 Task: Find connections with filter location Los Realejos with filter topic #Socialmediaadvertisingwith filter profile language Spanish with filter current company F5 with filter school Sikkim Manipal Institute of Technology with filter industry Security and Investigations with filter service category NotaryOnline Research with filter keywords title Customer Support
Action: Mouse moved to (241, 310)
Screenshot: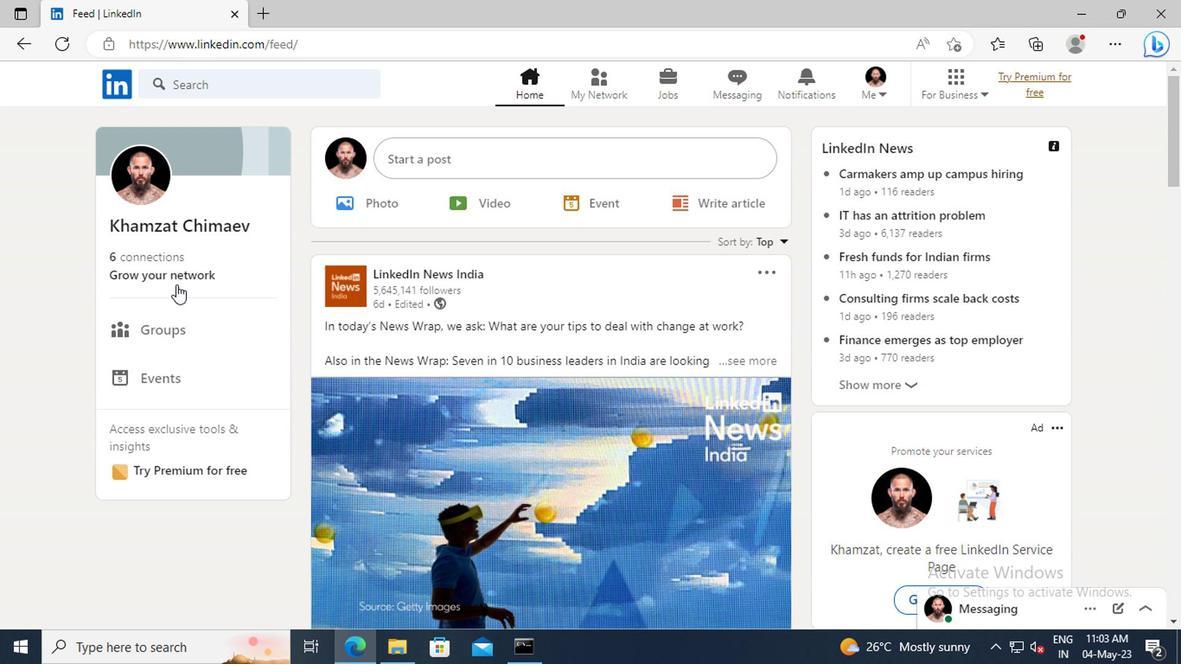 
Action: Mouse pressed left at (241, 310)
Screenshot: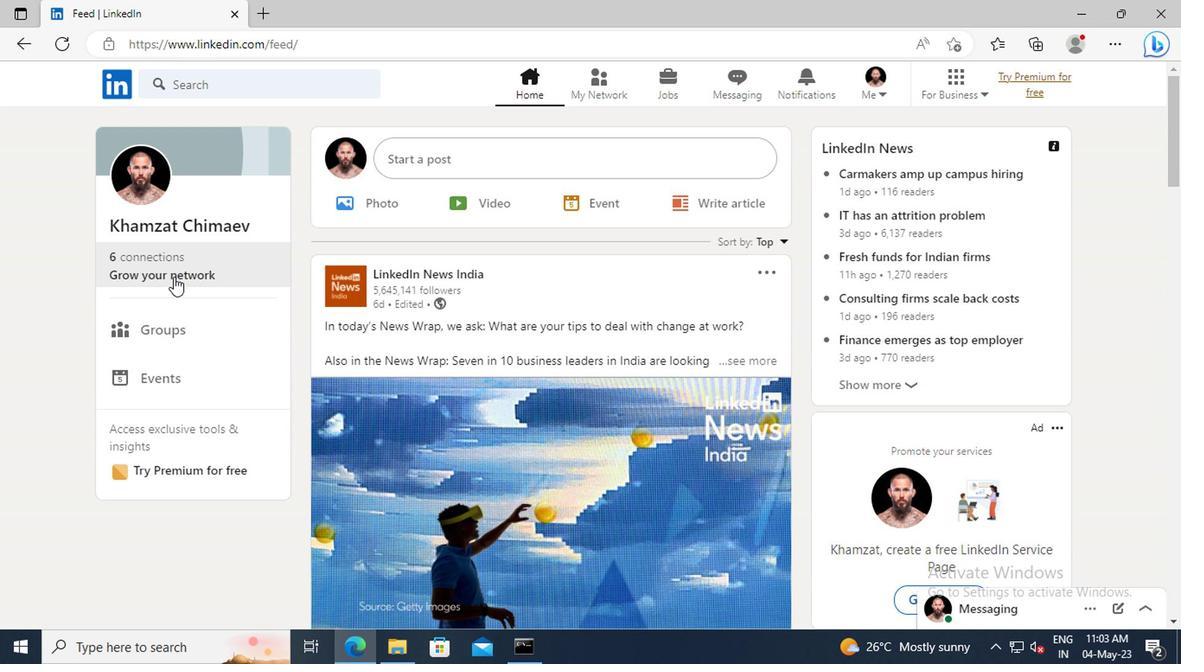
Action: Mouse moved to (244, 250)
Screenshot: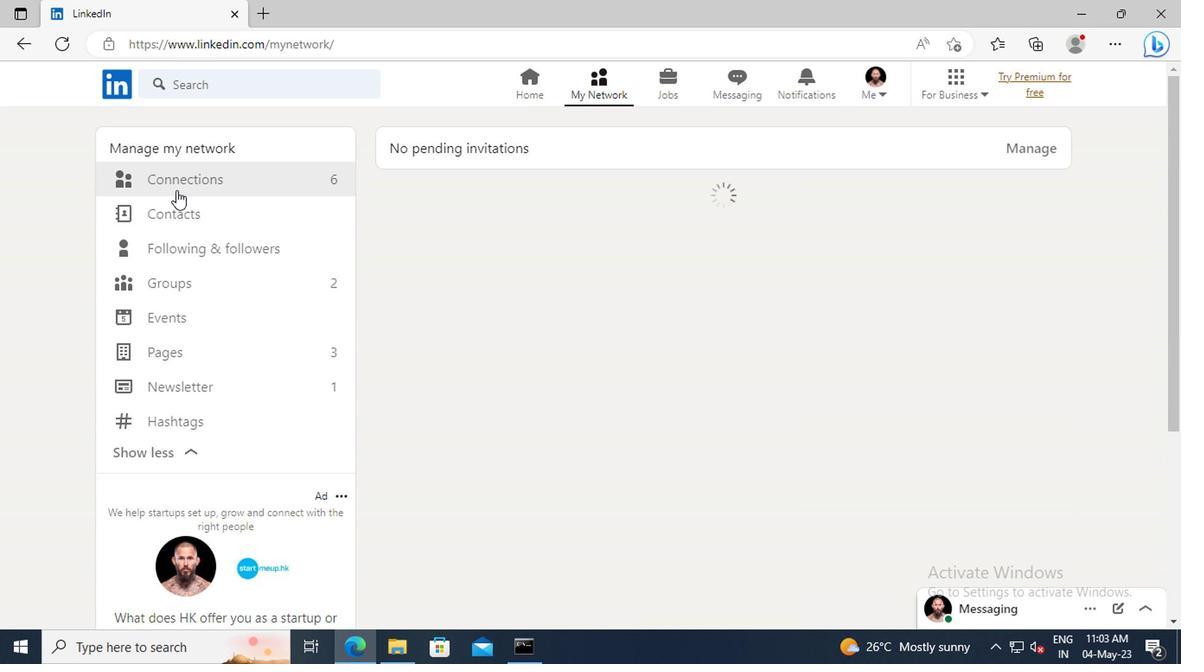 
Action: Mouse pressed left at (244, 250)
Screenshot: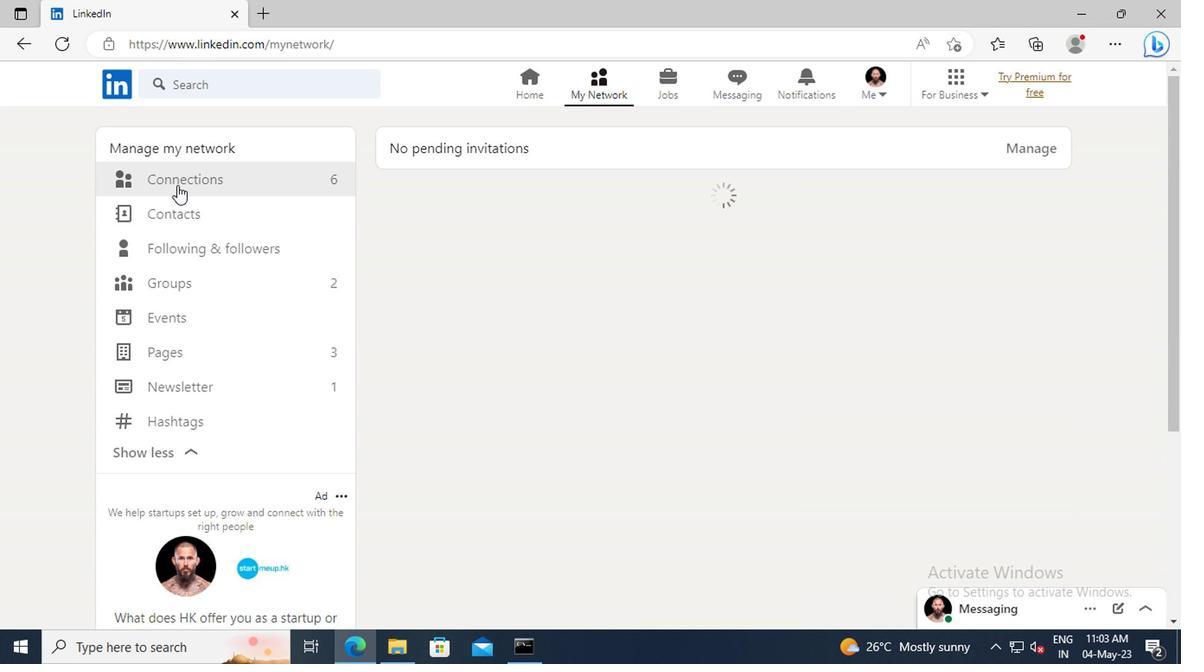 
Action: Mouse moved to (624, 249)
Screenshot: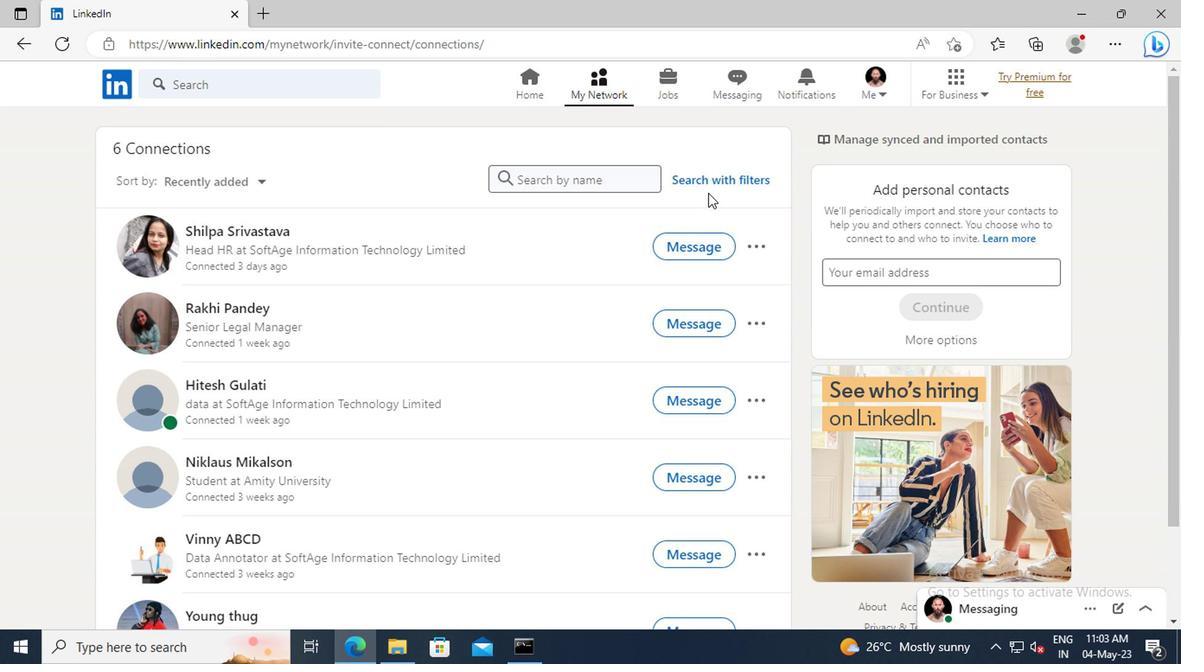 
Action: Mouse pressed left at (624, 249)
Screenshot: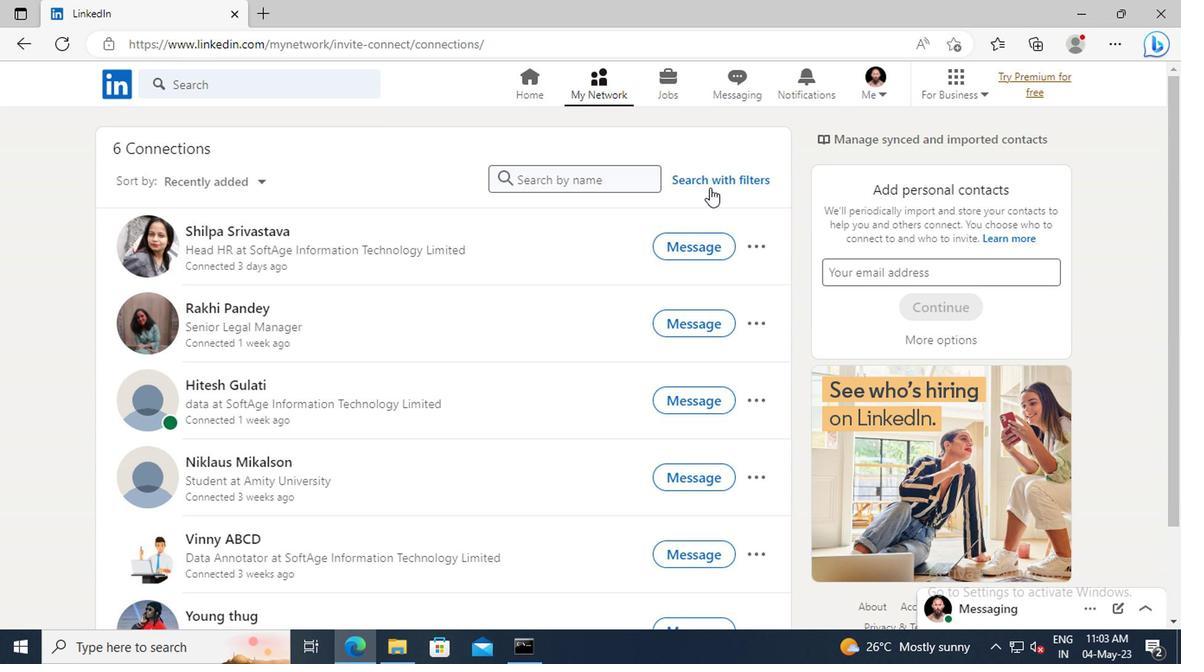 
Action: Mouse moved to (591, 216)
Screenshot: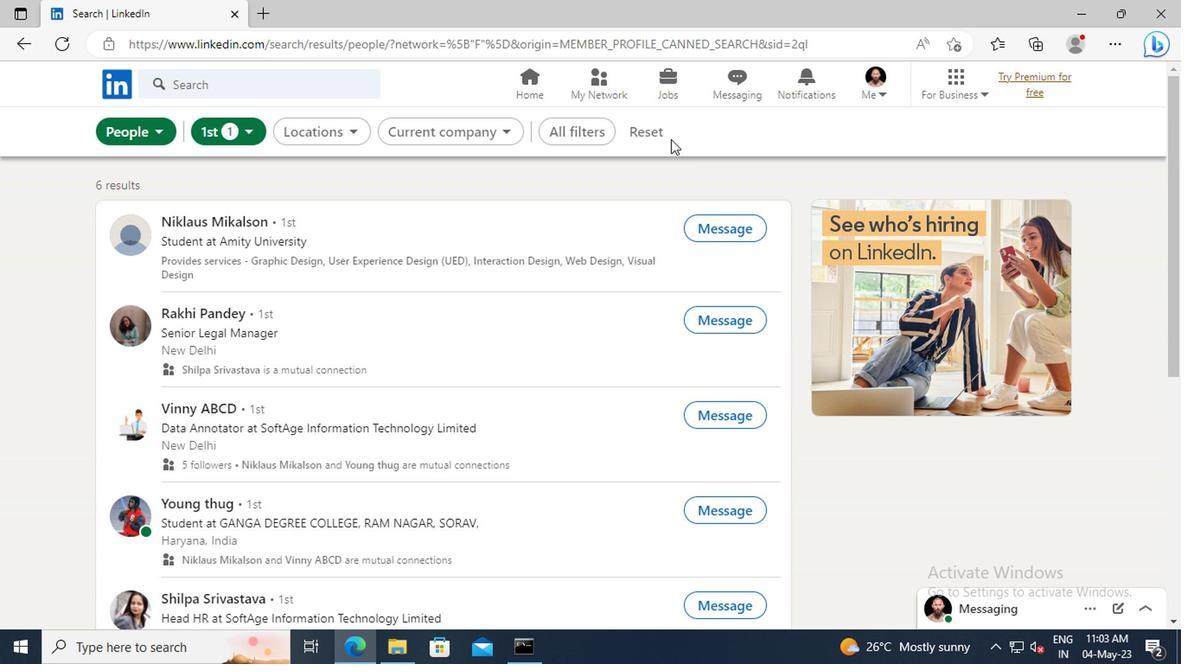 
Action: Mouse pressed left at (591, 216)
Screenshot: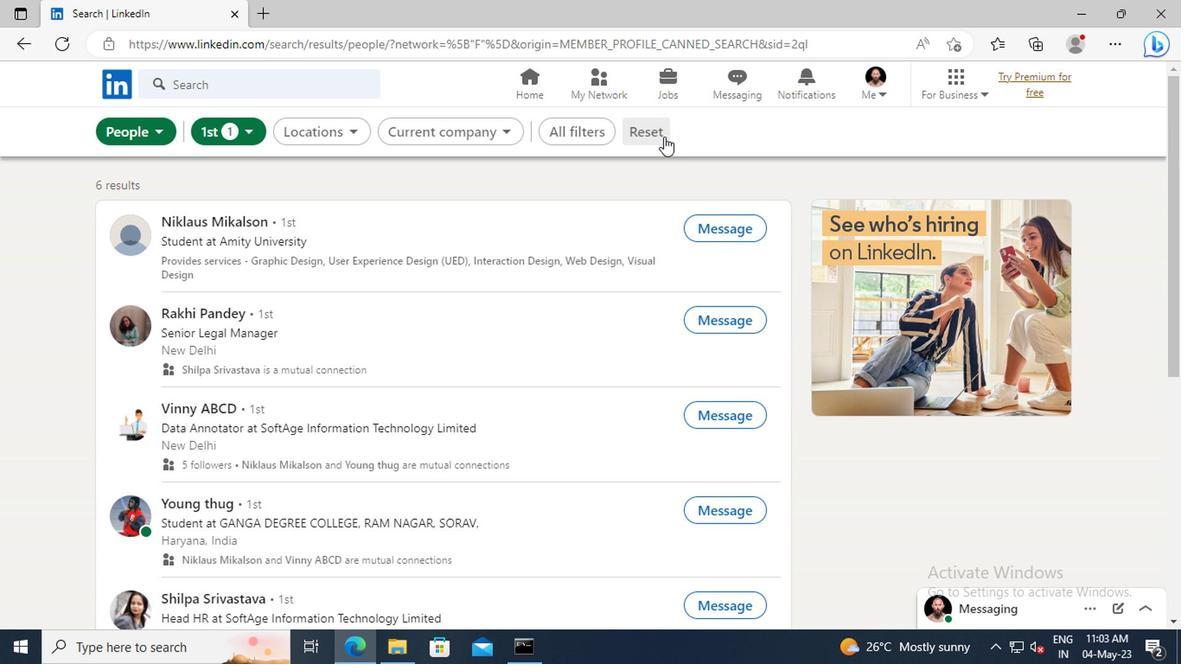 
Action: Mouse moved to (569, 212)
Screenshot: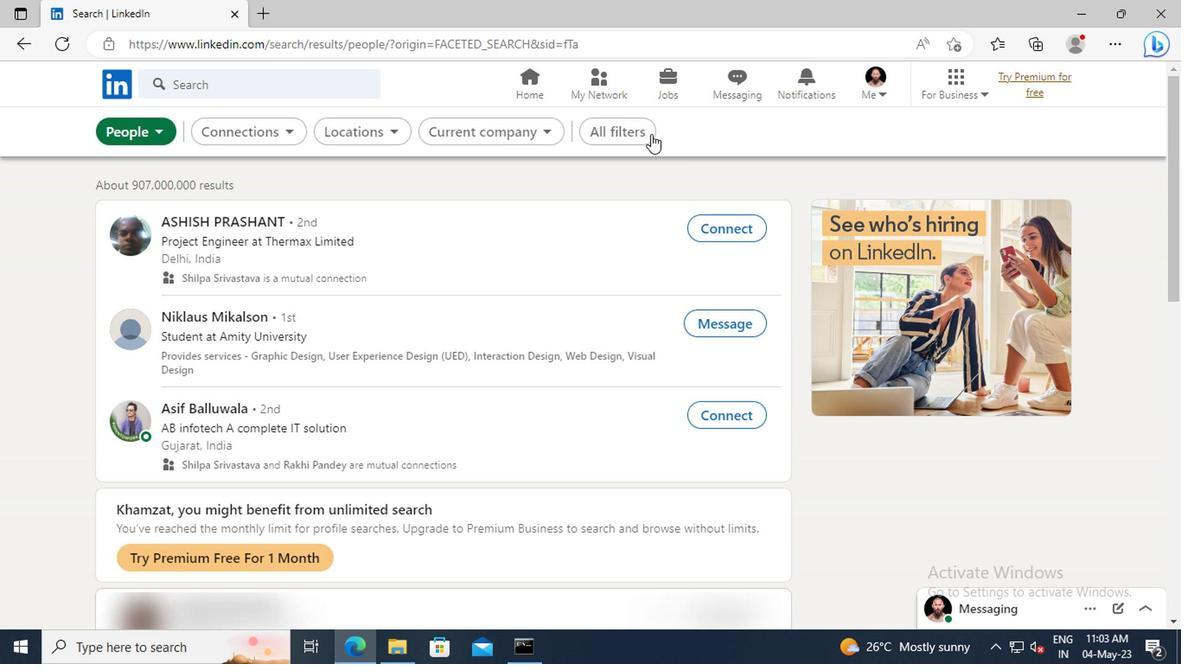 
Action: Mouse pressed left at (569, 212)
Screenshot: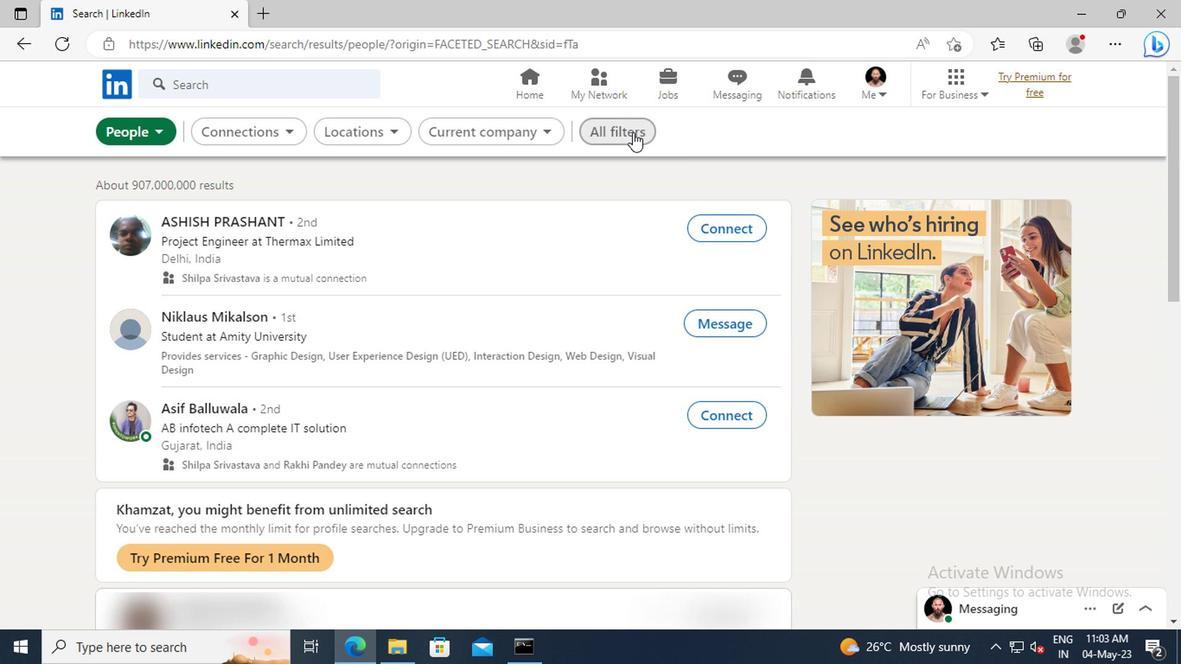 
Action: Mouse moved to (796, 343)
Screenshot: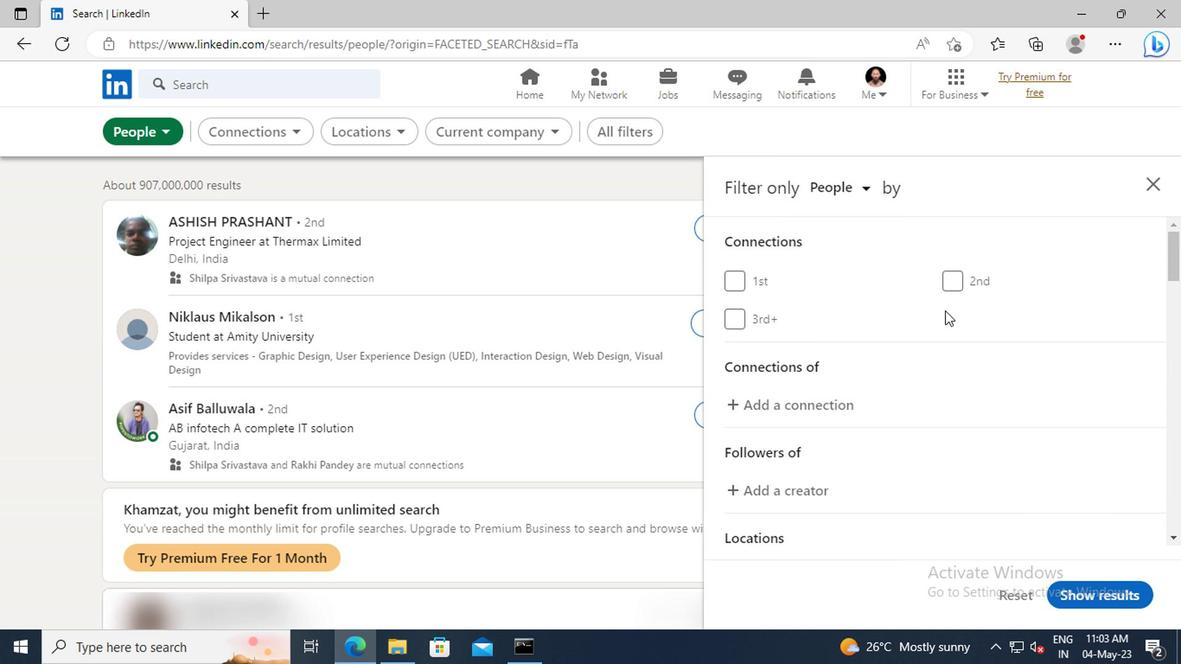 
Action: Mouse scrolled (796, 342) with delta (0, 0)
Screenshot: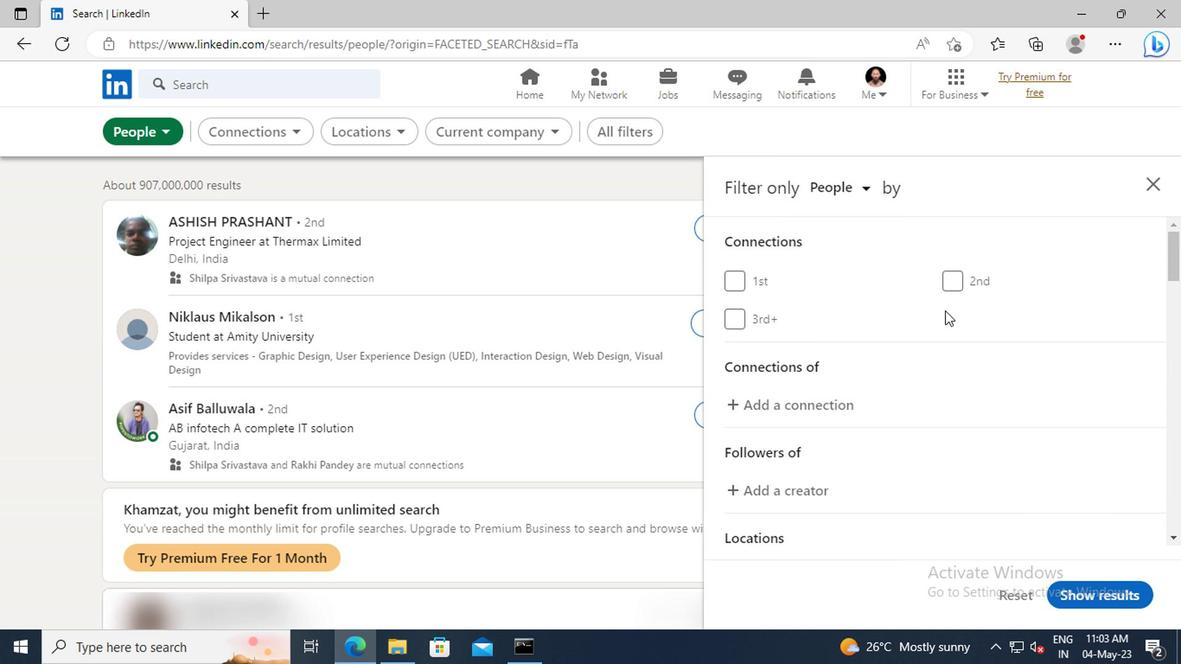 
Action: Mouse scrolled (796, 342) with delta (0, 0)
Screenshot: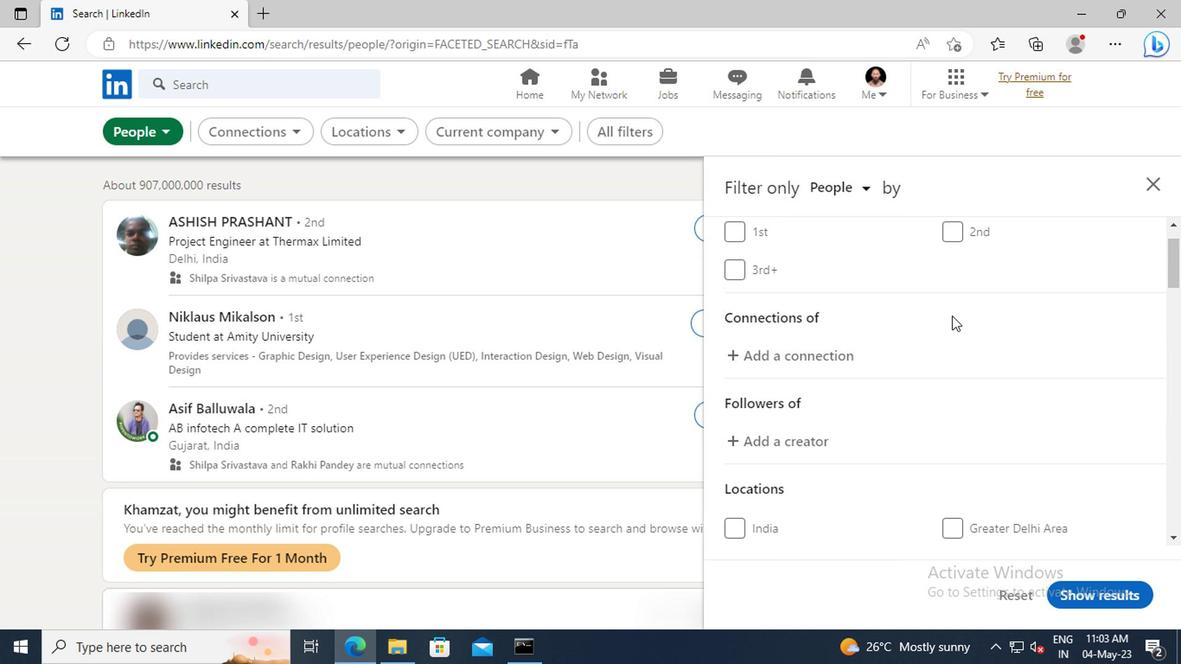 
Action: Mouse scrolled (796, 342) with delta (0, 0)
Screenshot: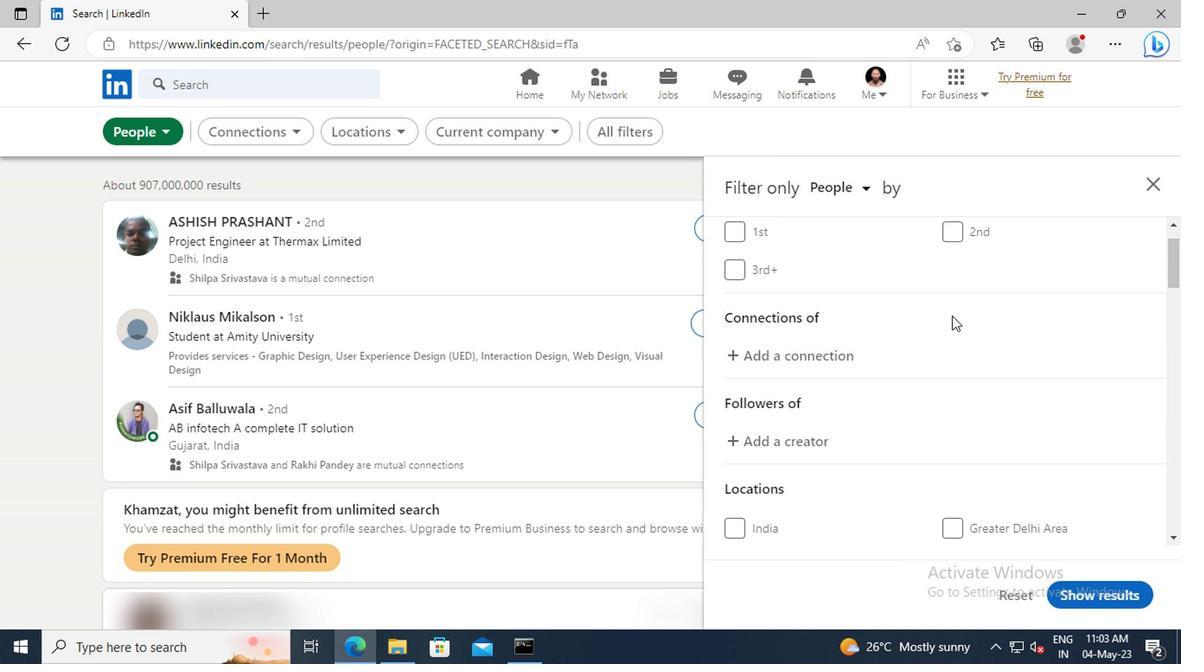 
Action: Mouse scrolled (796, 342) with delta (0, 0)
Screenshot: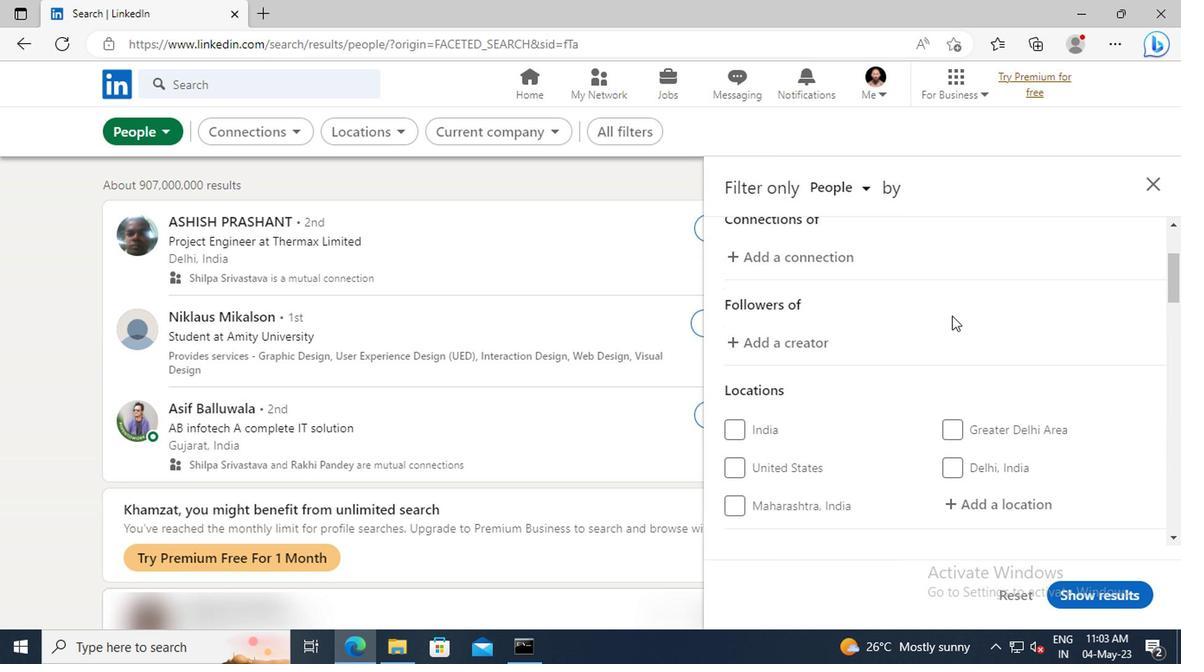 
Action: Mouse scrolled (796, 342) with delta (0, 0)
Screenshot: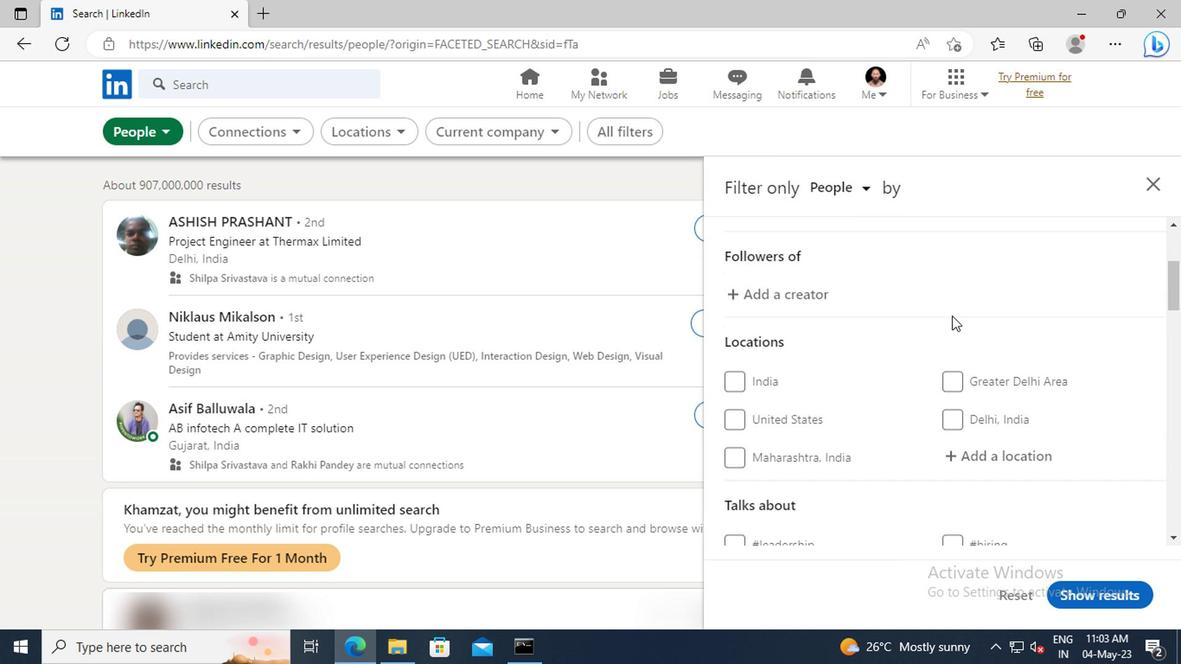 
Action: Mouse scrolled (796, 342) with delta (0, 0)
Screenshot: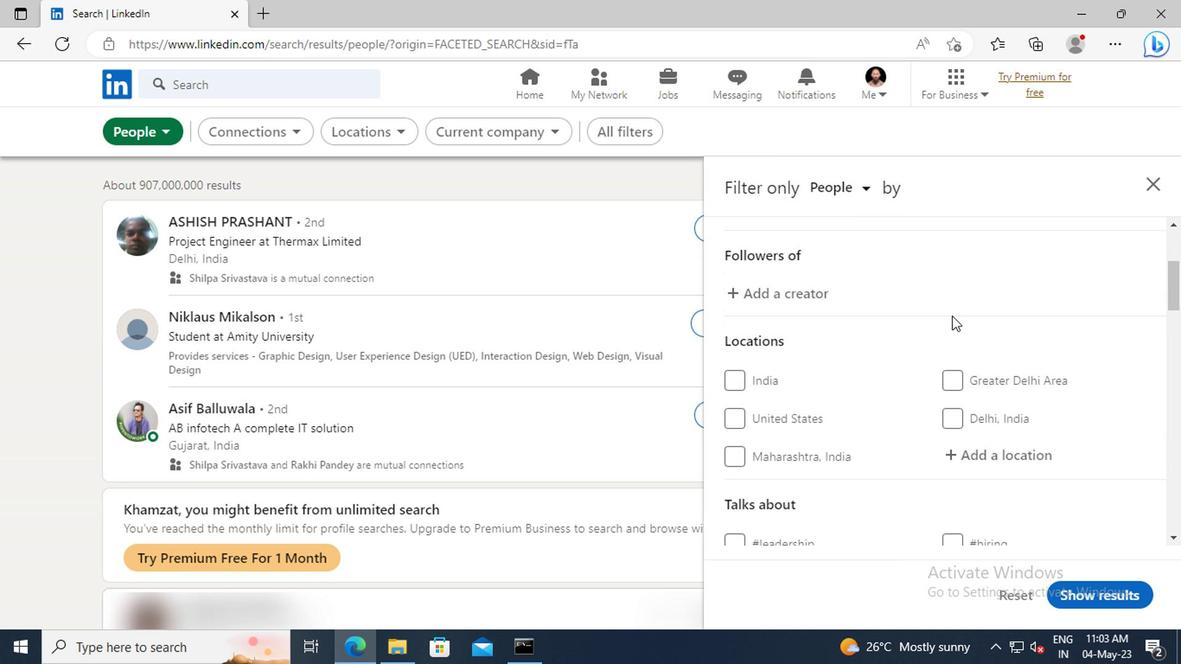 
Action: Mouse moved to (804, 370)
Screenshot: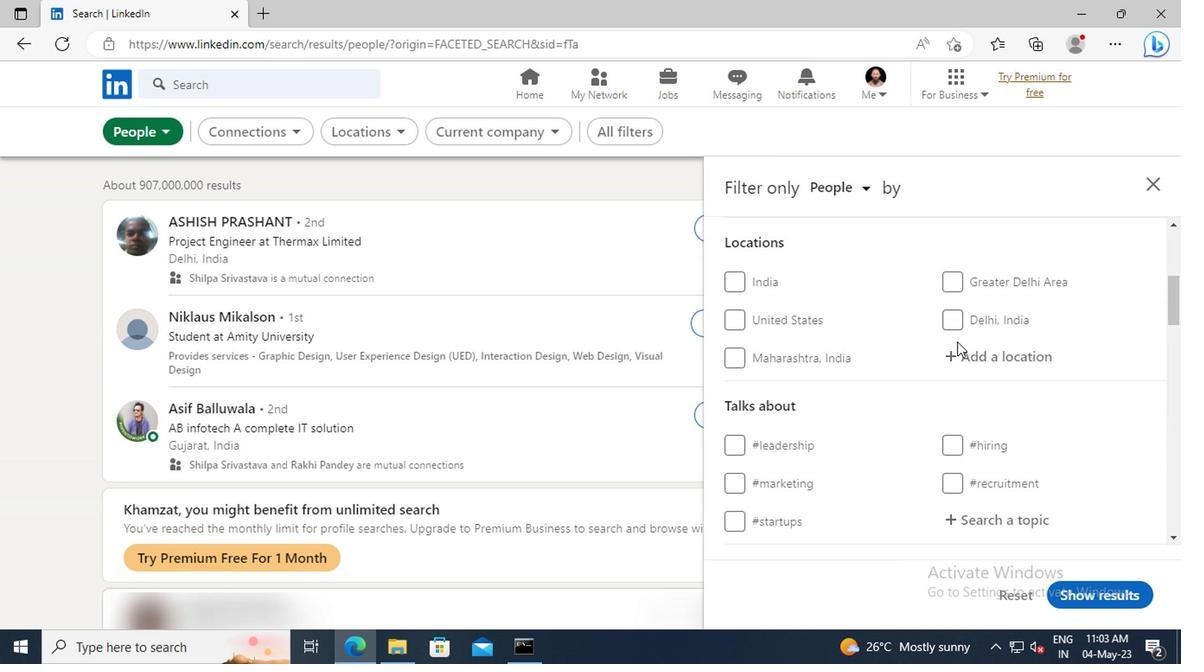 
Action: Mouse pressed left at (804, 370)
Screenshot: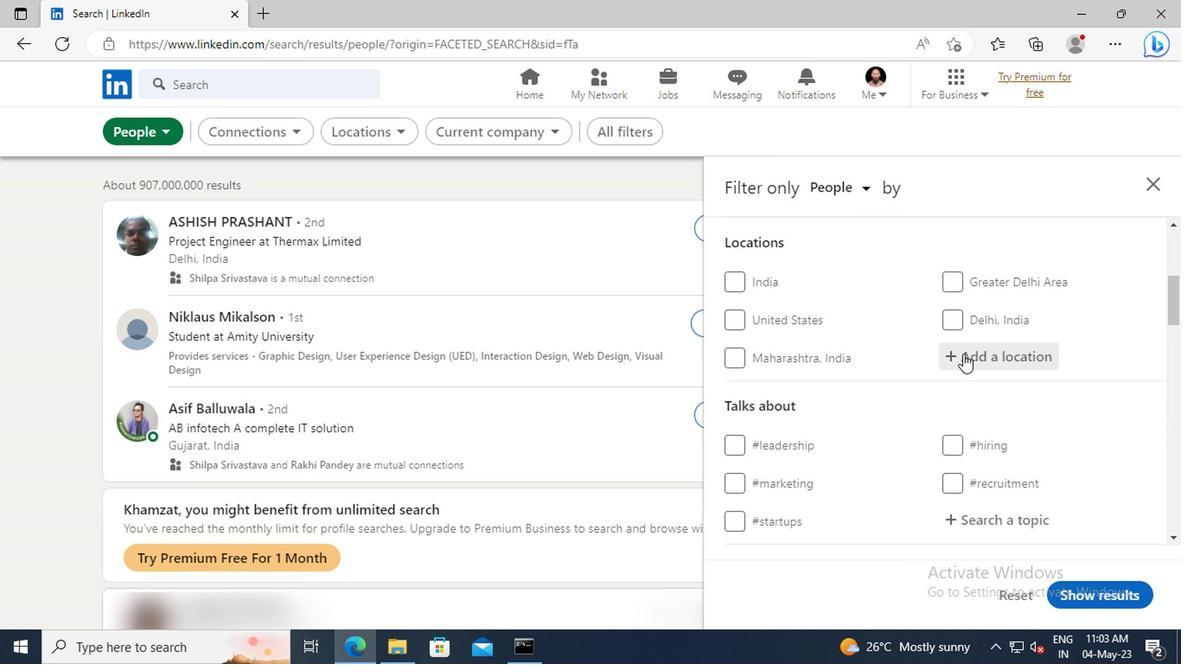 
Action: Key pressed <Key.shift>LOS<Key.space><Key.shift>REALE
Screenshot: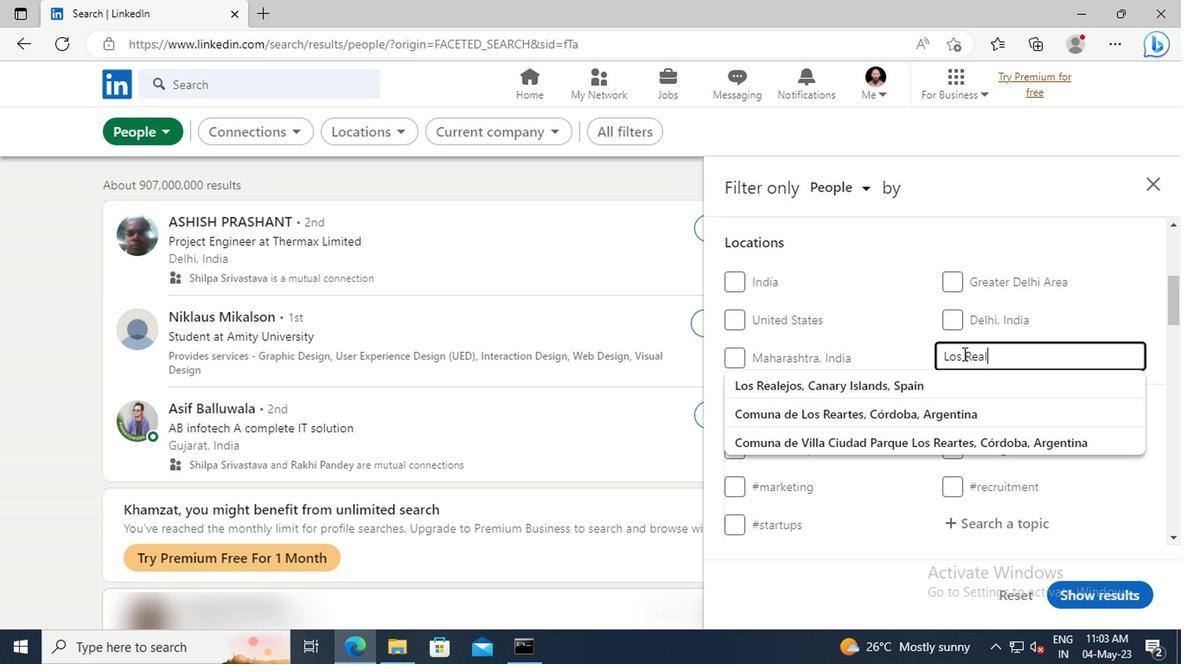 
Action: Mouse moved to (804, 385)
Screenshot: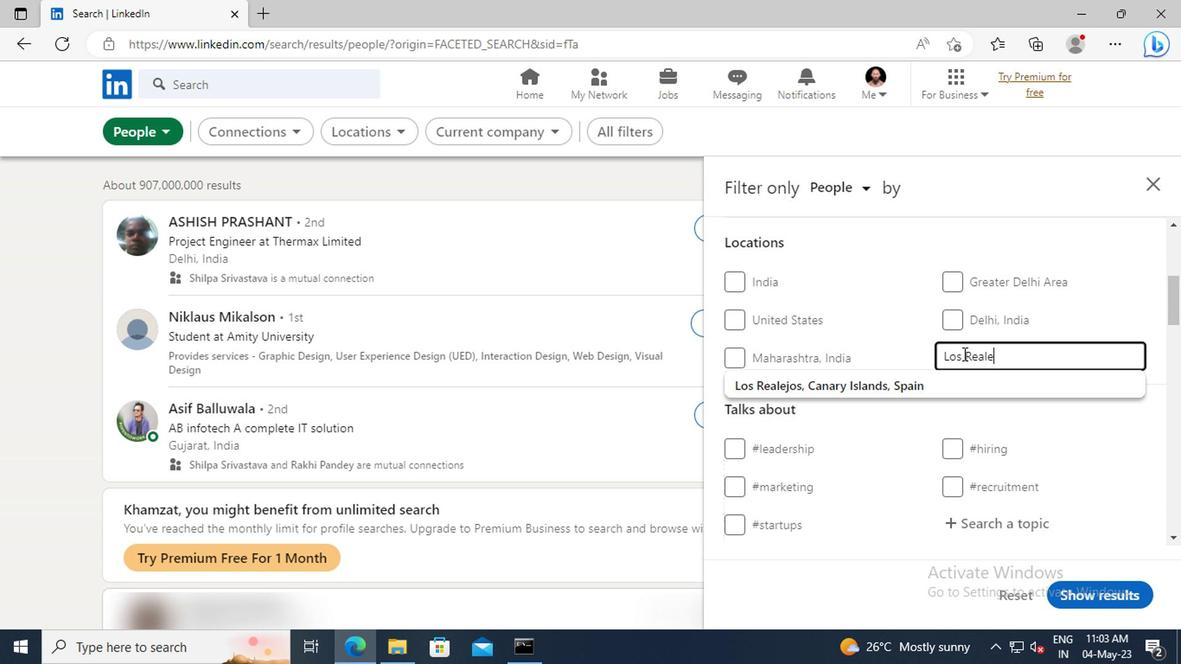 
Action: Mouse pressed left at (804, 385)
Screenshot: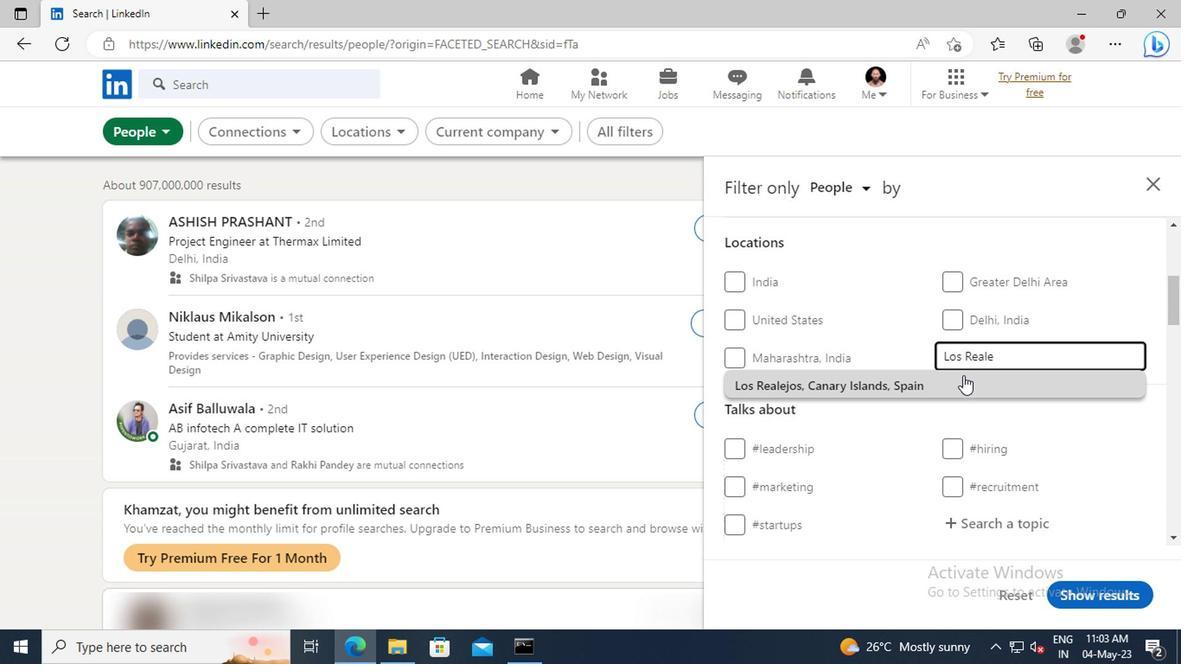 
Action: Mouse scrolled (804, 385) with delta (0, 0)
Screenshot: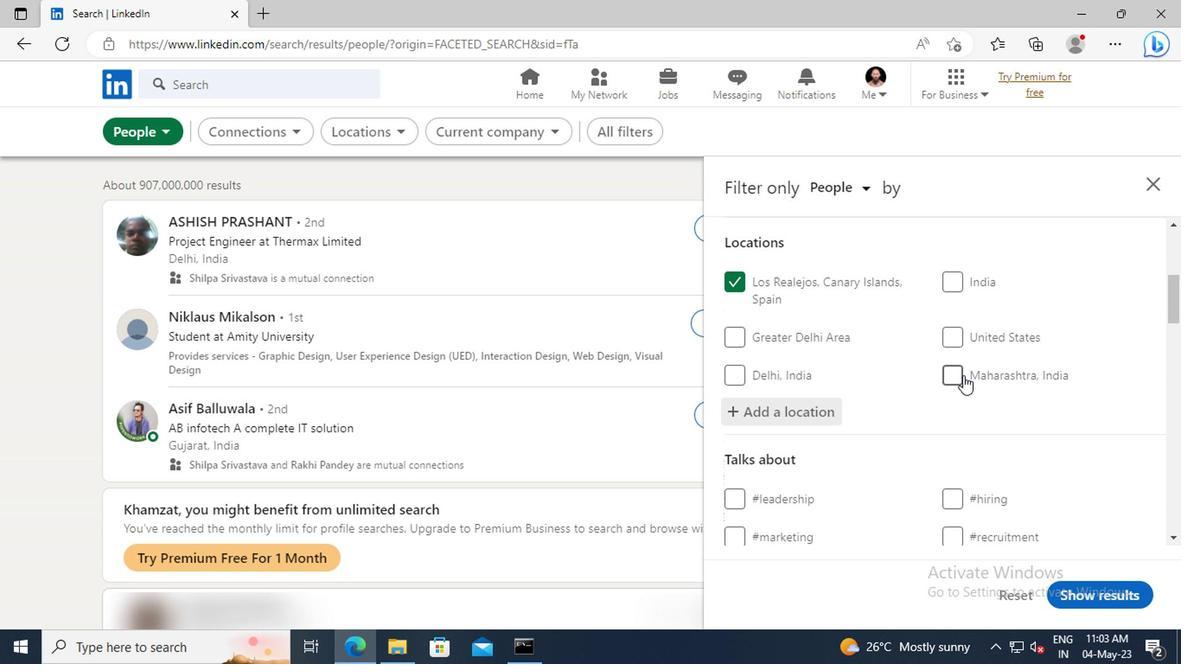 
Action: Mouse scrolled (804, 385) with delta (0, 0)
Screenshot: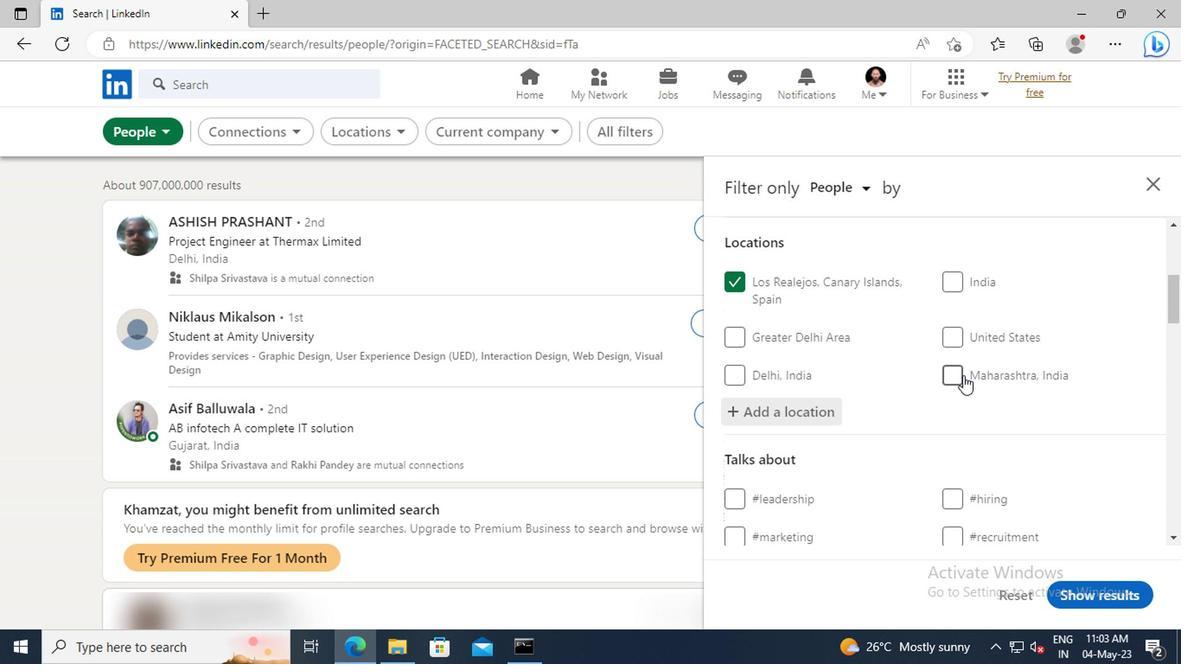 
Action: Mouse scrolled (804, 385) with delta (0, 0)
Screenshot: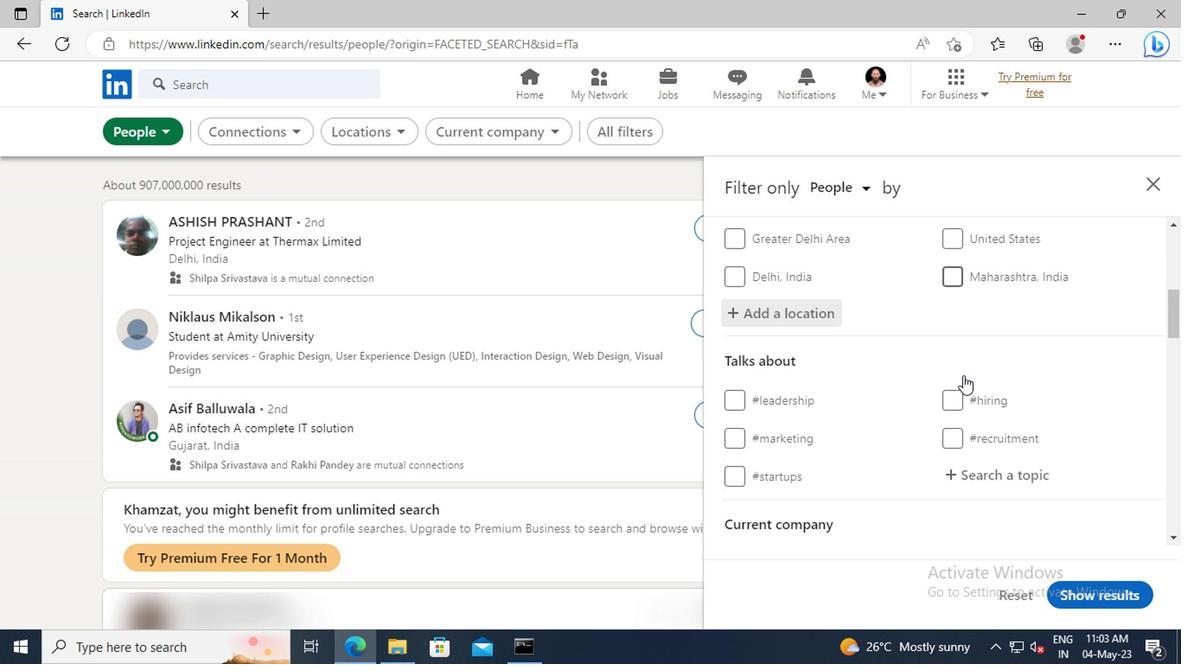 
Action: Mouse scrolled (804, 385) with delta (0, 0)
Screenshot: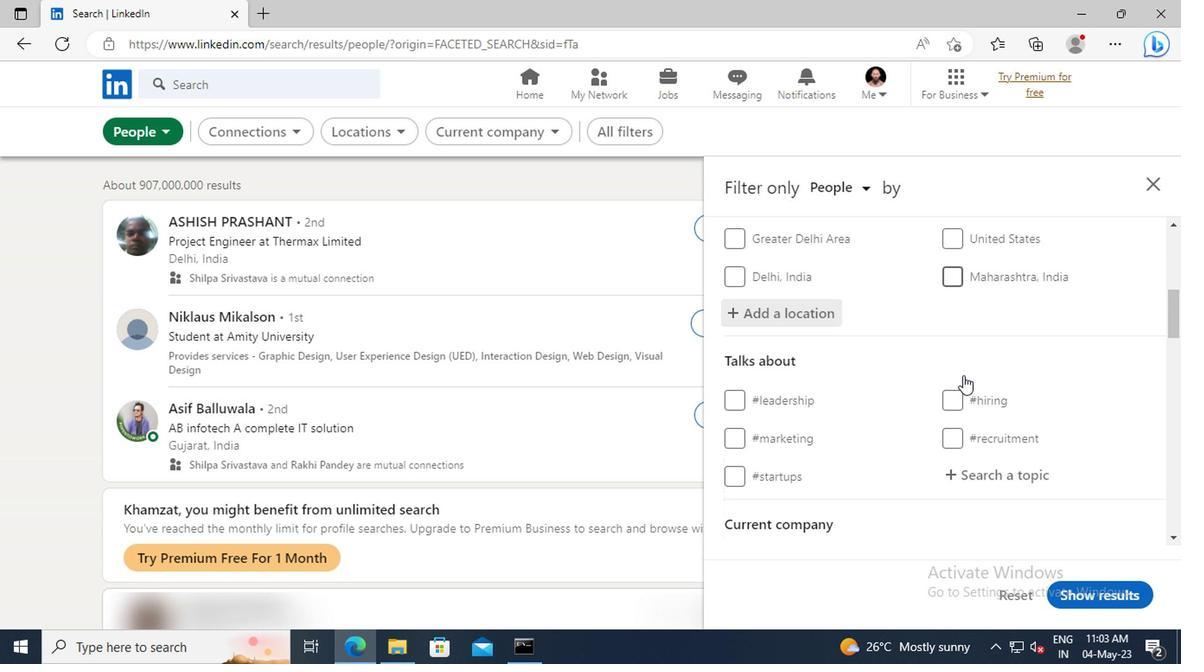 
Action: Mouse moved to (804, 386)
Screenshot: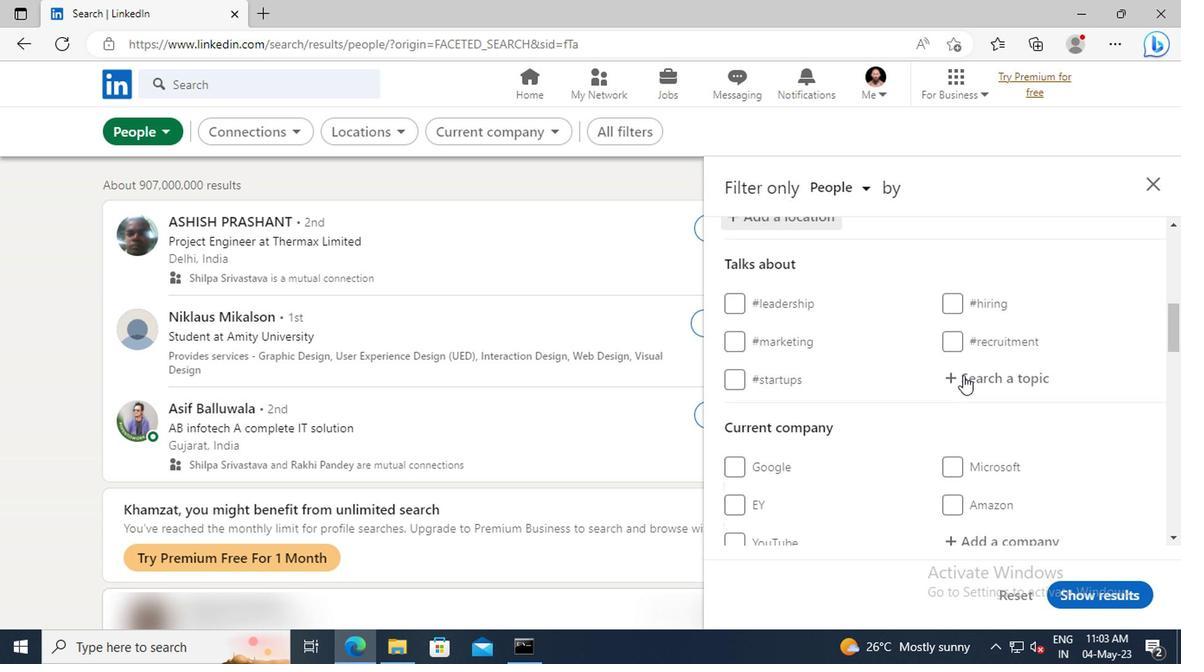 
Action: Mouse pressed left at (804, 386)
Screenshot: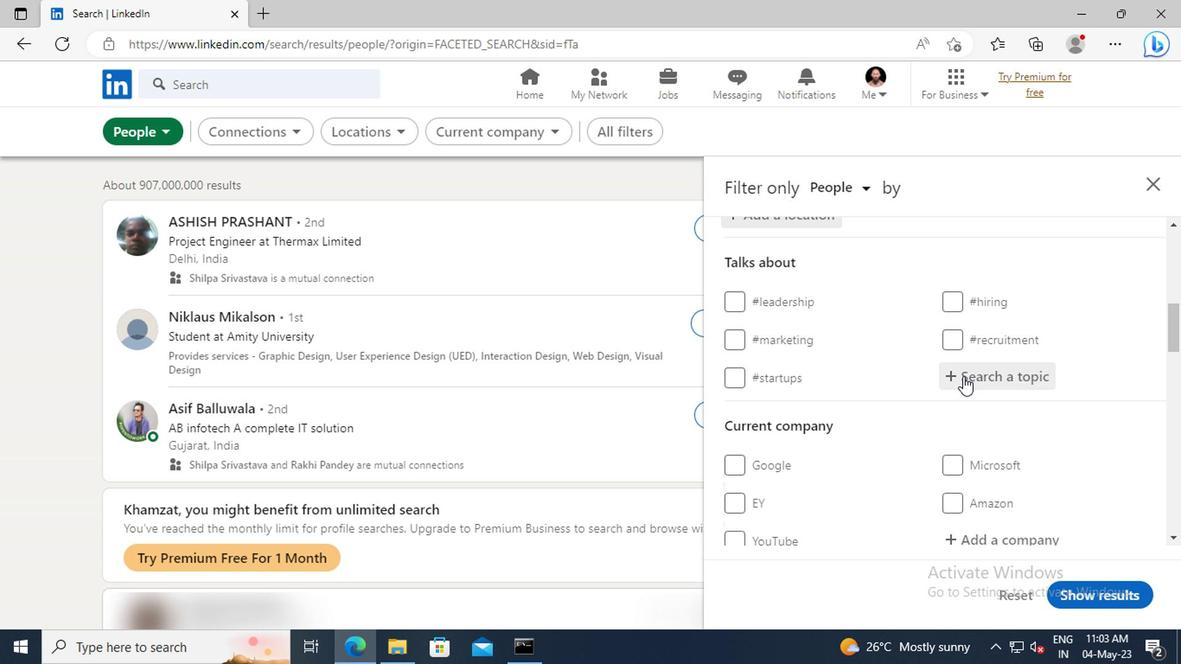 
Action: Key pressed <Key.shift>SOCIALMEDIAAD
Screenshot: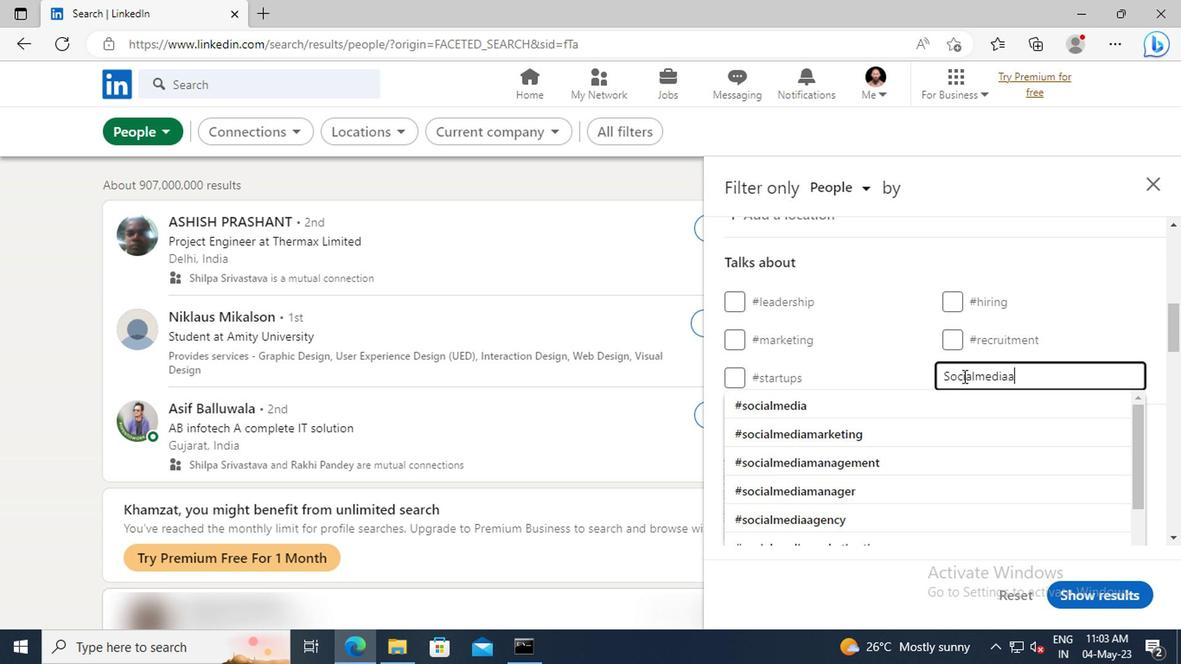 
Action: Mouse moved to (804, 401)
Screenshot: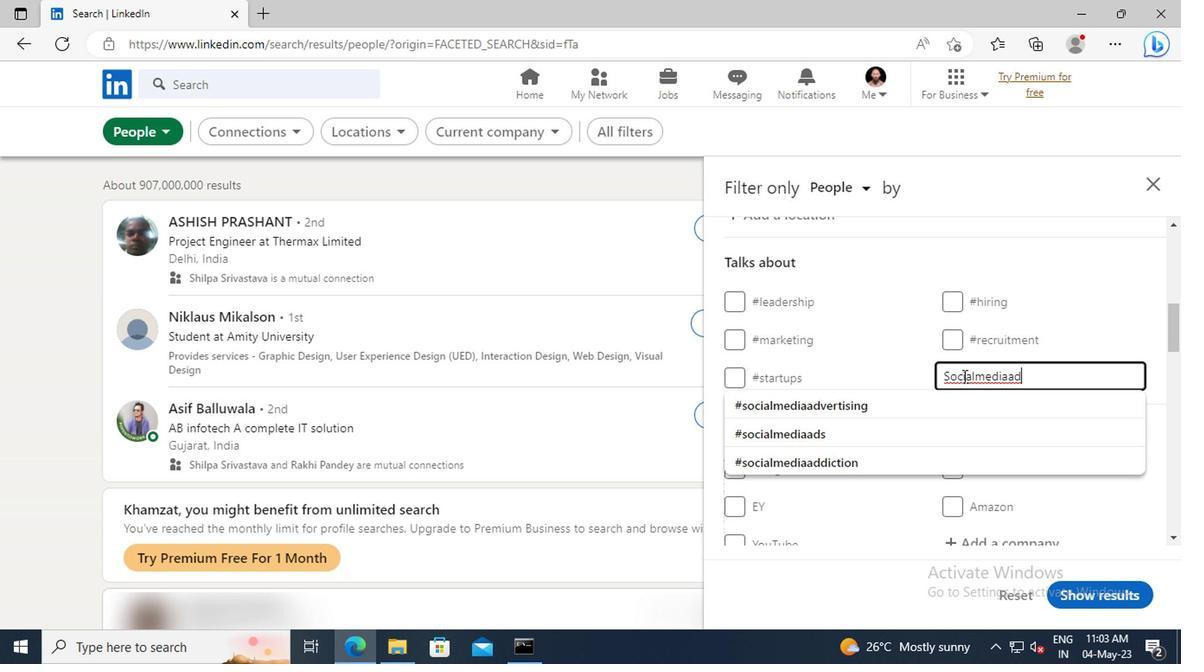 
Action: Mouse pressed left at (804, 401)
Screenshot: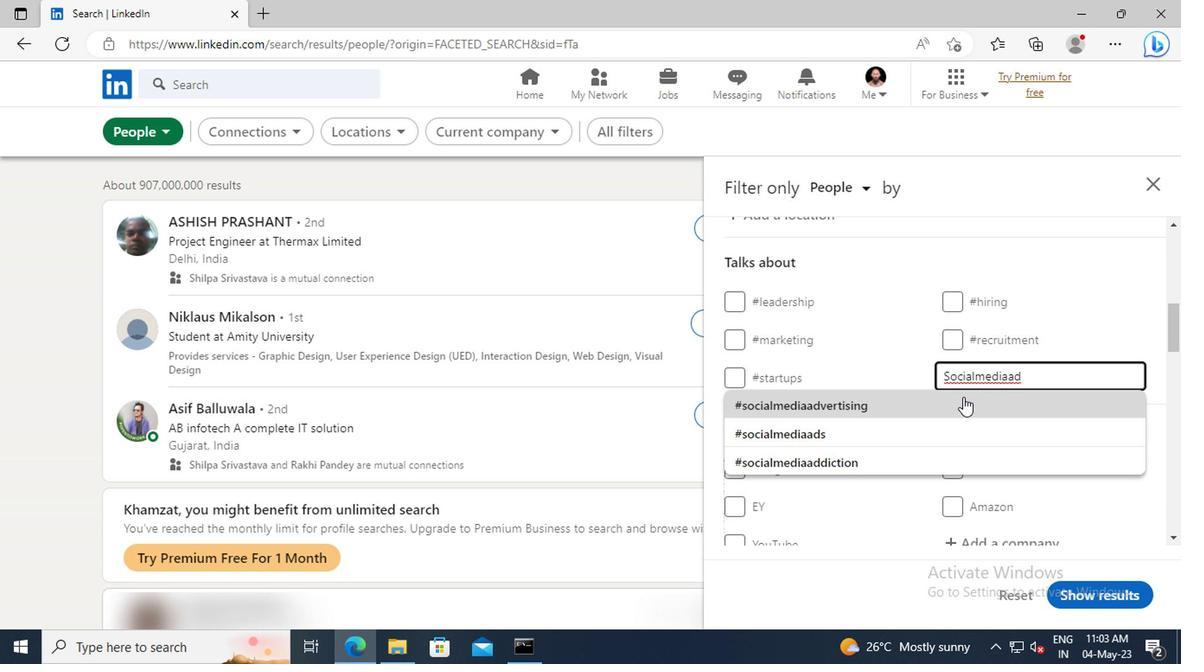 
Action: Mouse scrolled (804, 400) with delta (0, 0)
Screenshot: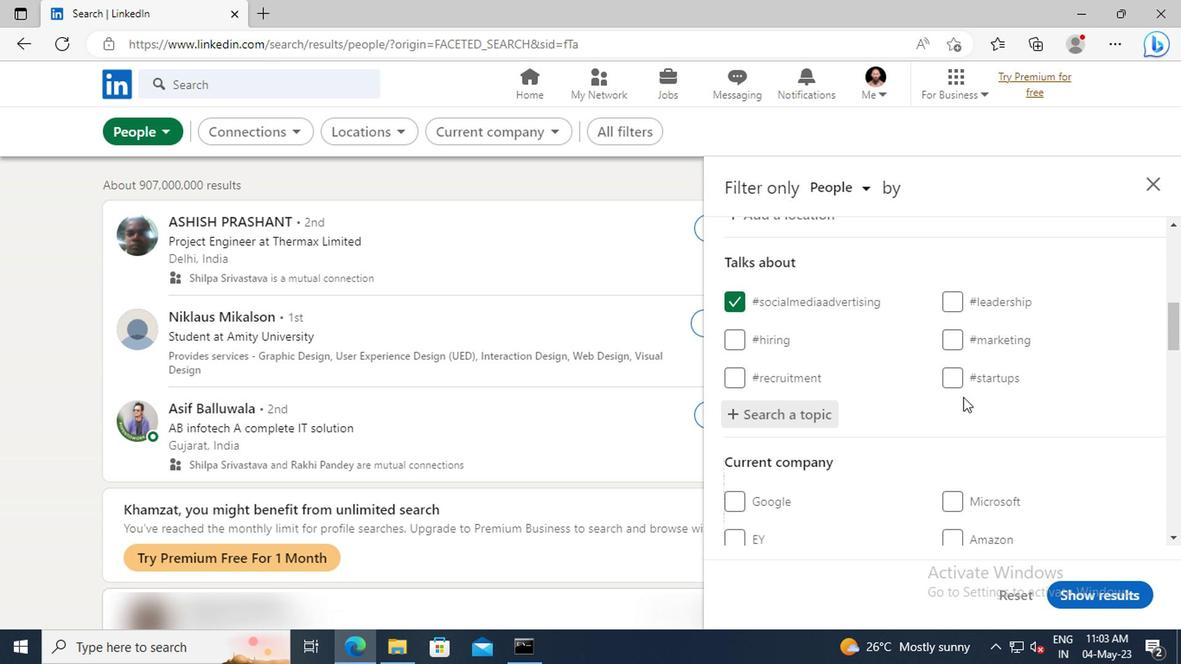 
Action: Mouse scrolled (804, 400) with delta (0, 0)
Screenshot: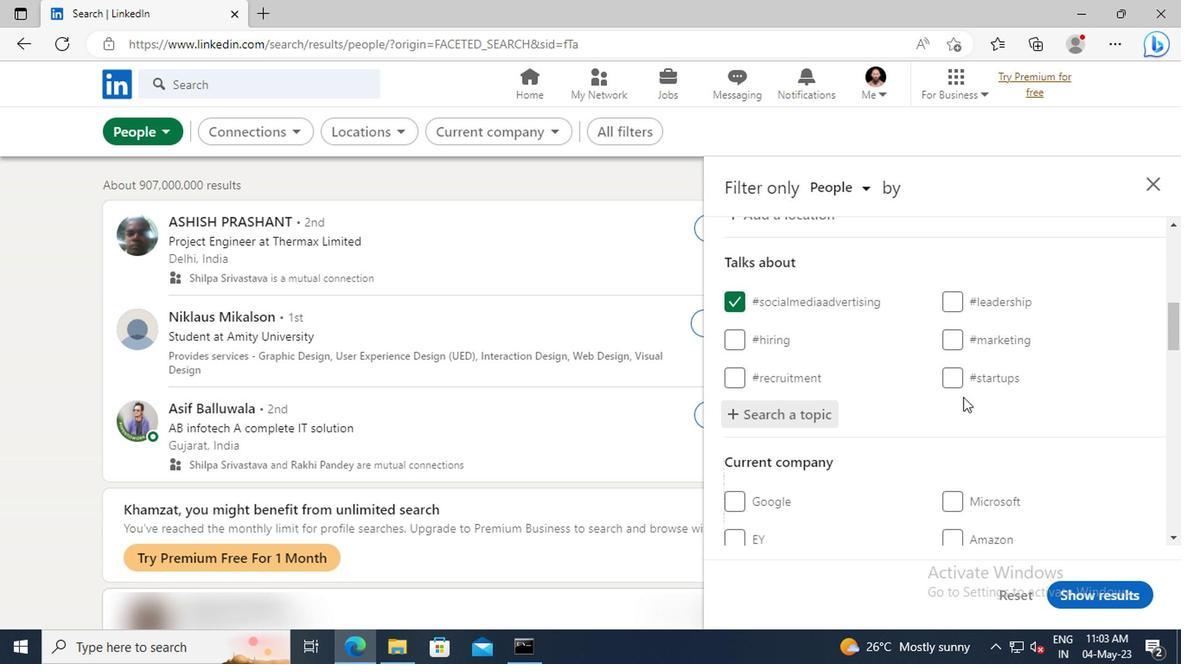 
Action: Mouse scrolled (804, 400) with delta (0, 0)
Screenshot: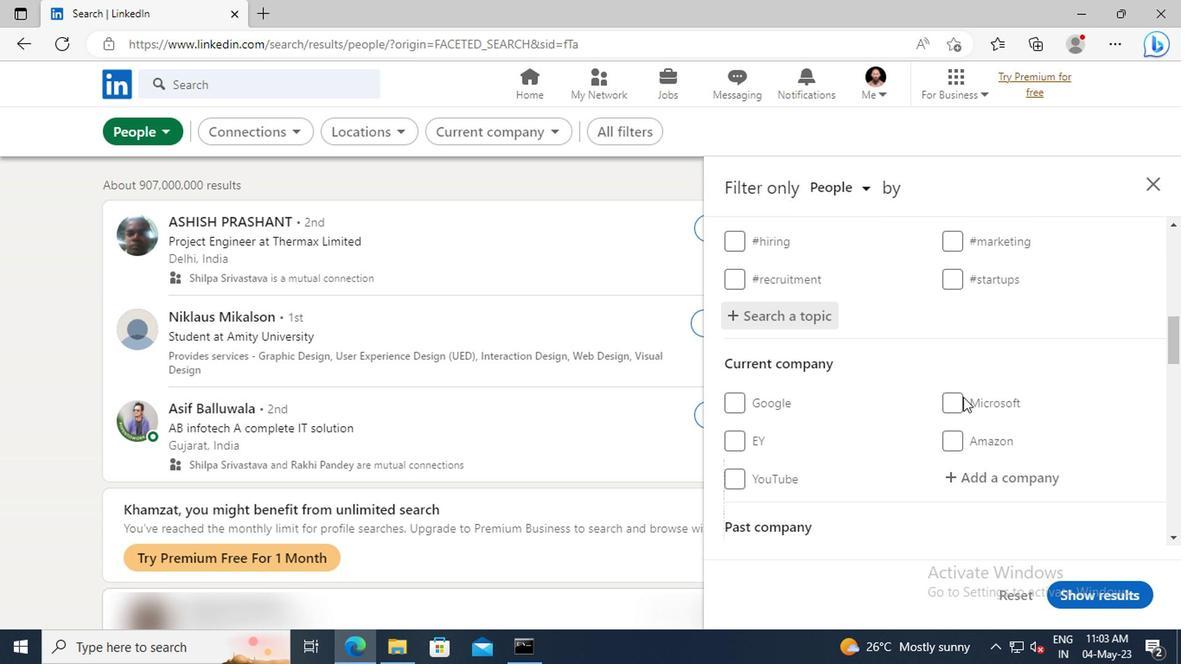 
Action: Mouse scrolled (804, 400) with delta (0, 0)
Screenshot: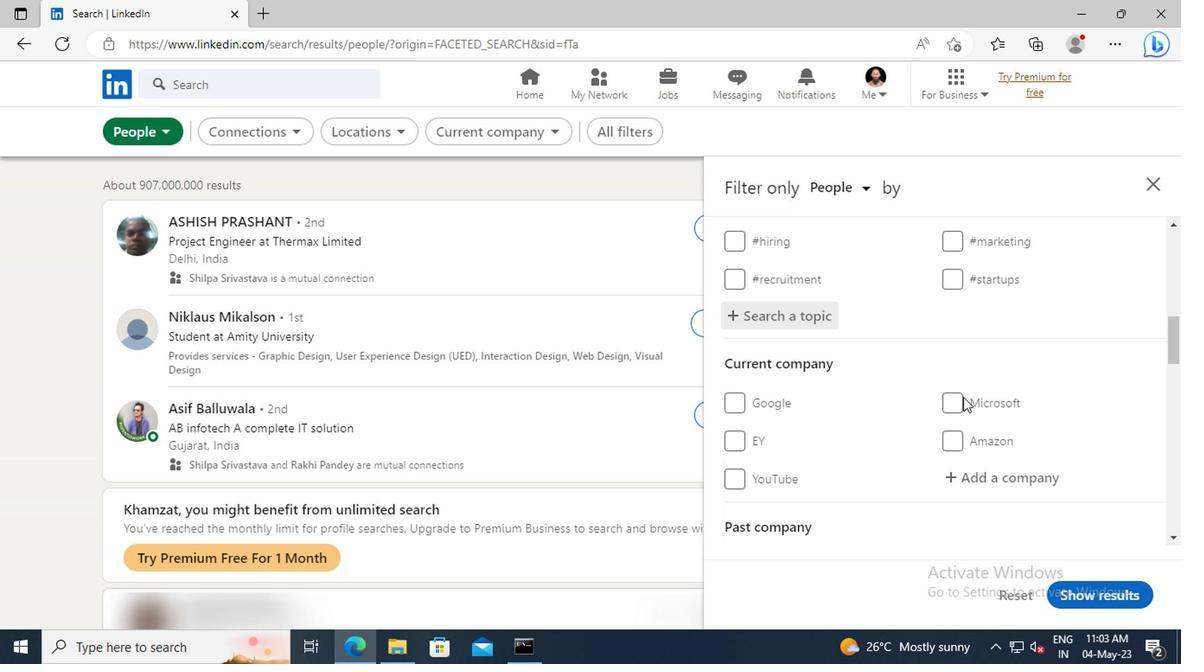 
Action: Mouse scrolled (804, 400) with delta (0, 0)
Screenshot: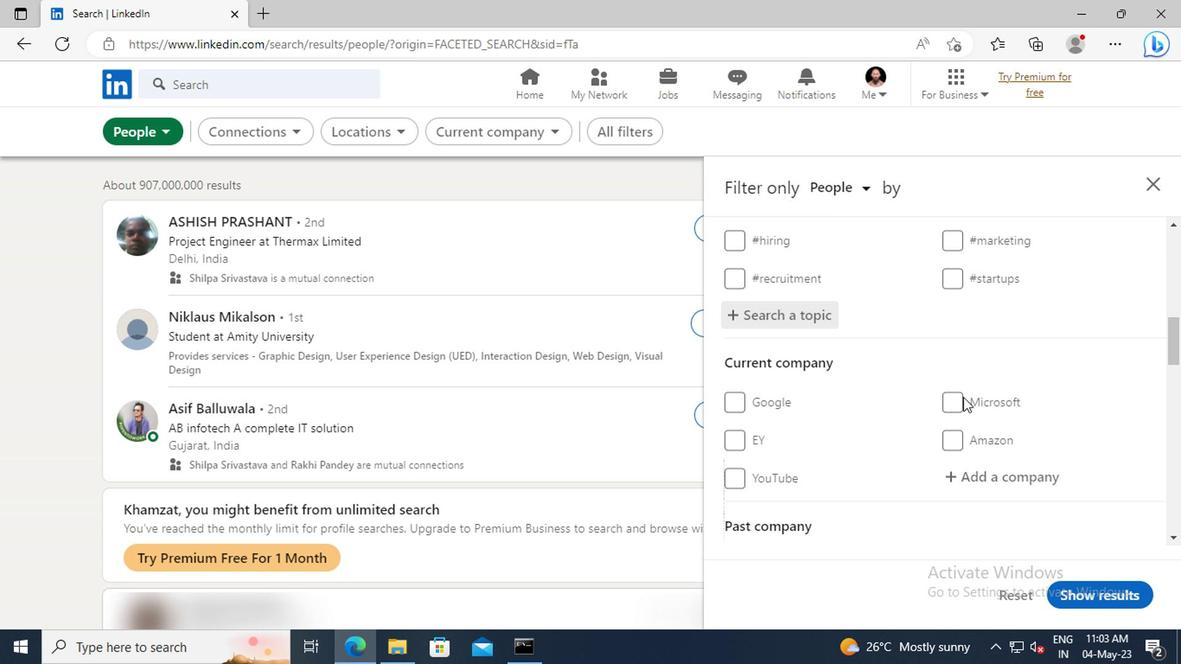 
Action: Mouse moved to (805, 401)
Screenshot: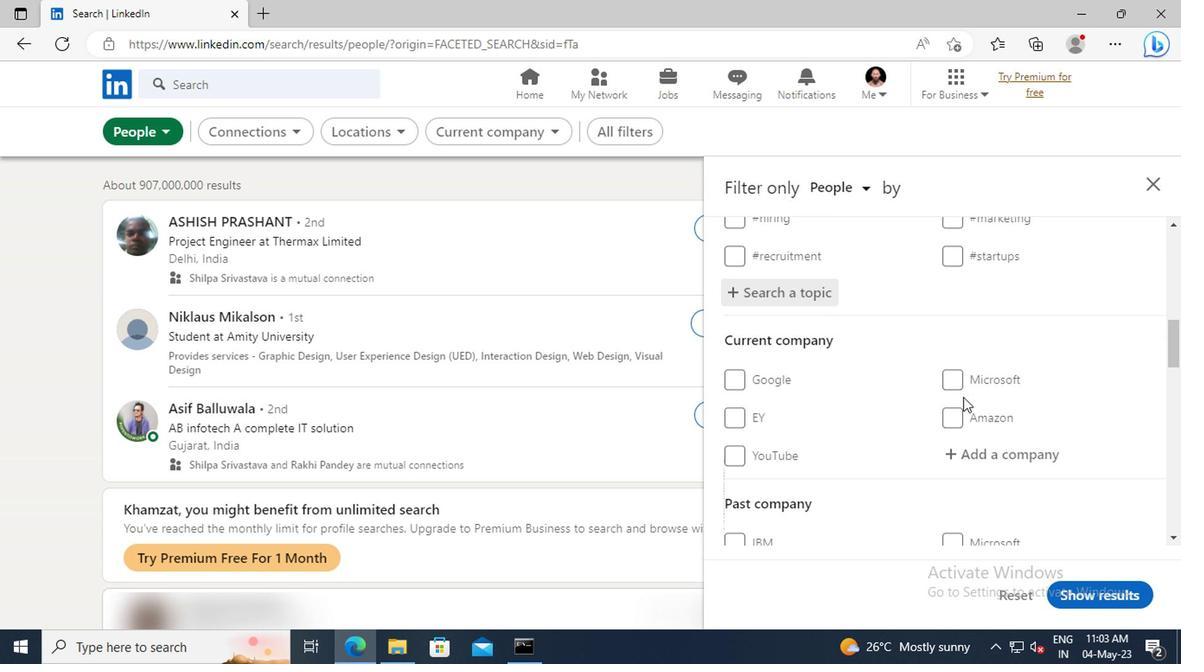 
Action: Mouse scrolled (805, 401) with delta (0, 0)
Screenshot: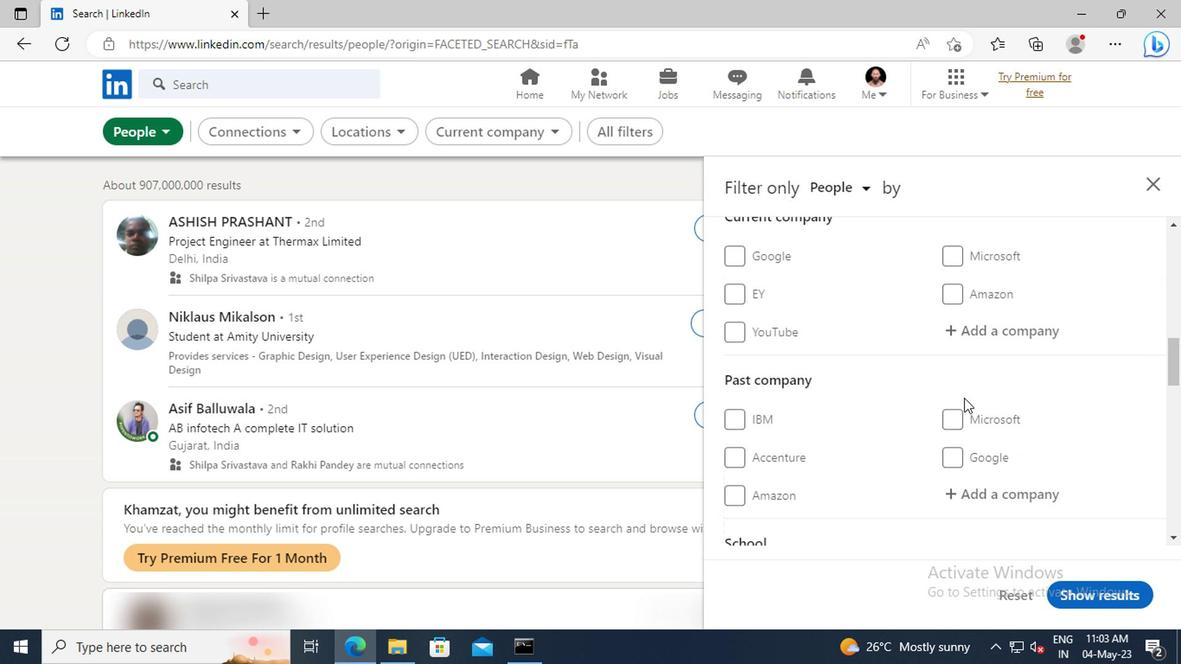 
Action: Mouse scrolled (805, 401) with delta (0, 0)
Screenshot: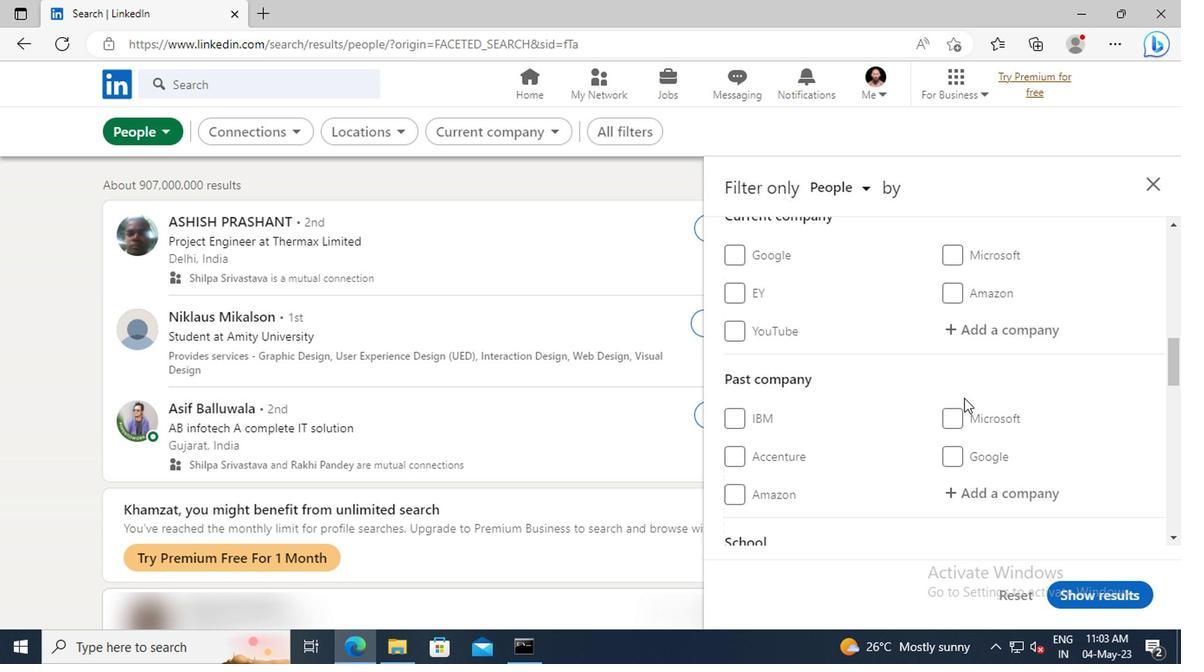 
Action: Mouse scrolled (805, 401) with delta (0, 0)
Screenshot: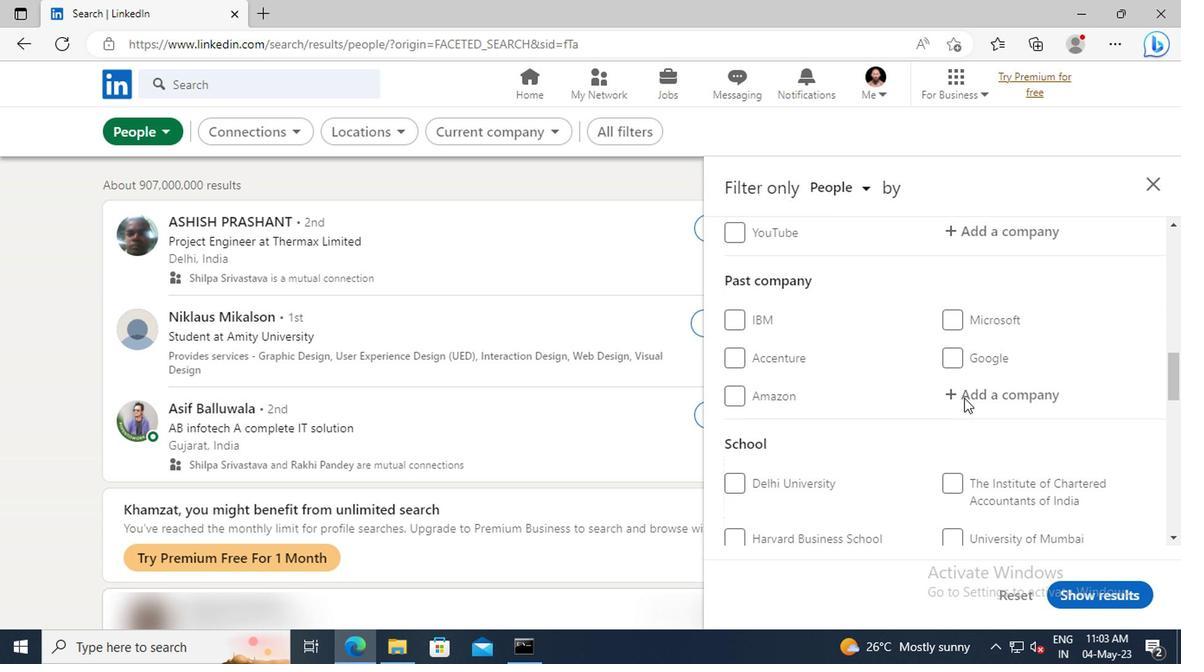 
Action: Mouse scrolled (805, 401) with delta (0, 0)
Screenshot: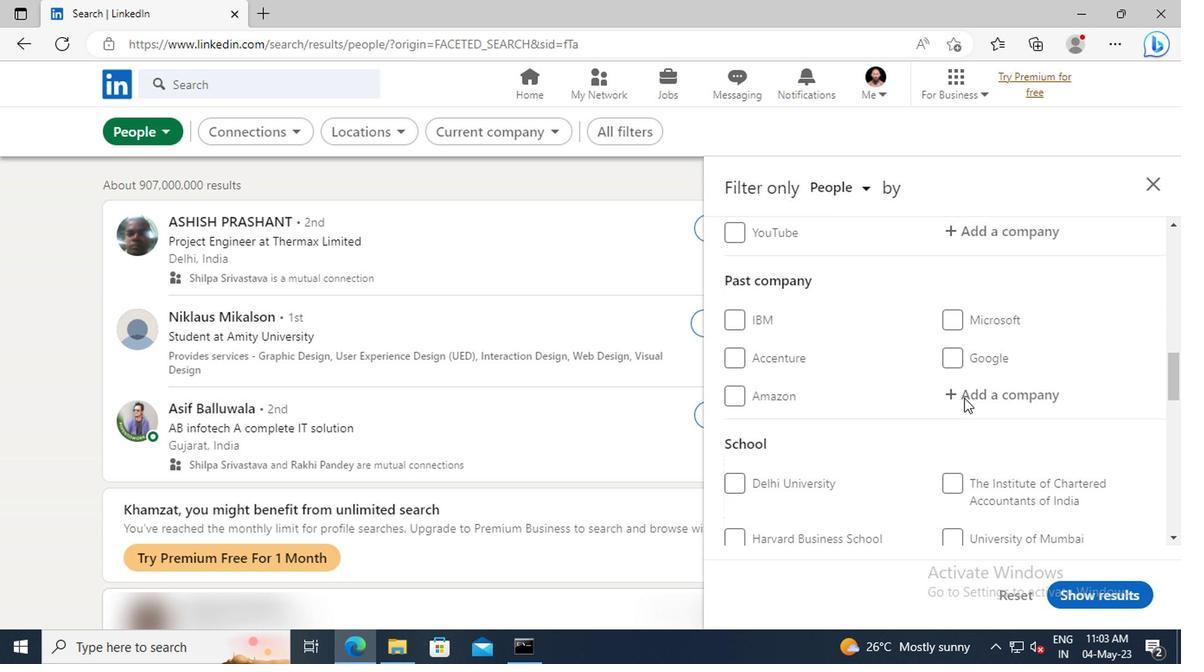 
Action: Mouse scrolled (805, 401) with delta (0, 0)
Screenshot: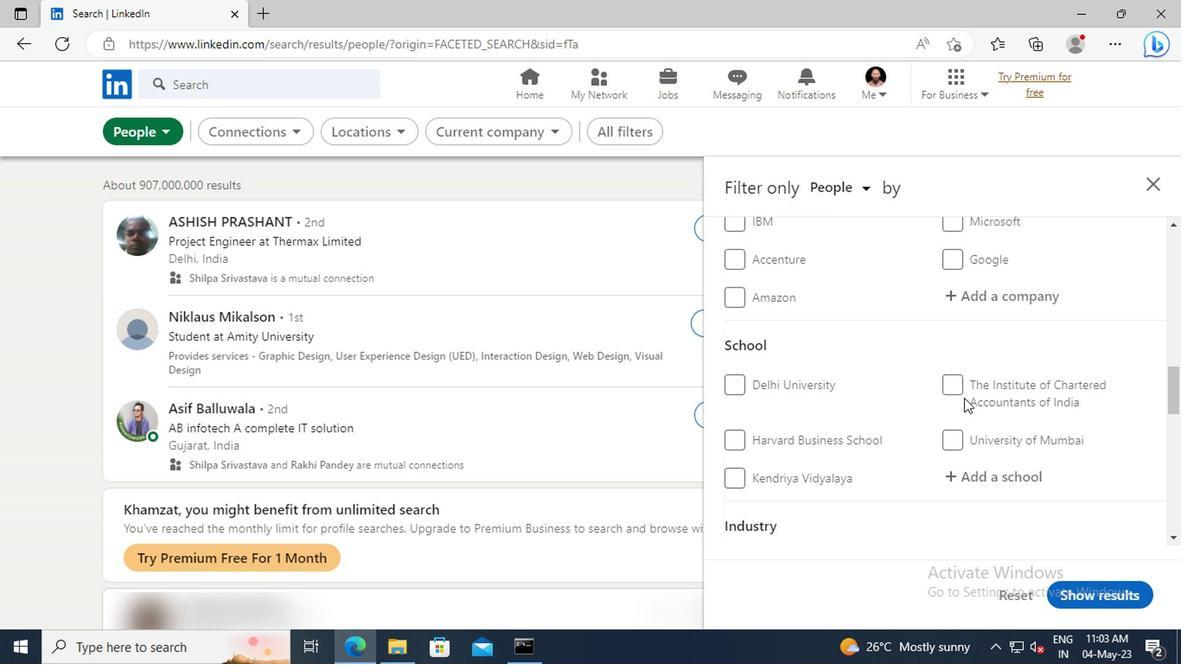 
Action: Mouse scrolled (805, 401) with delta (0, 0)
Screenshot: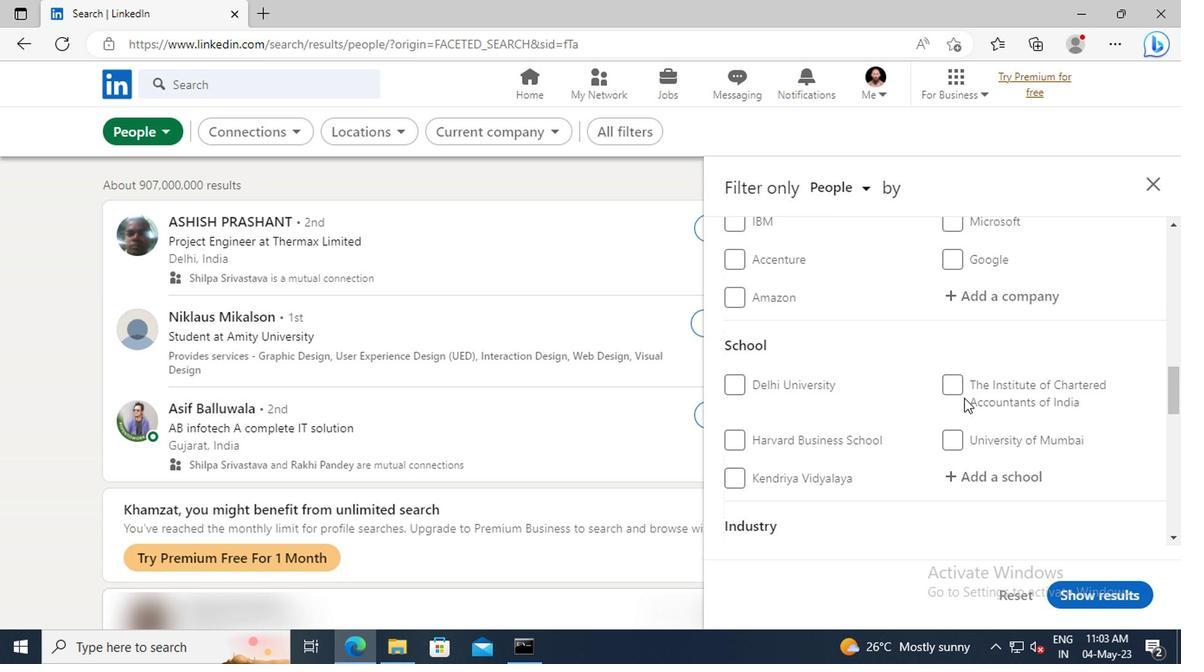
Action: Mouse scrolled (805, 401) with delta (0, 0)
Screenshot: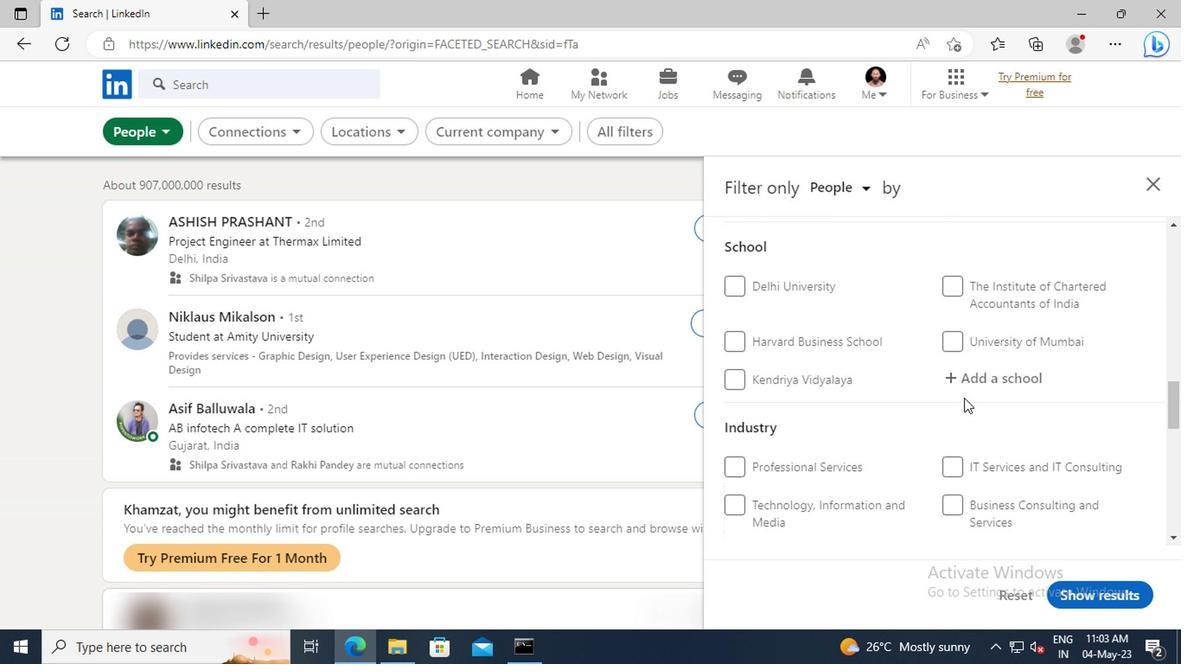
Action: Mouse scrolled (805, 401) with delta (0, 0)
Screenshot: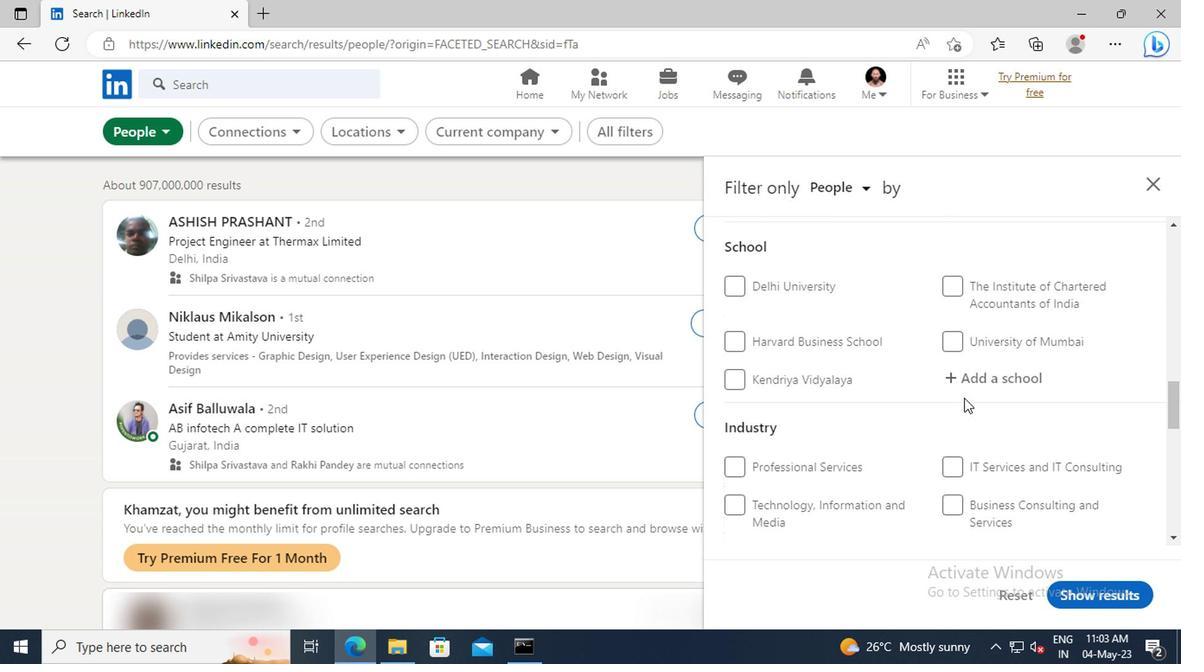 
Action: Mouse scrolled (805, 401) with delta (0, 0)
Screenshot: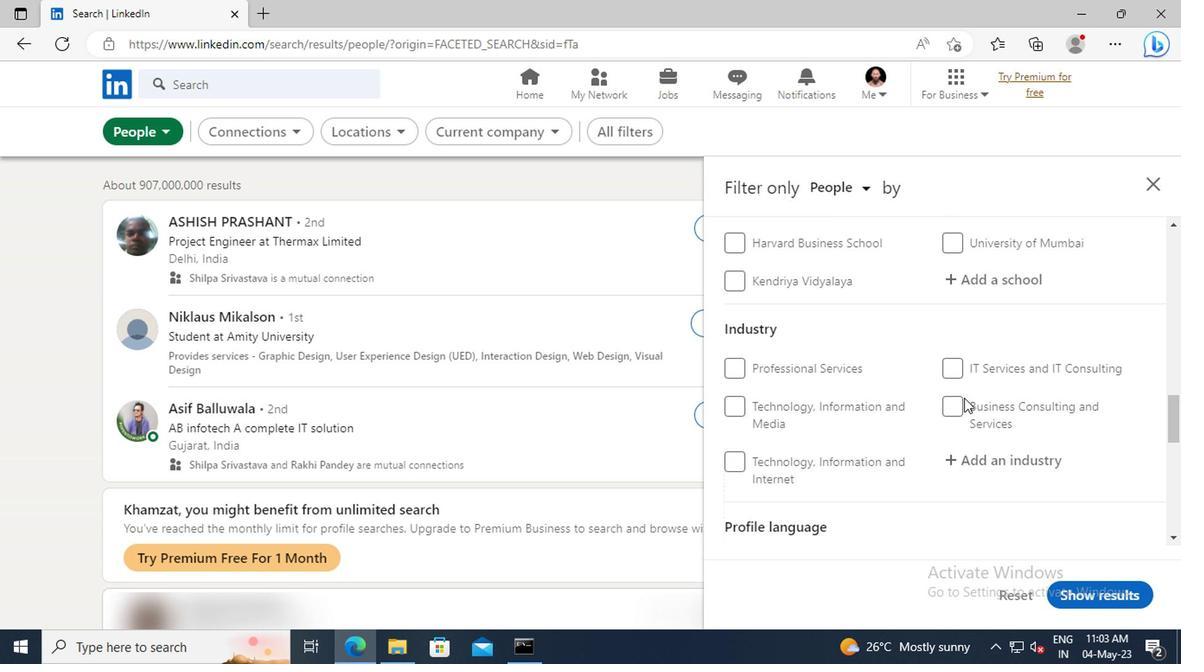 
Action: Mouse scrolled (805, 401) with delta (0, 0)
Screenshot: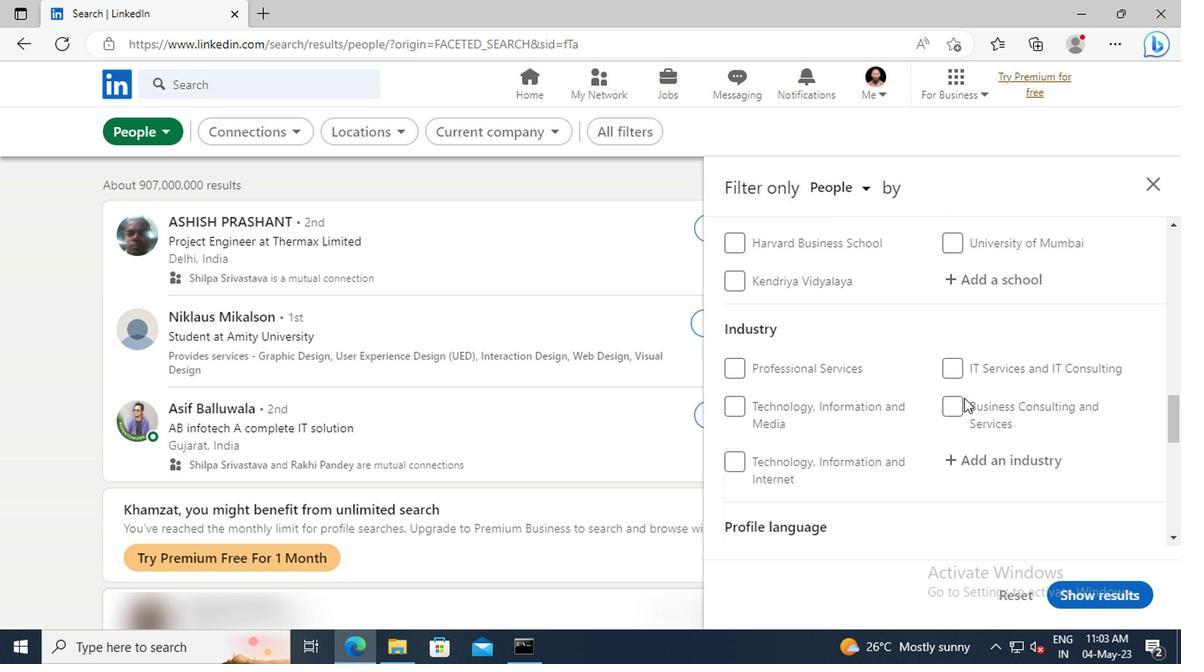 
Action: Mouse scrolled (805, 401) with delta (0, 0)
Screenshot: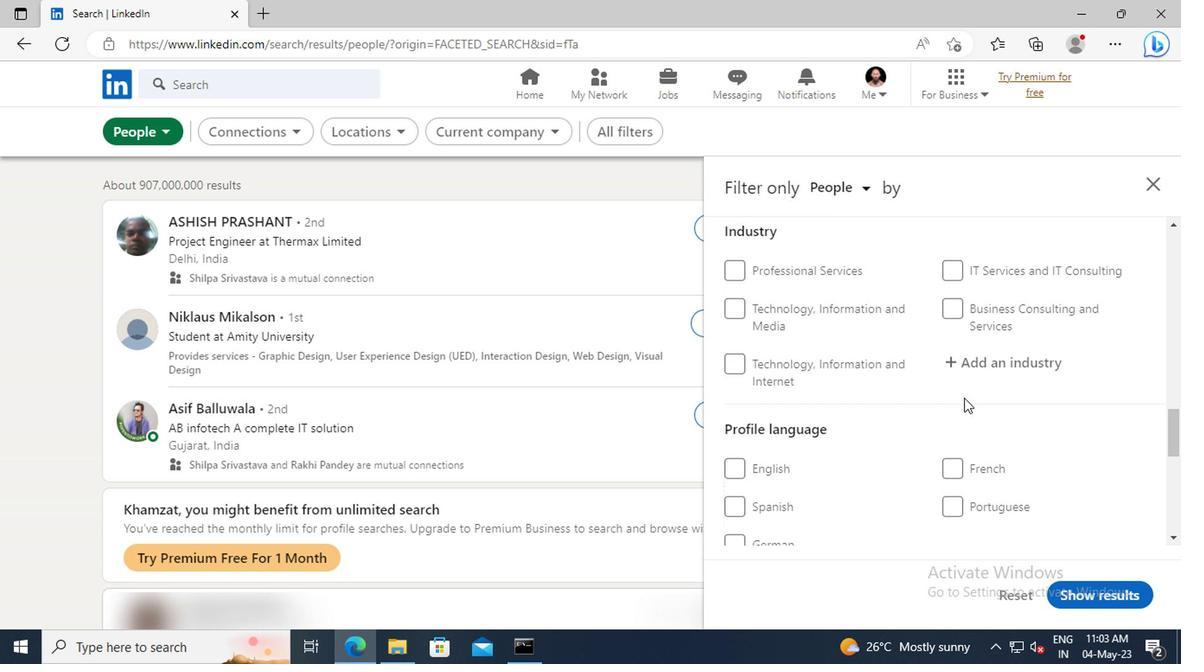 
Action: Mouse moved to (640, 444)
Screenshot: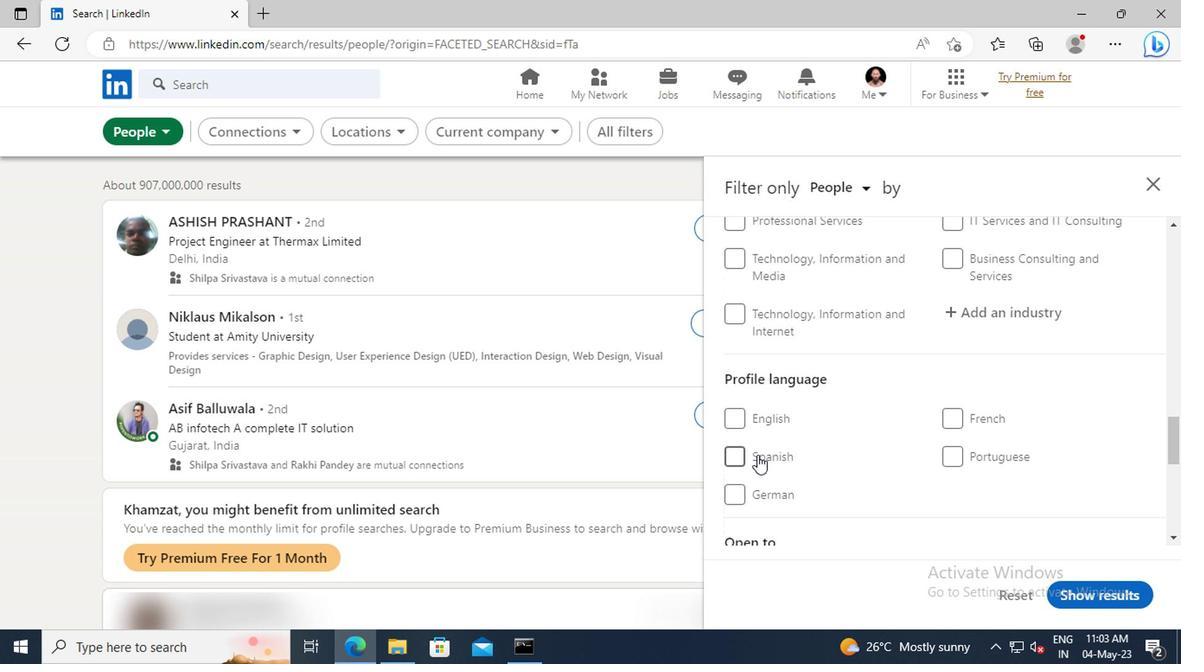 
Action: Mouse pressed left at (640, 444)
Screenshot: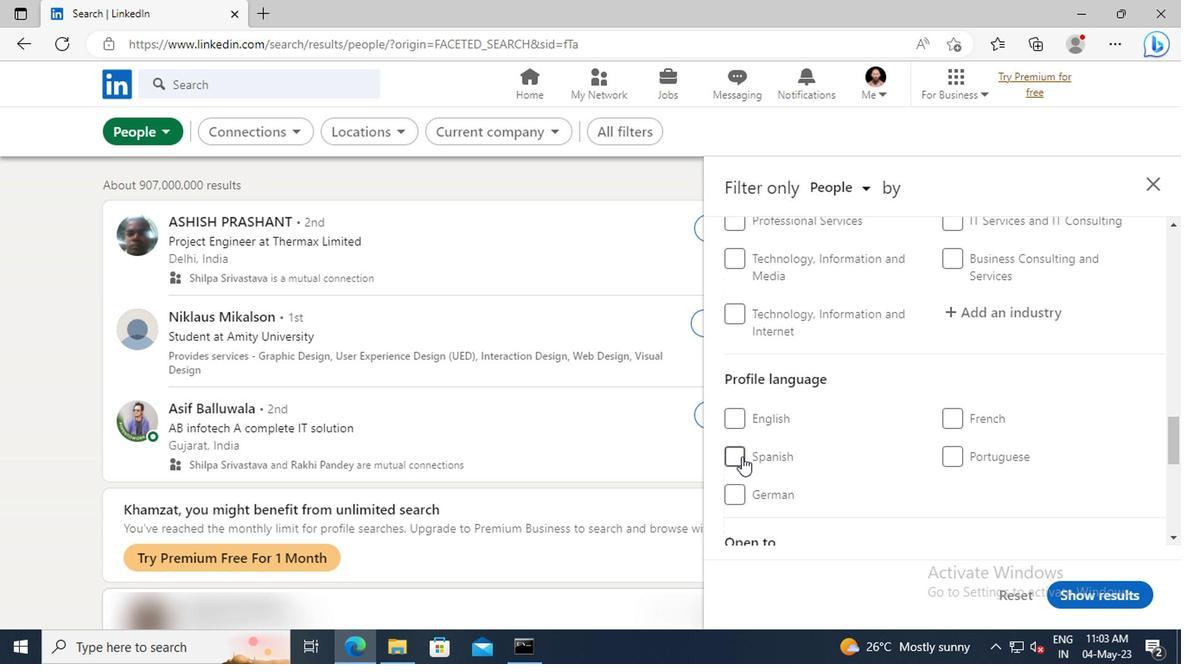 
Action: Mouse moved to (792, 428)
Screenshot: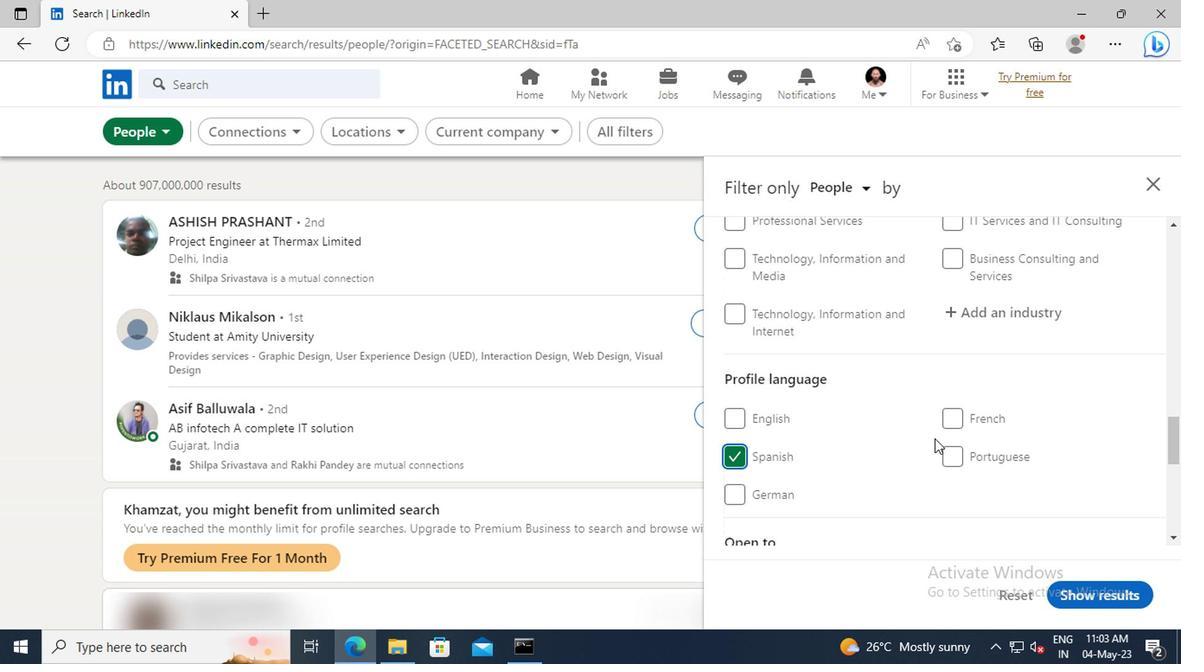 
Action: Mouse scrolled (792, 429) with delta (0, 0)
Screenshot: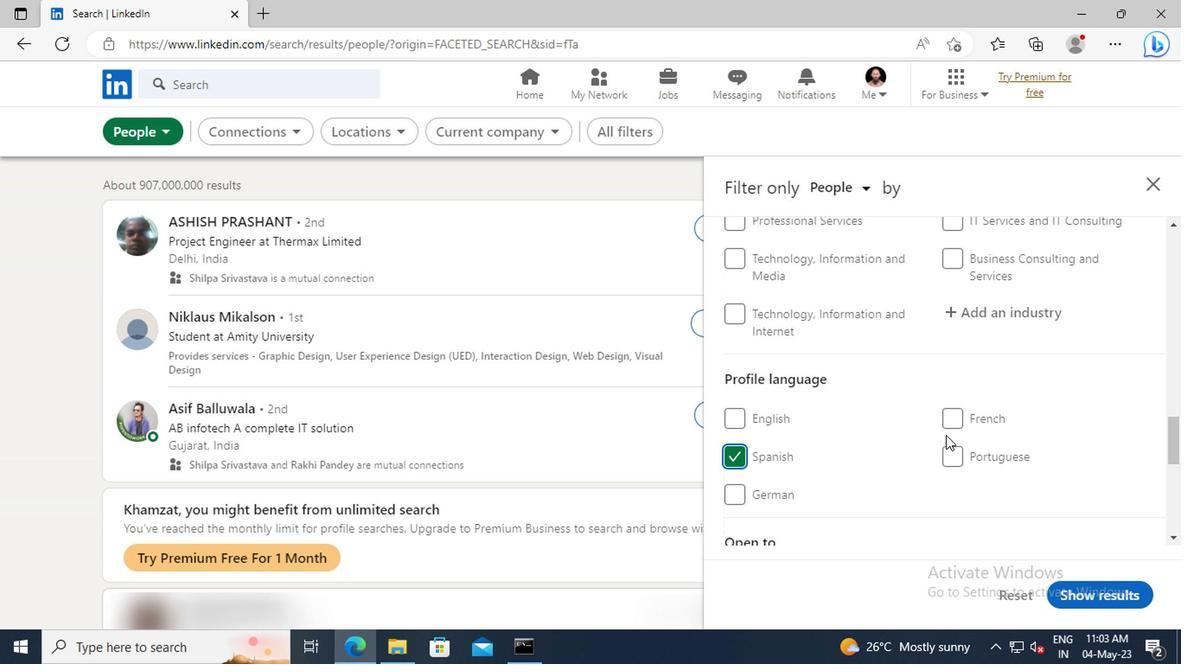 
Action: Mouse scrolled (792, 429) with delta (0, 0)
Screenshot: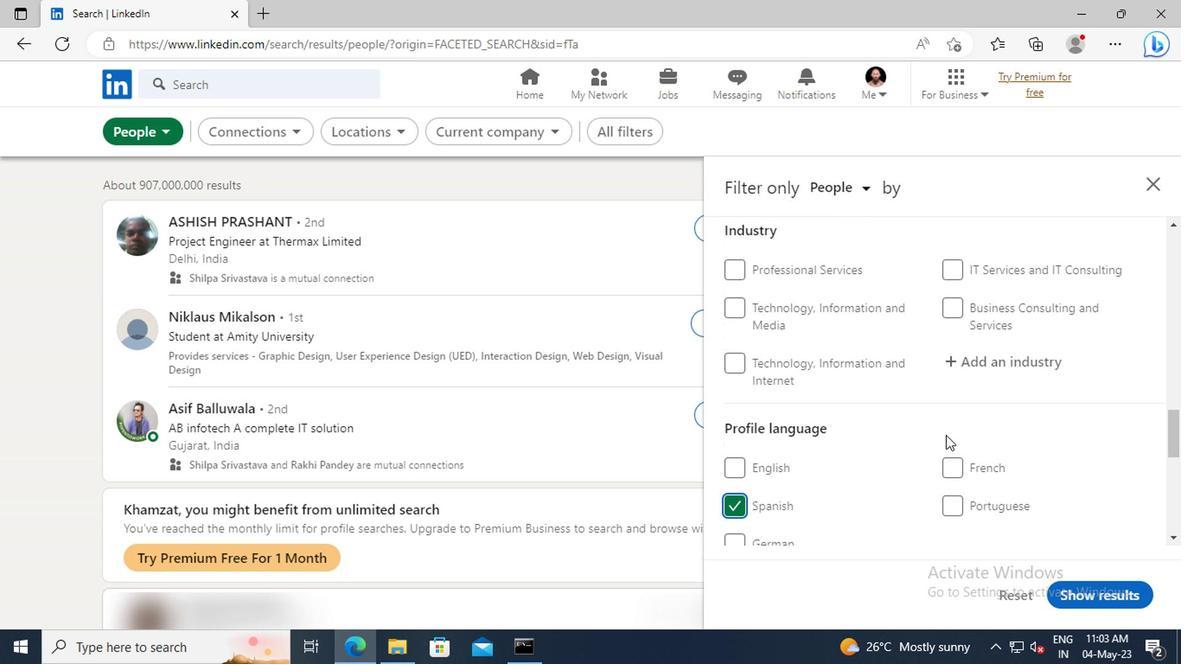 
Action: Mouse scrolled (792, 429) with delta (0, 0)
Screenshot: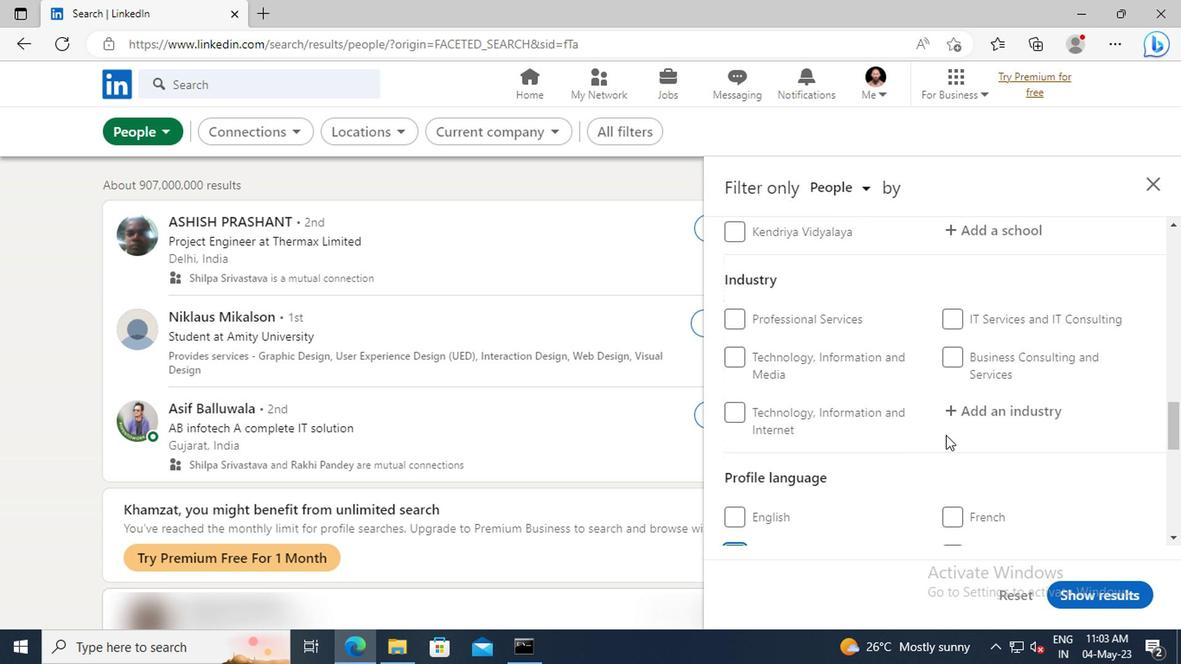
Action: Mouse scrolled (792, 429) with delta (0, 0)
Screenshot: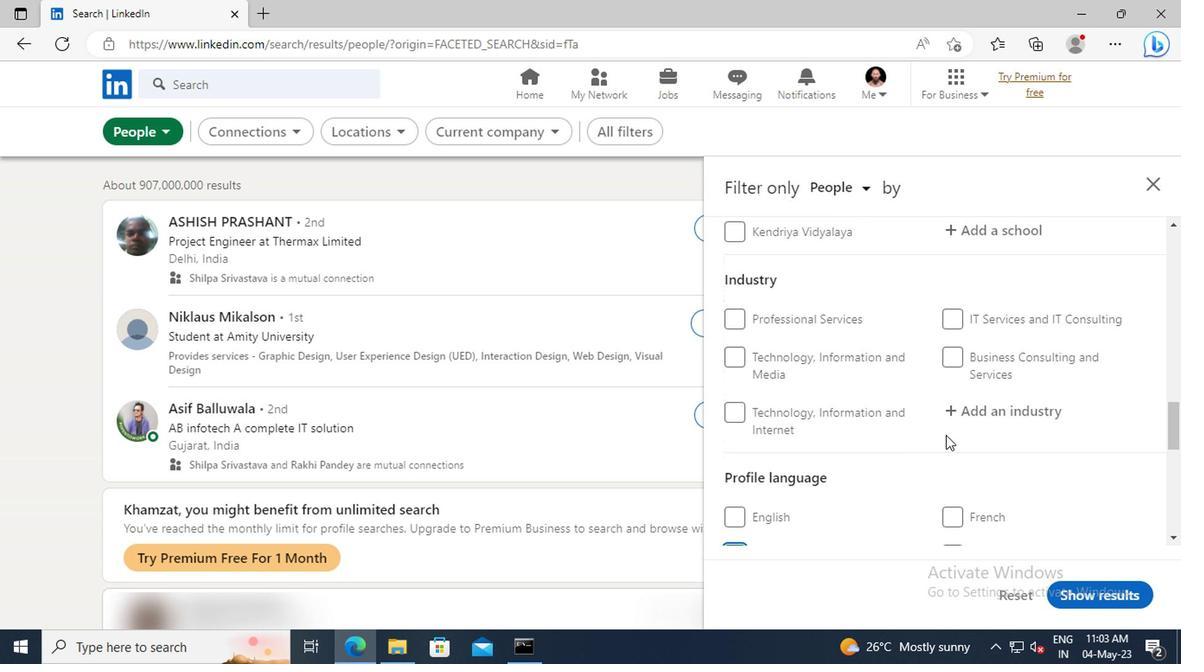 
Action: Mouse scrolled (792, 429) with delta (0, 0)
Screenshot: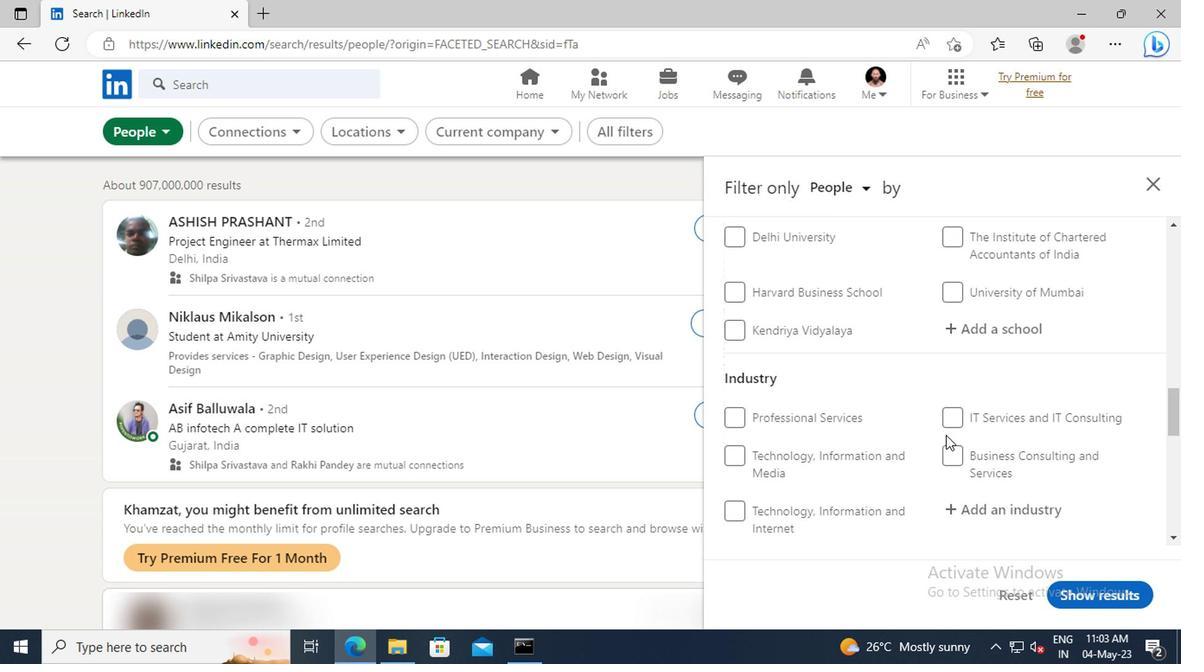 
Action: Mouse scrolled (792, 429) with delta (0, 0)
Screenshot: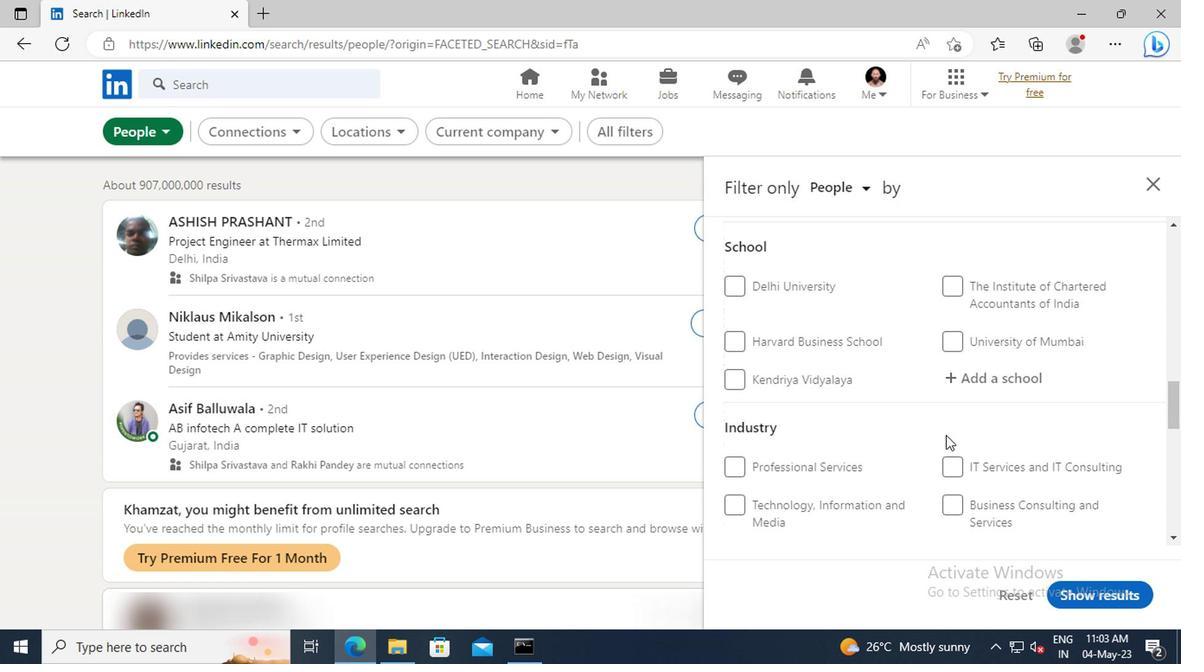 
Action: Mouse scrolled (792, 429) with delta (0, 0)
Screenshot: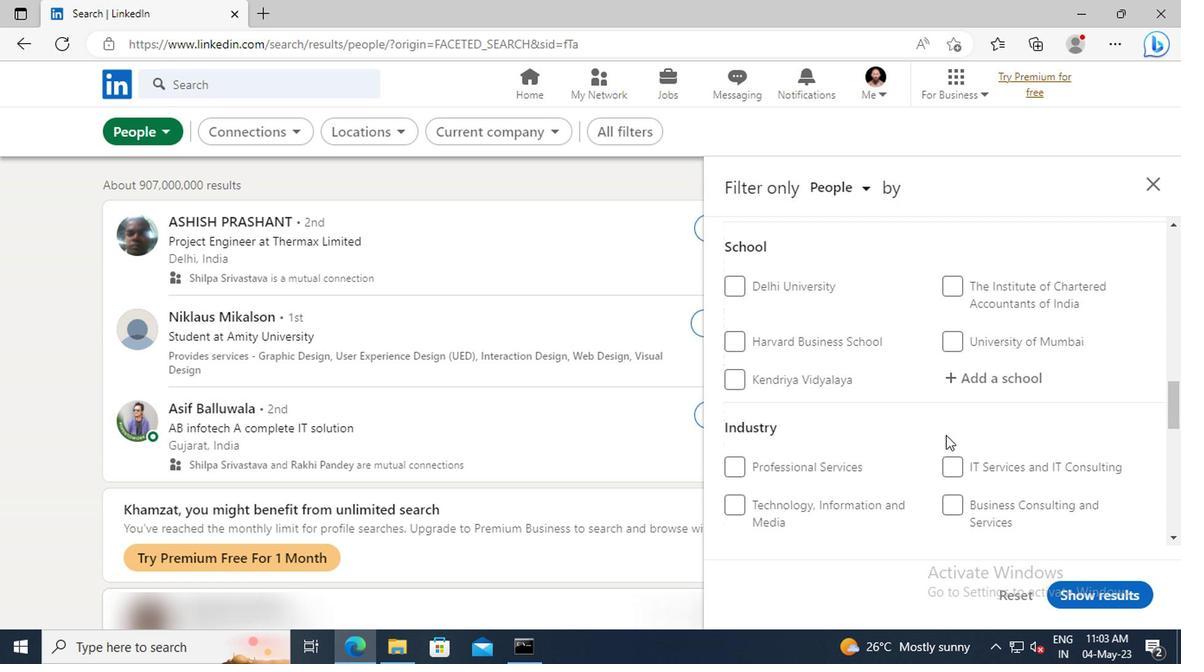 
Action: Mouse scrolled (792, 429) with delta (0, 0)
Screenshot: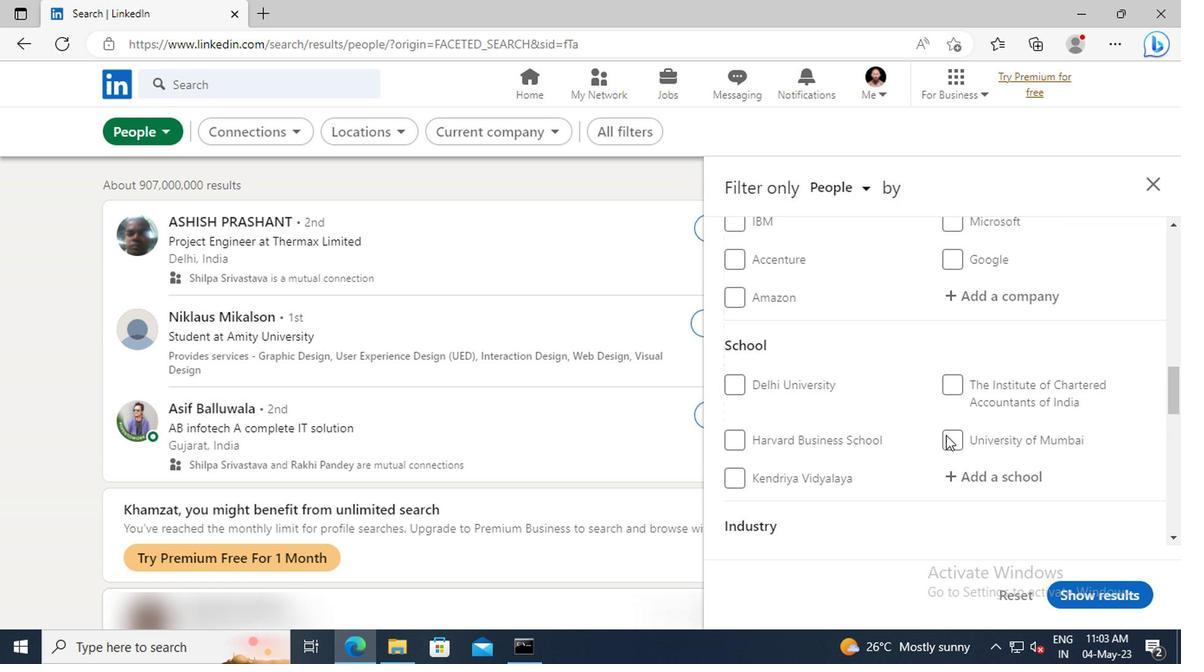
Action: Mouse scrolled (792, 429) with delta (0, 0)
Screenshot: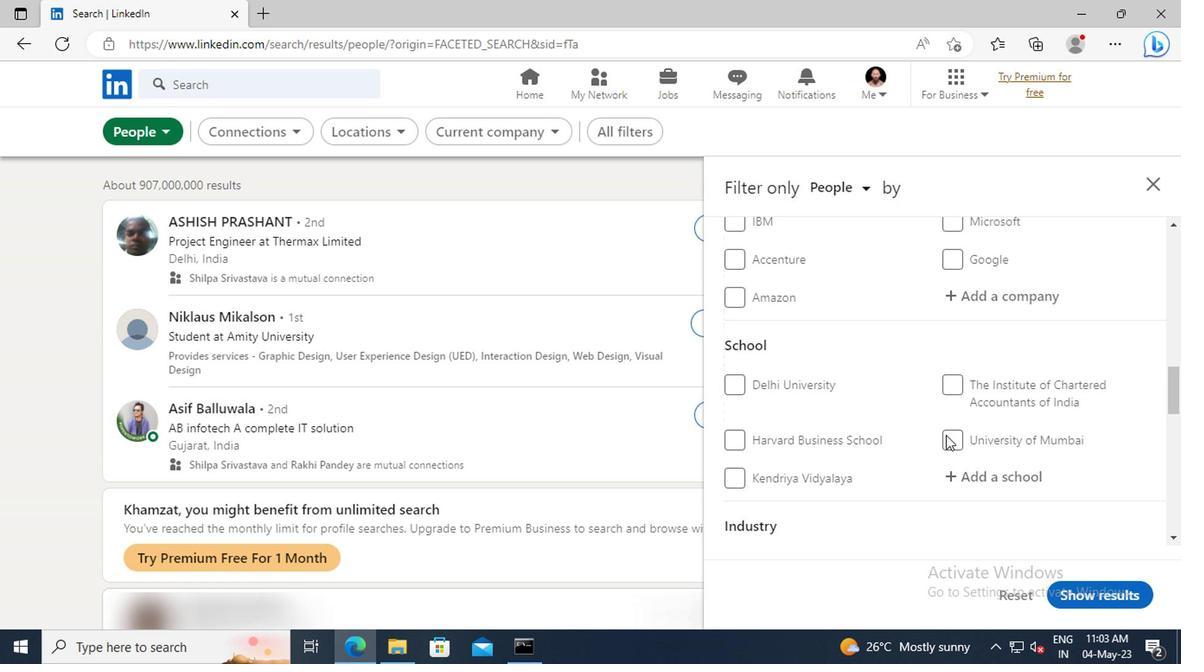 
Action: Mouse scrolled (792, 429) with delta (0, 0)
Screenshot: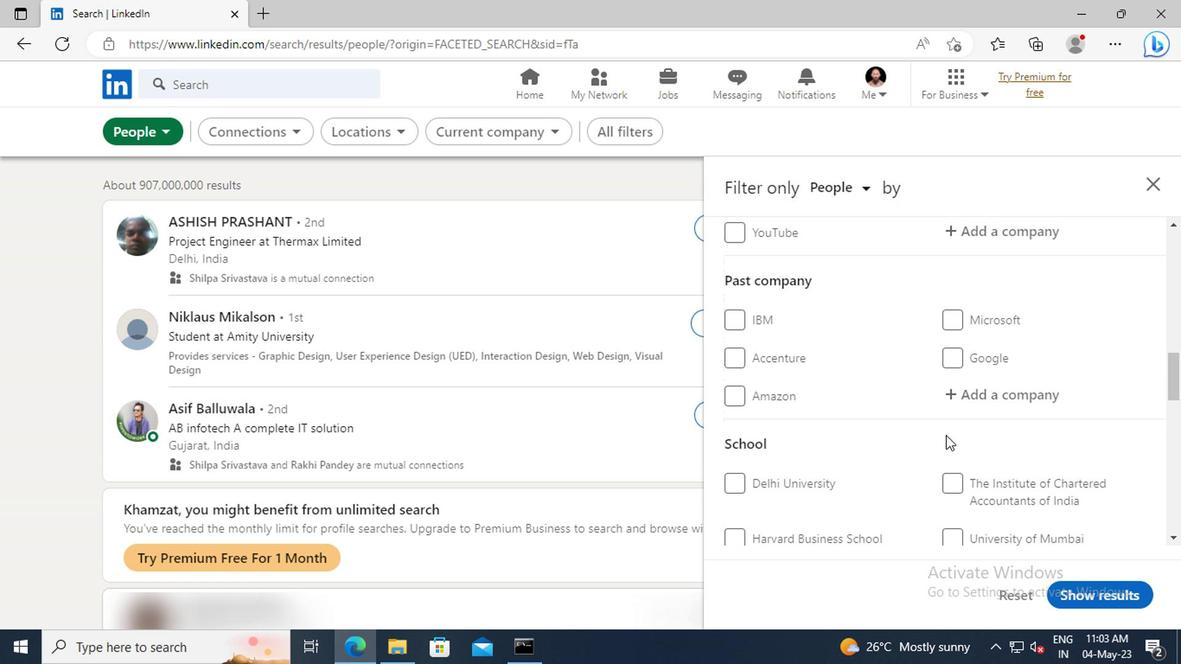 
Action: Mouse scrolled (792, 429) with delta (0, 0)
Screenshot: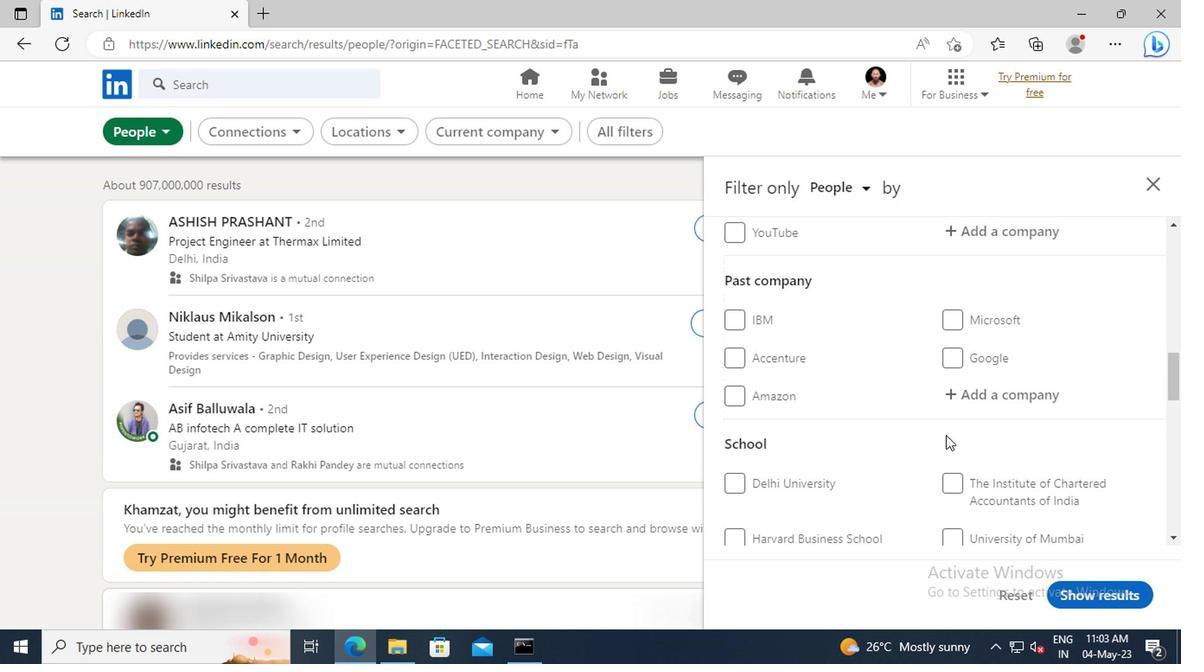 
Action: Mouse scrolled (792, 429) with delta (0, 0)
Screenshot: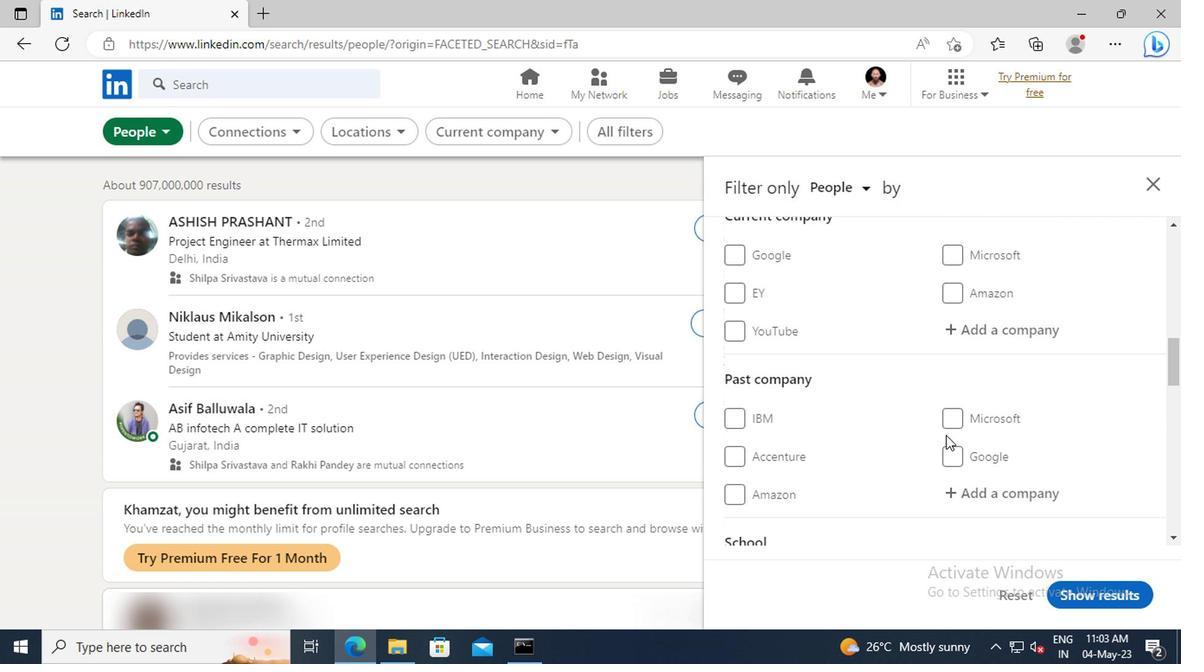 
Action: Mouse moved to (802, 390)
Screenshot: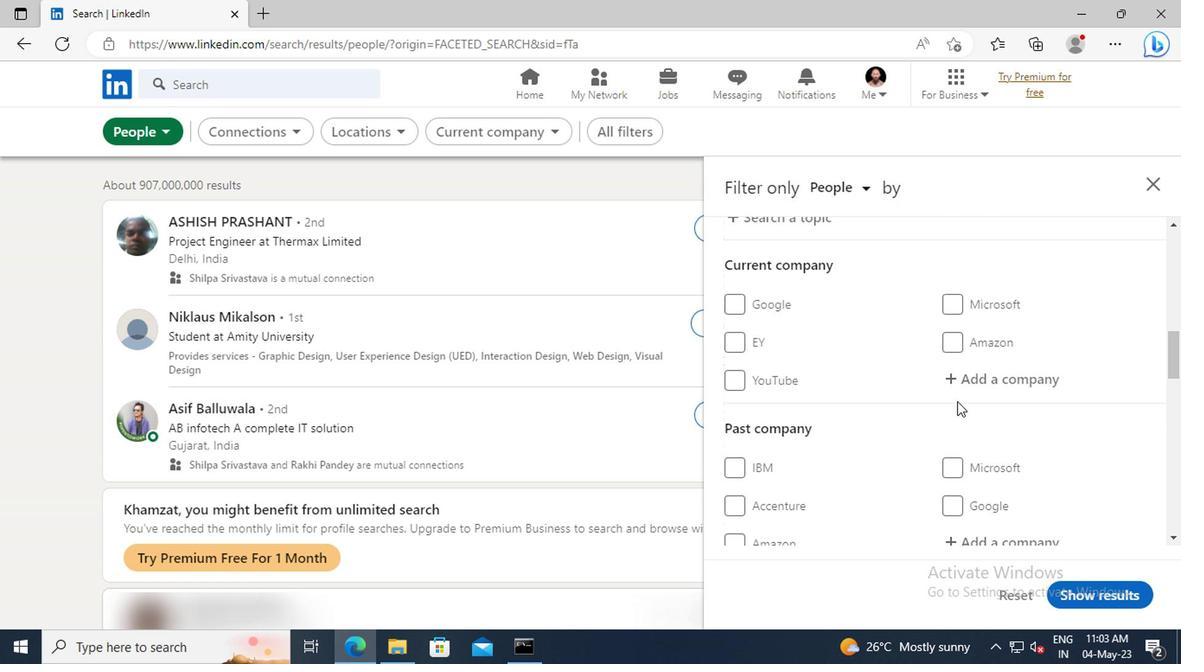
Action: Mouse pressed left at (802, 390)
Screenshot: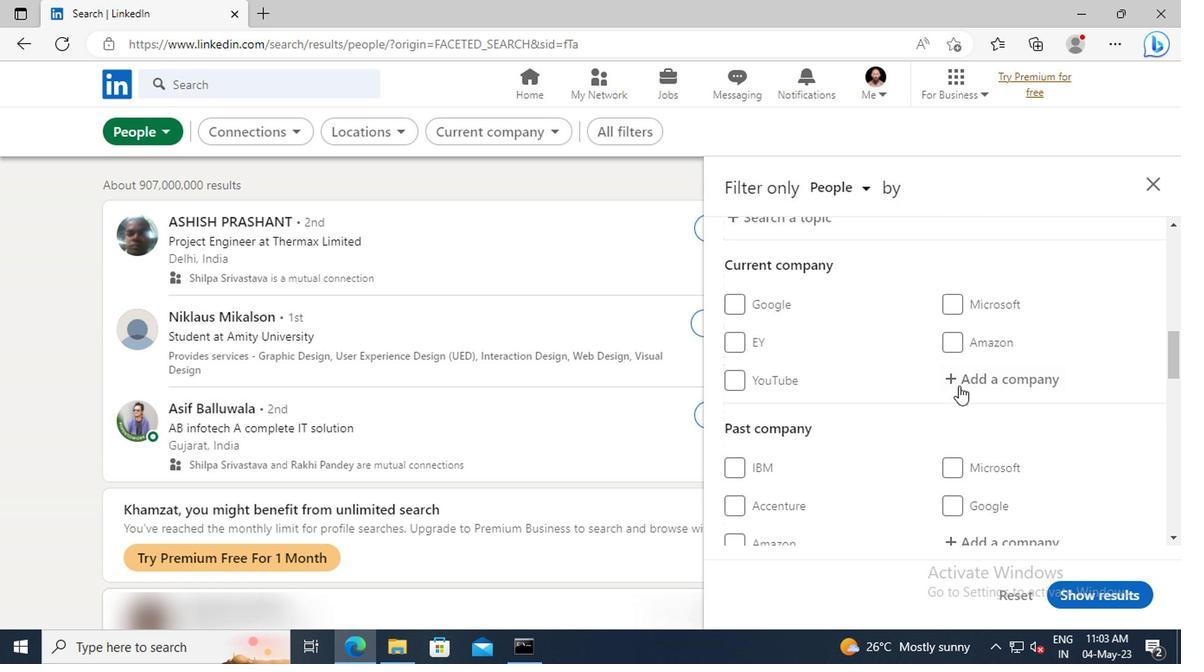 
Action: Key pressed <Key.shift>
Screenshot: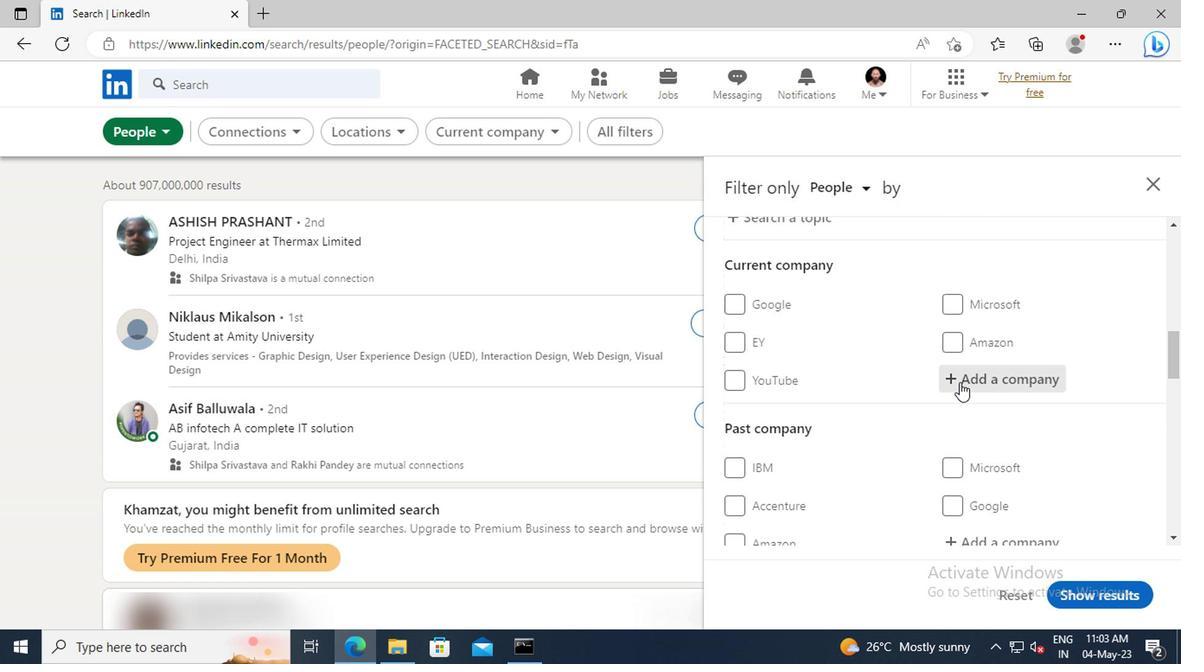 
Action: Mouse moved to (802, 390)
Screenshot: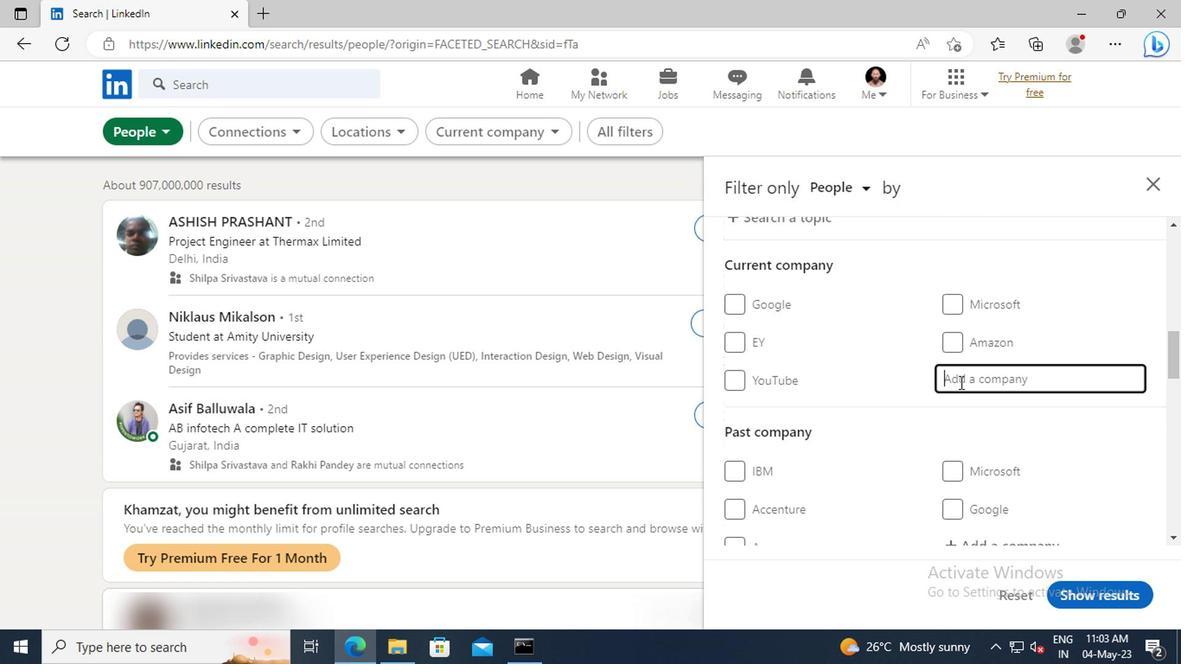 
Action: Key pressed F5
Screenshot: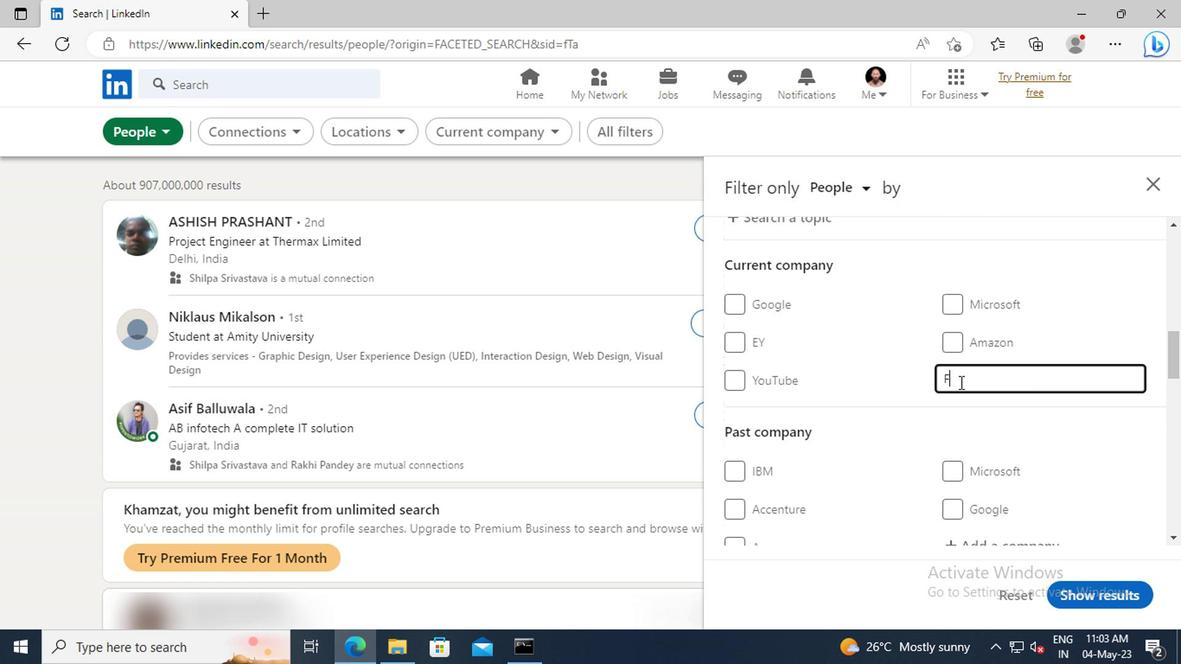 
Action: Mouse moved to (800, 409)
Screenshot: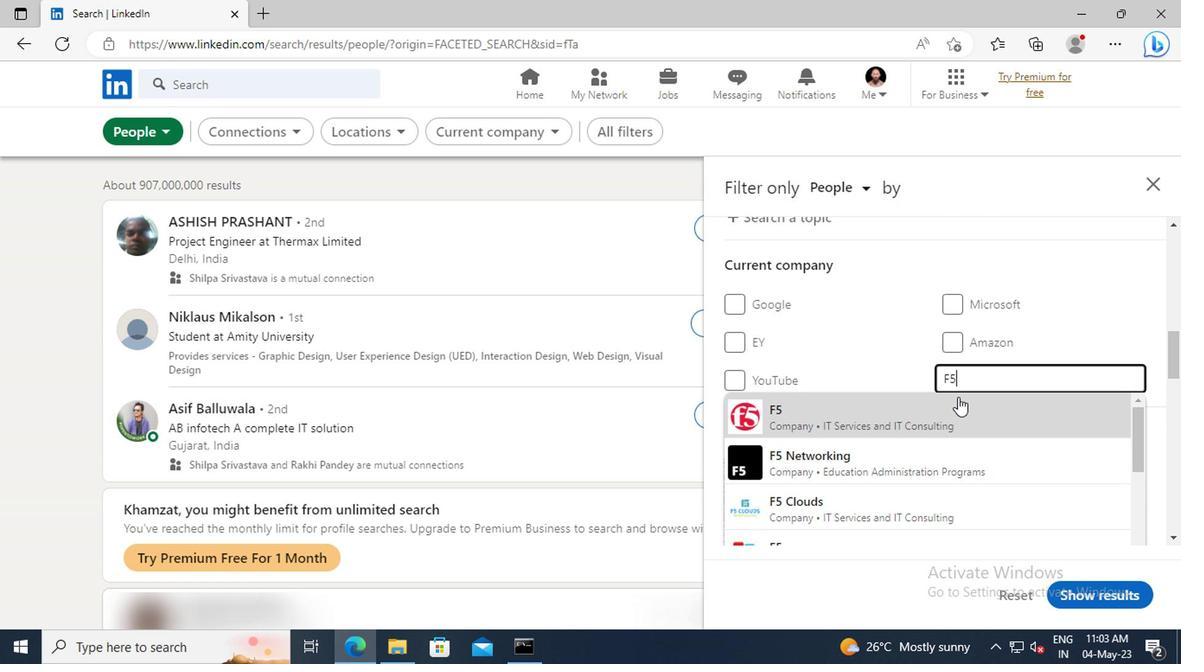 
Action: Mouse pressed left at (800, 409)
Screenshot: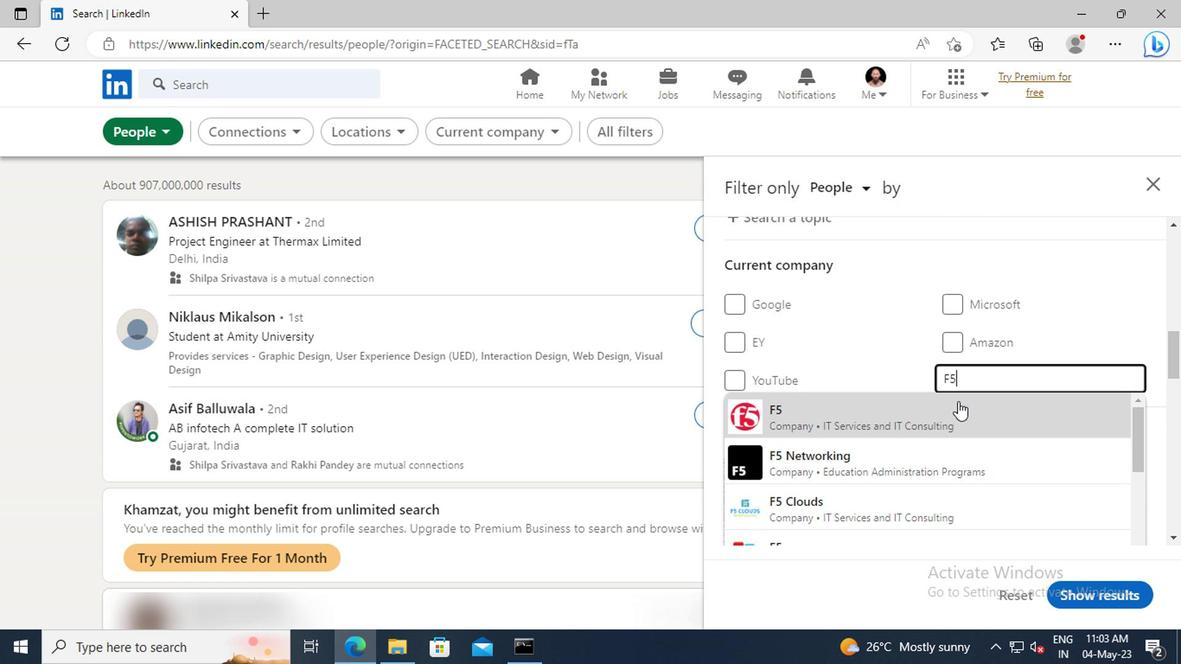 
Action: Mouse scrolled (800, 408) with delta (0, 0)
Screenshot: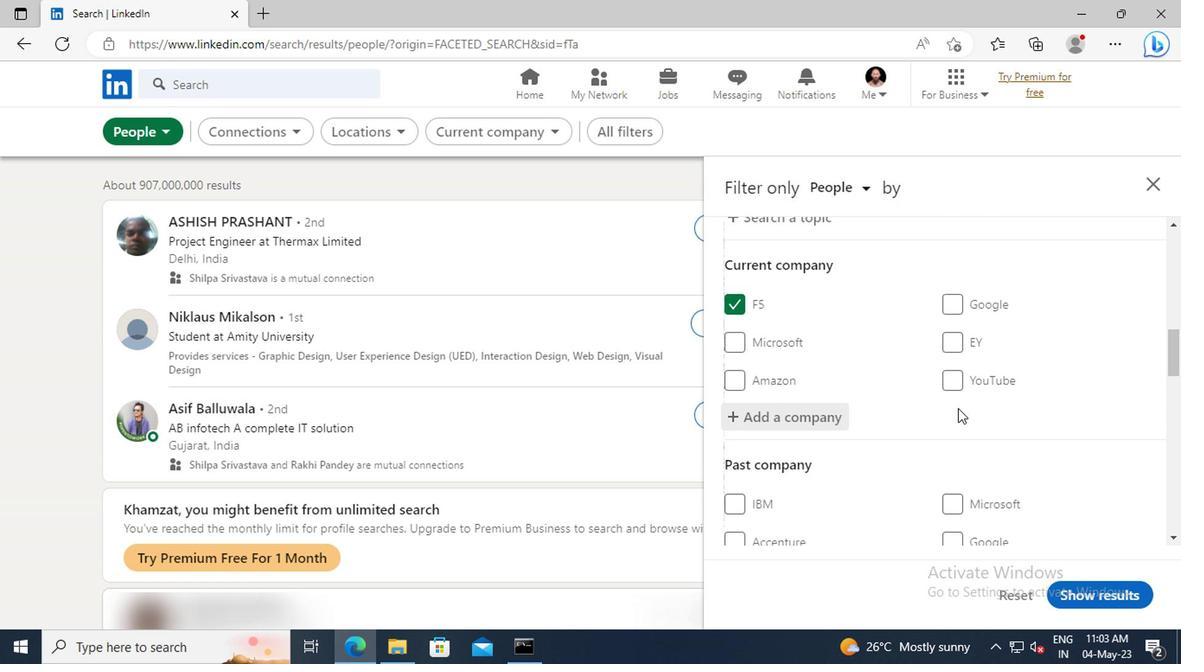 
Action: Mouse scrolled (800, 408) with delta (0, 0)
Screenshot: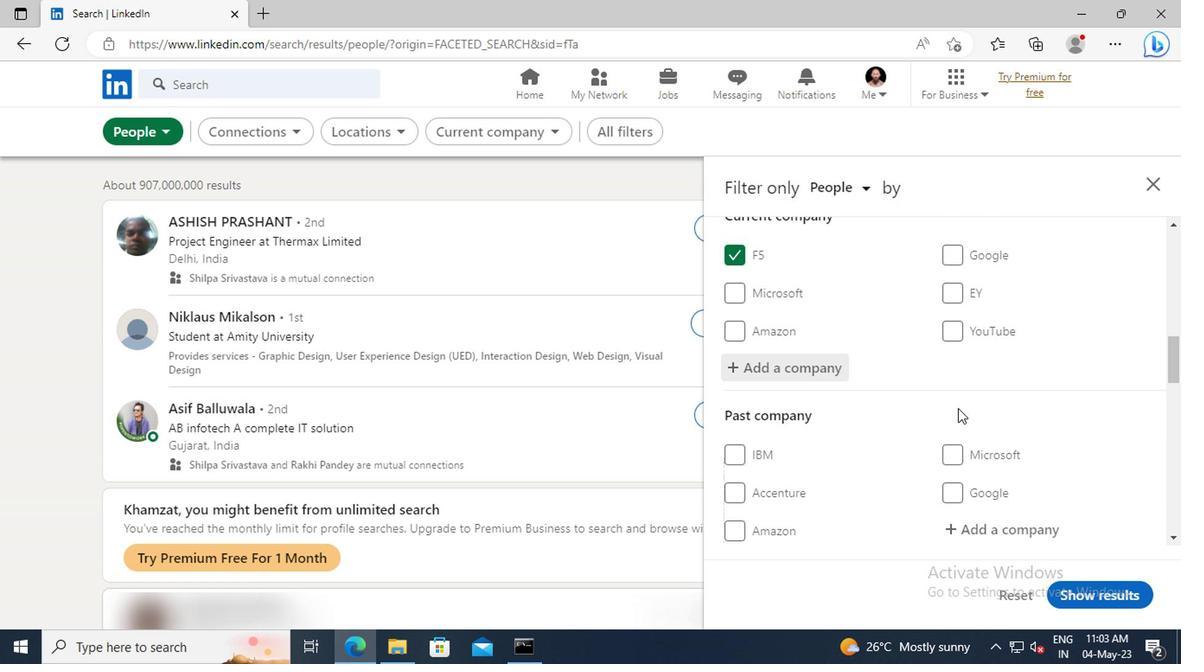 
Action: Mouse scrolled (800, 408) with delta (0, 0)
Screenshot: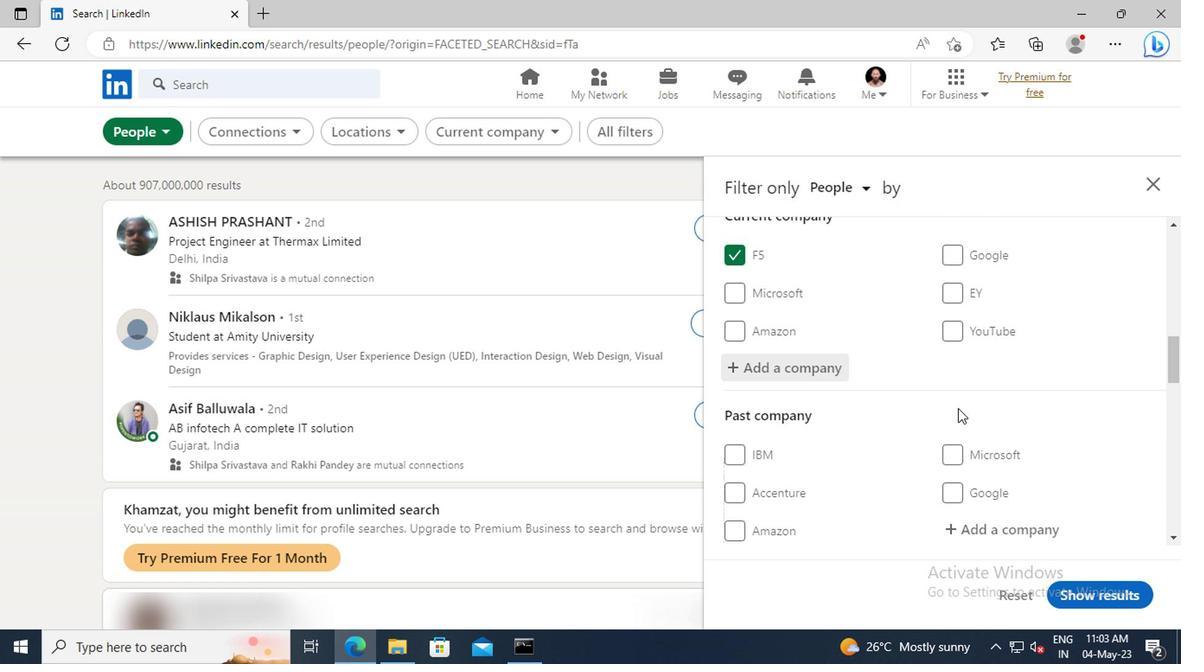 
Action: Mouse scrolled (800, 408) with delta (0, 0)
Screenshot: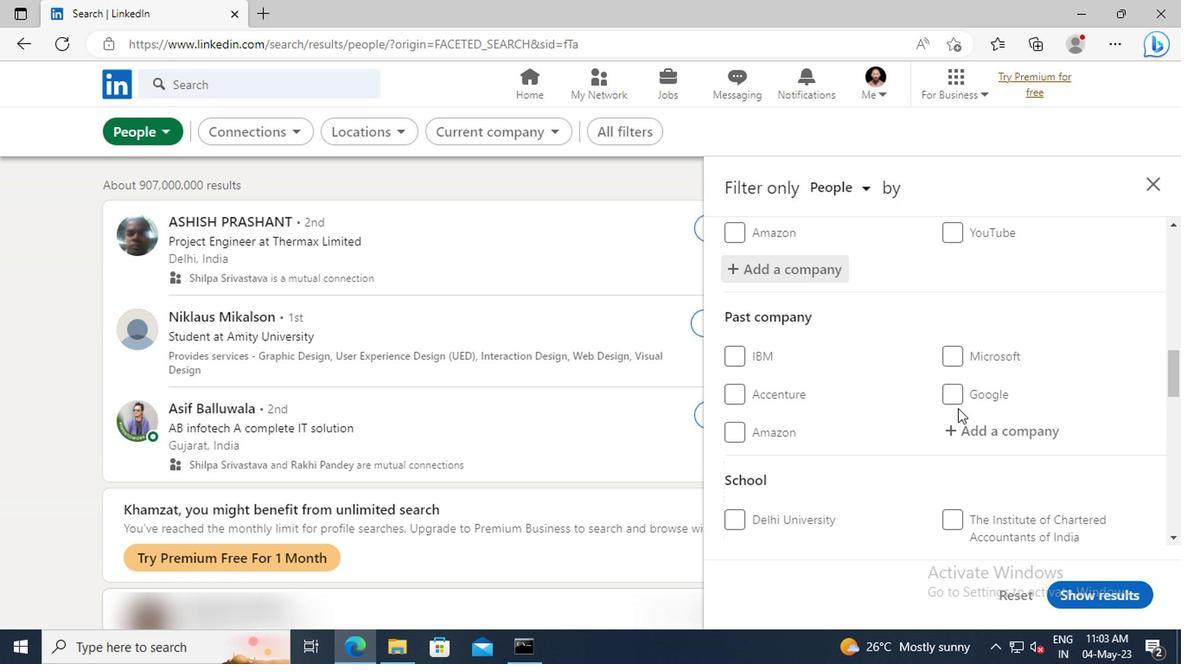 
Action: Mouse scrolled (800, 408) with delta (0, 0)
Screenshot: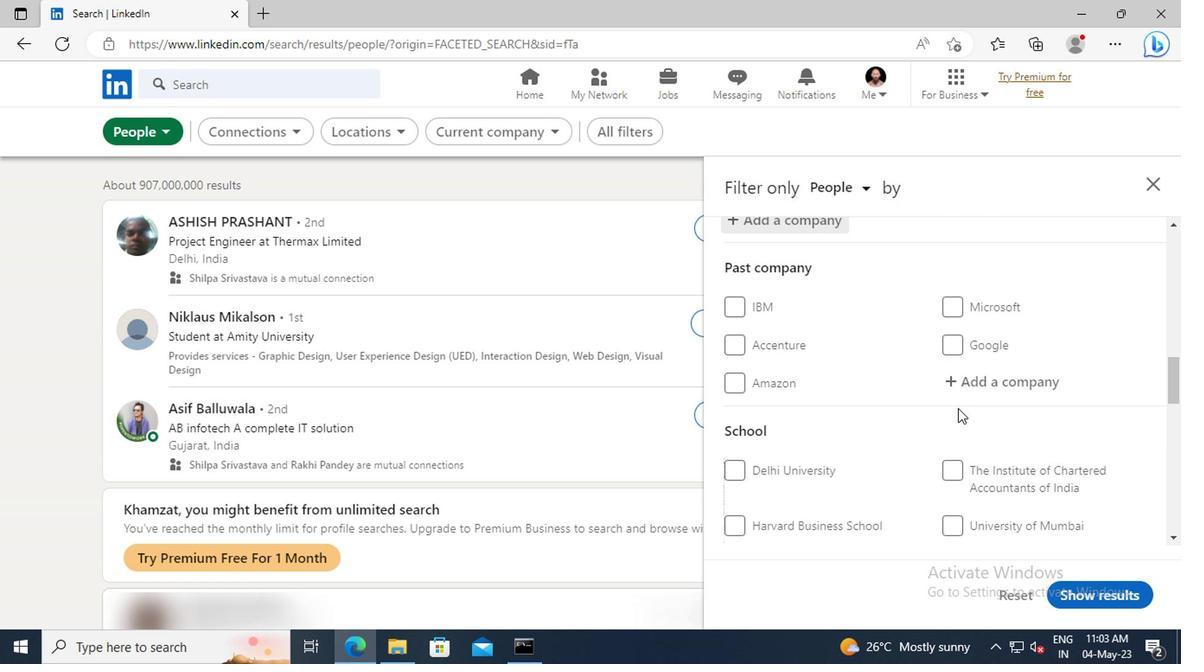
Action: Mouse scrolled (800, 408) with delta (0, 0)
Screenshot: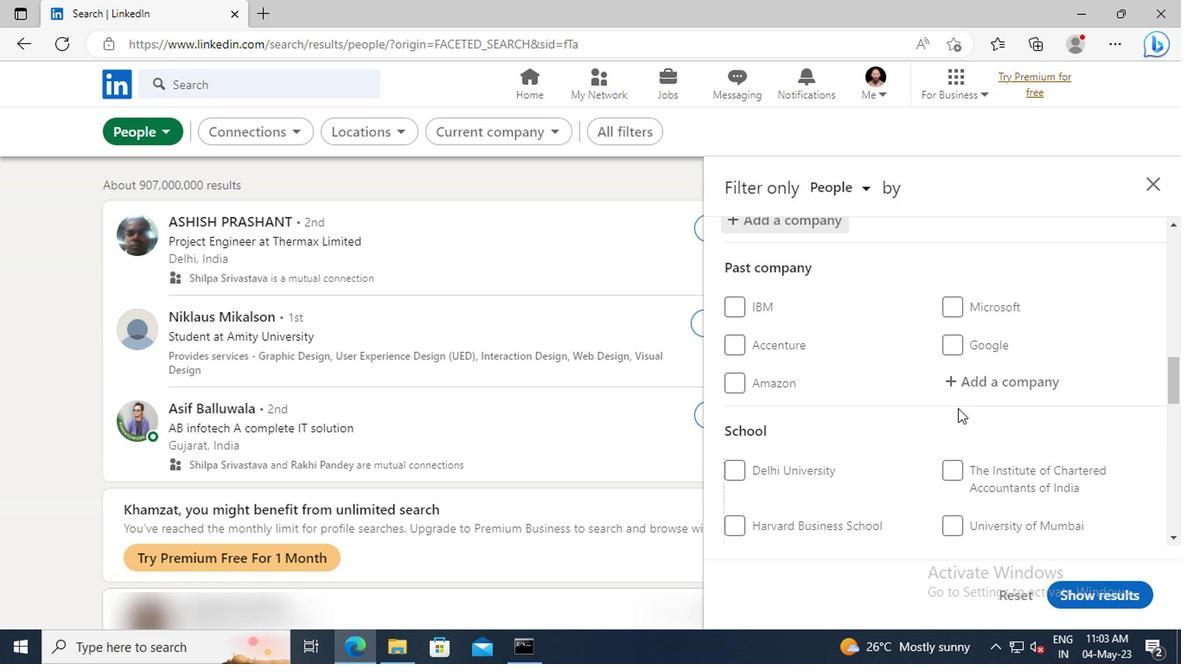 
Action: Mouse scrolled (800, 408) with delta (0, 0)
Screenshot: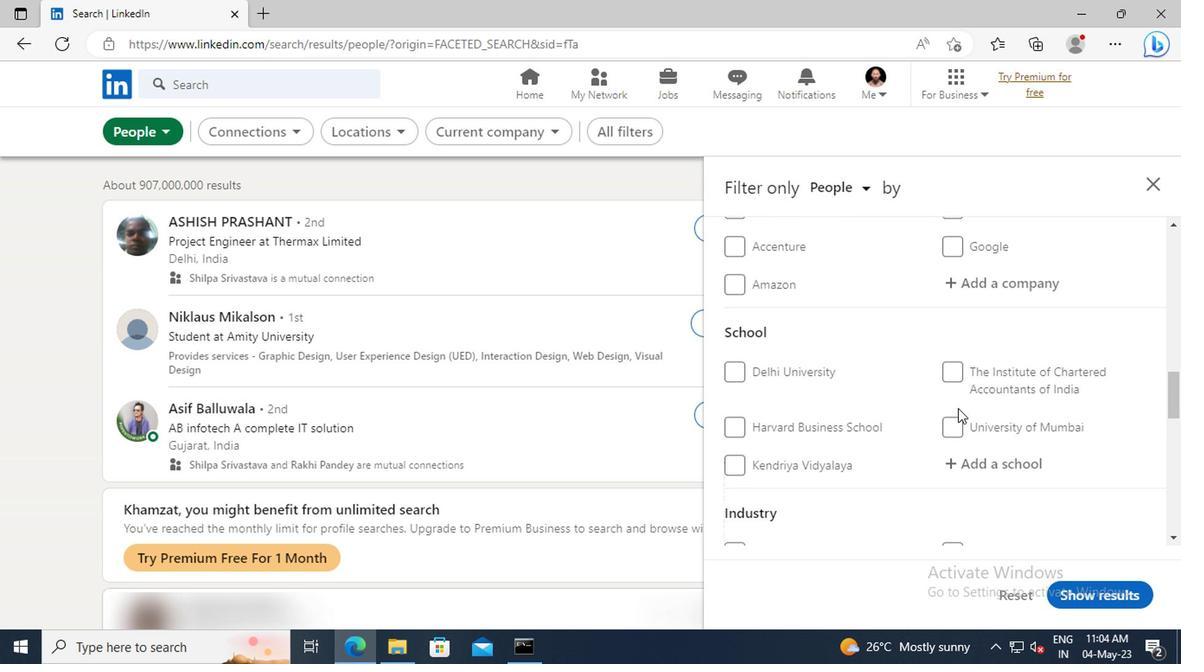 
Action: Mouse moved to (804, 416)
Screenshot: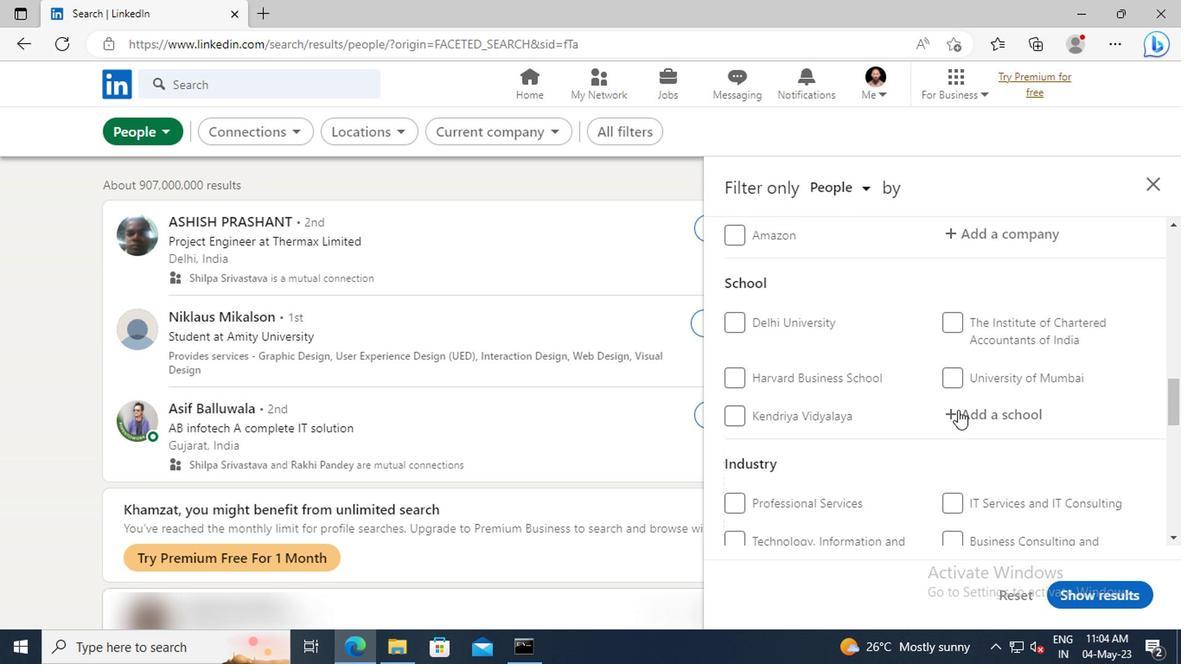 
Action: Mouse pressed left at (804, 416)
Screenshot: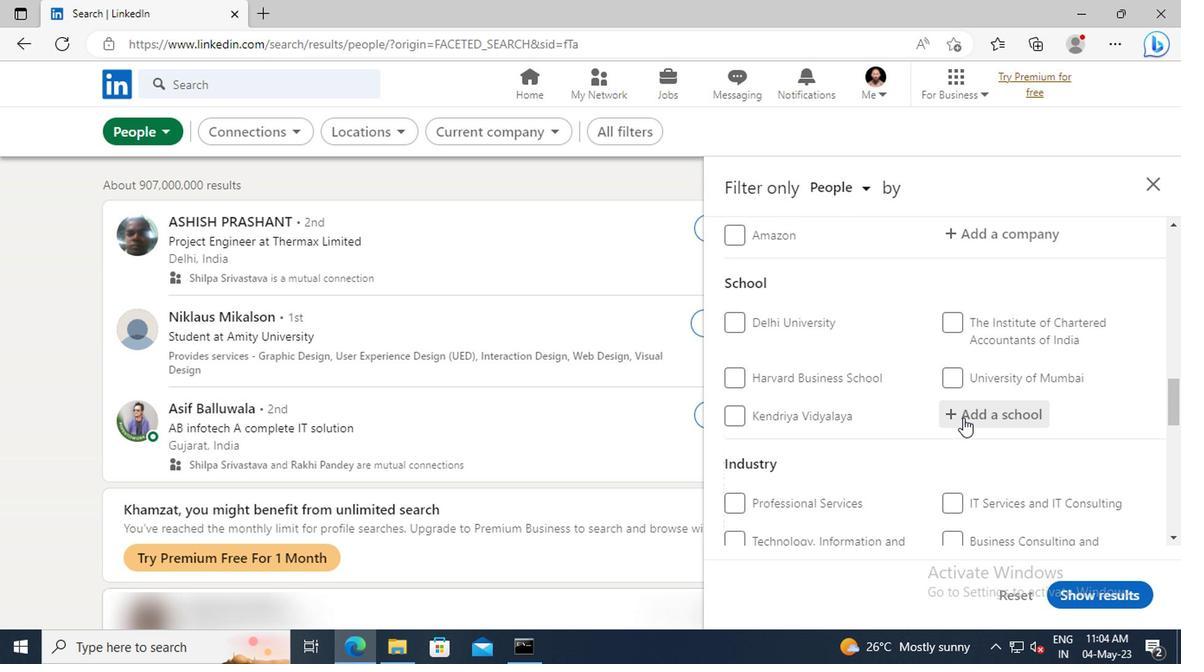 
Action: Key pressed <Key.shift>SIKKIM<Key.space><Key.shift>MANIPAL<Key.space><Key.shift>INS
Screenshot: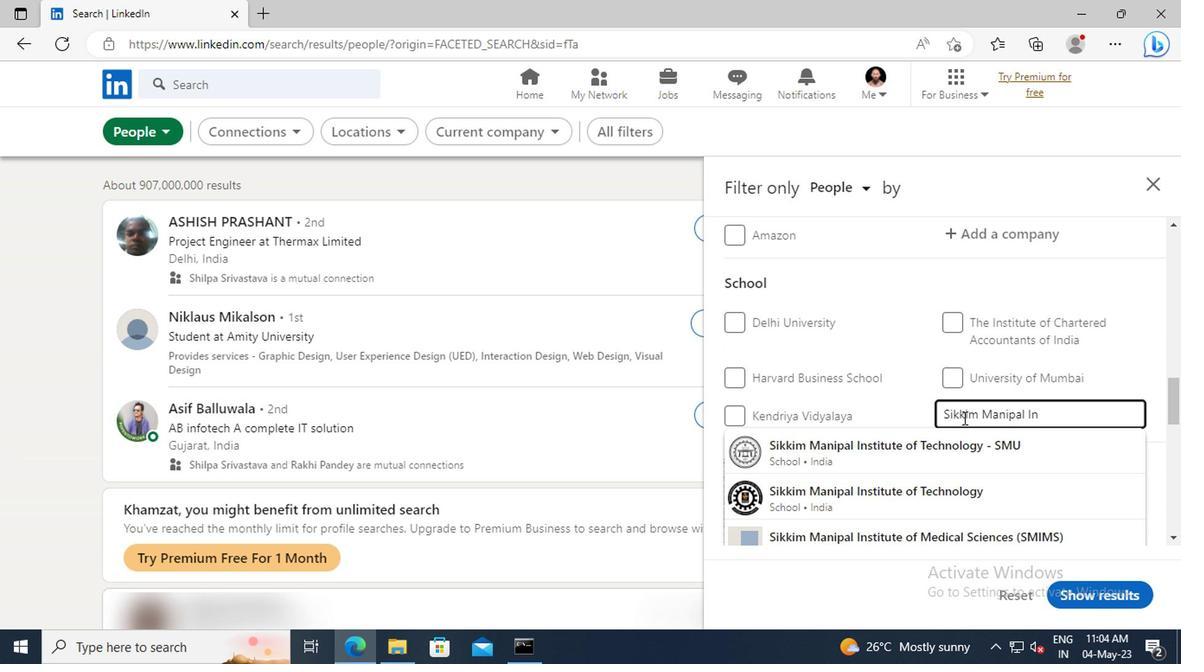 
Action: Mouse moved to (816, 460)
Screenshot: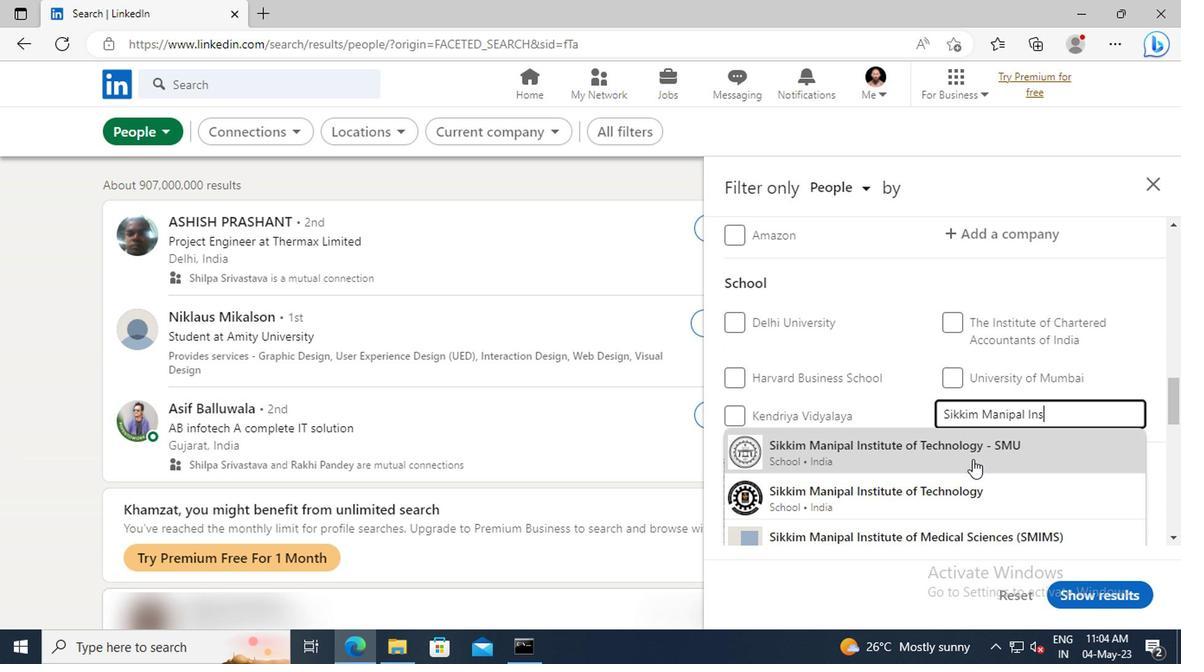 
Action: Mouse pressed left at (816, 460)
Screenshot: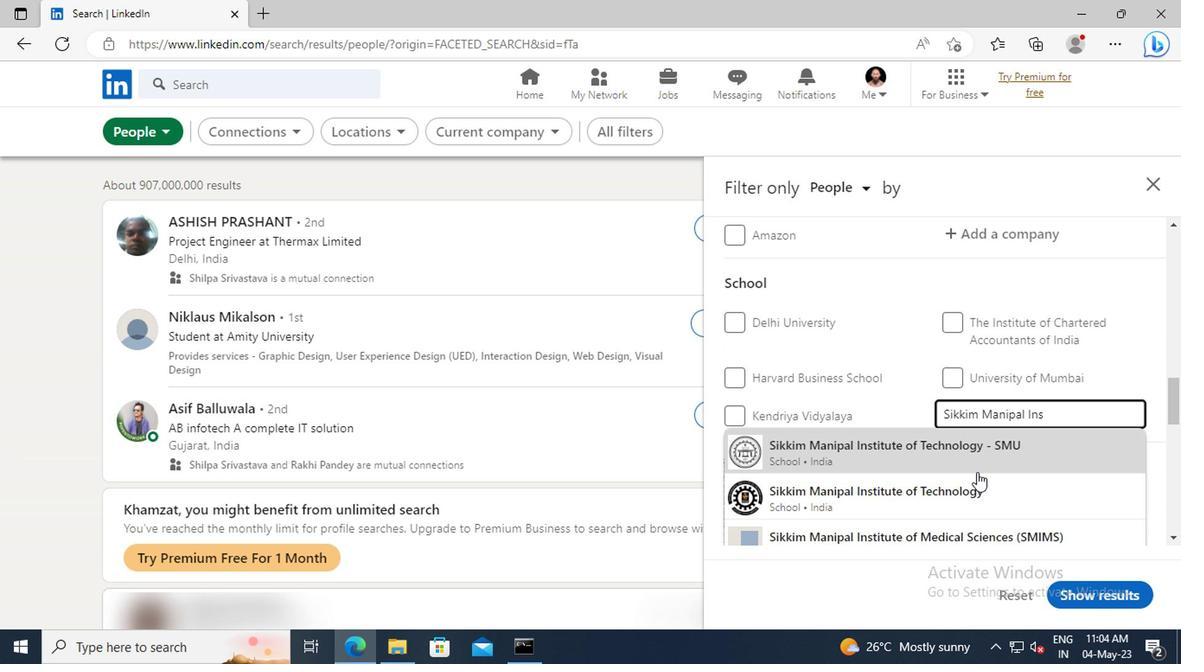 
Action: Mouse scrolled (816, 459) with delta (0, 0)
Screenshot: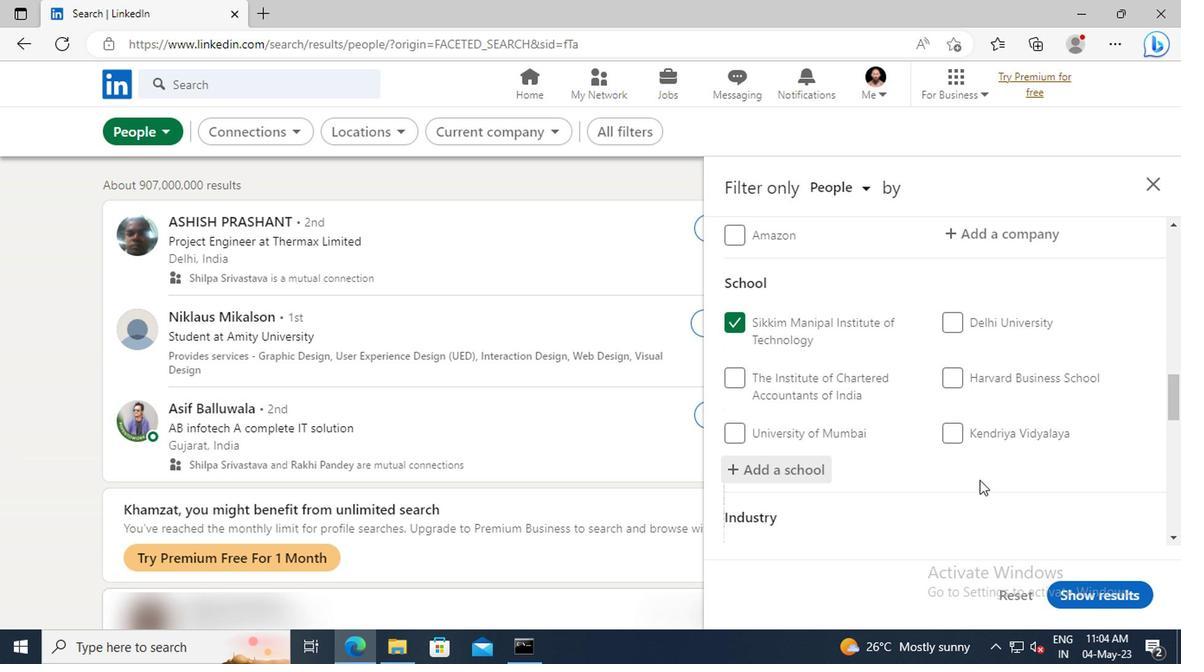 
Action: Mouse scrolled (816, 459) with delta (0, 0)
Screenshot: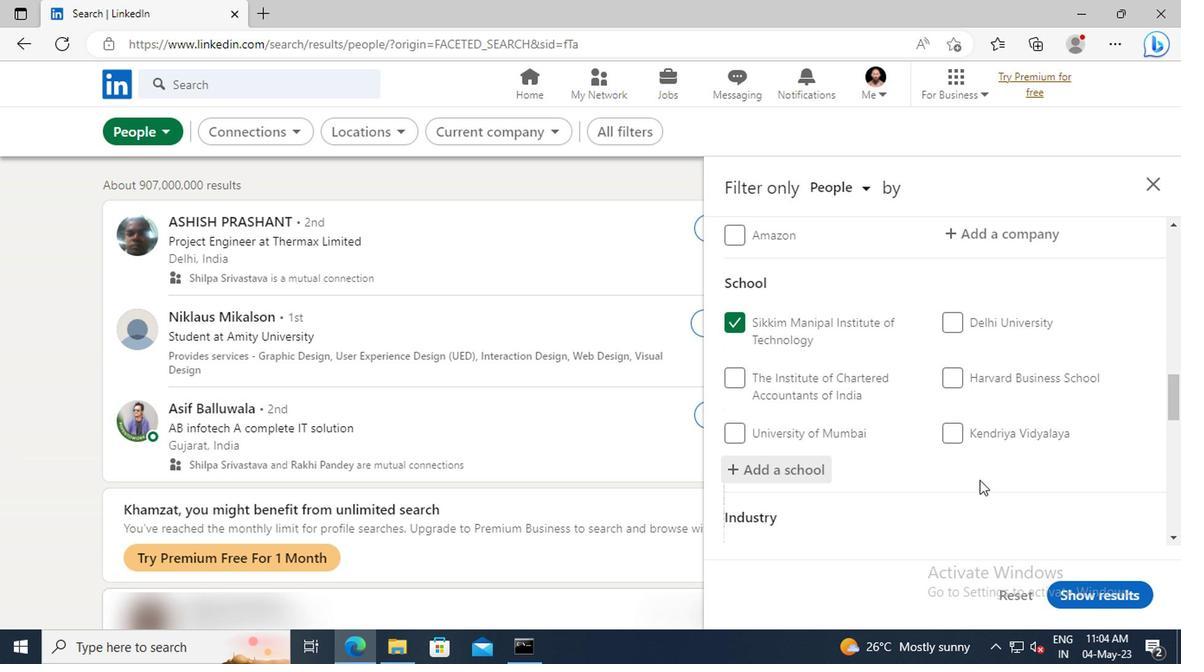 
Action: Mouse moved to (813, 448)
Screenshot: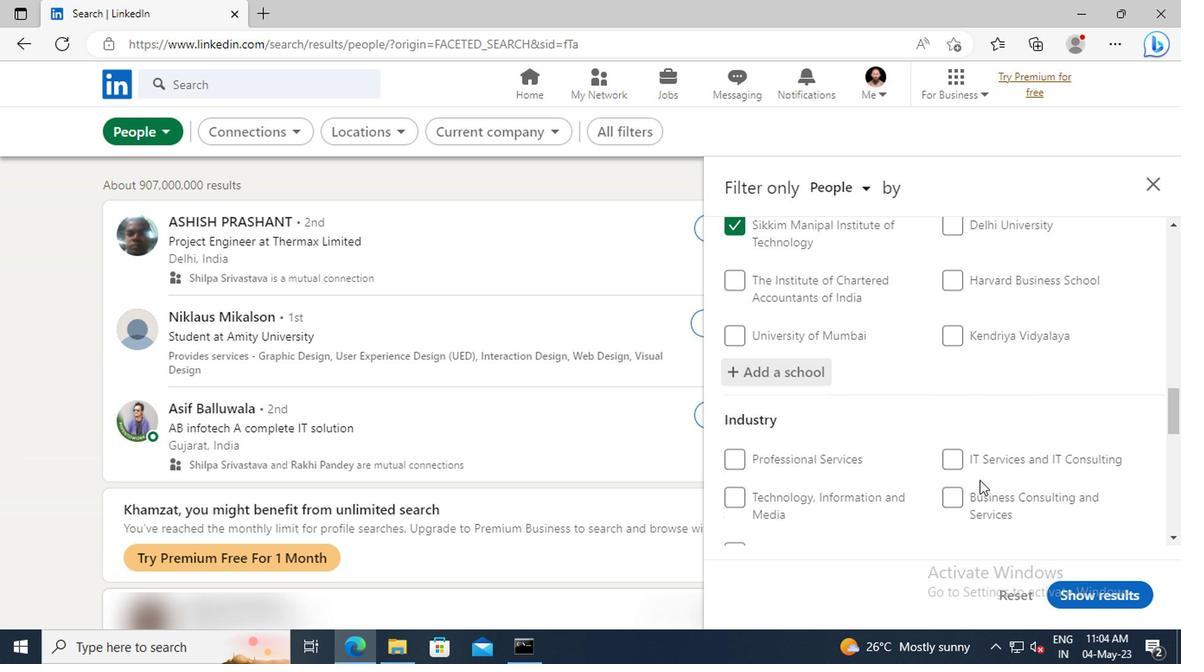 
Action: Mouse scrolled (813, 448) with delta (0, 0)
Screenshot: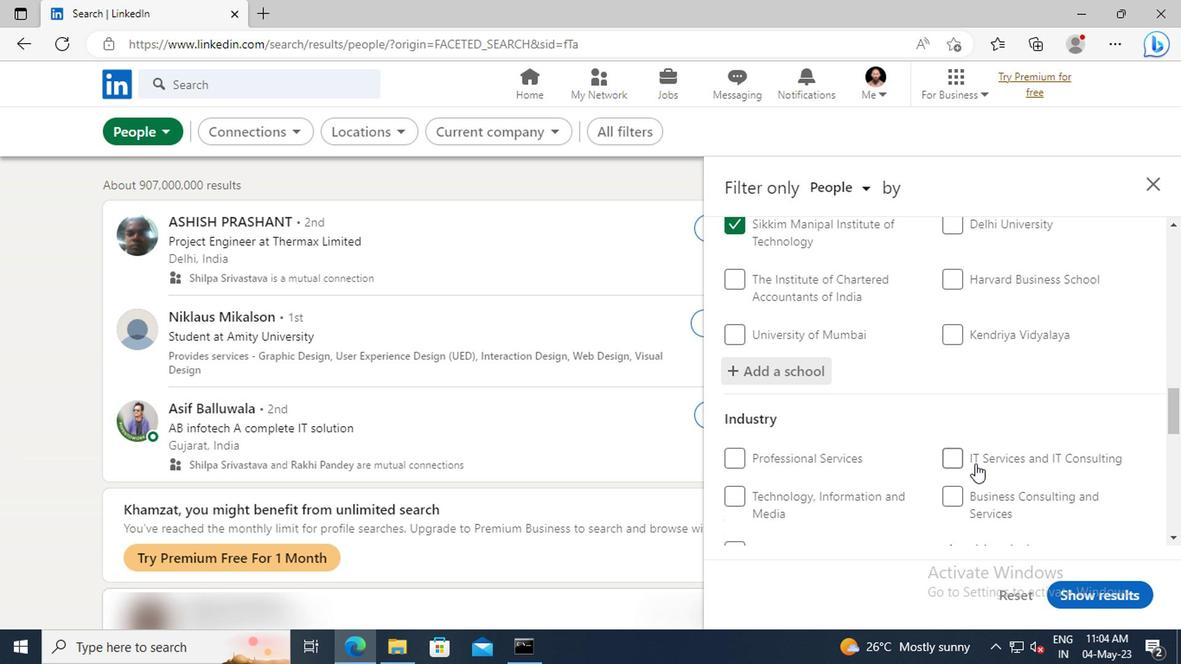 
Action: Mouse scrolled (813, 448) with delta (0, 0)
Screenshot: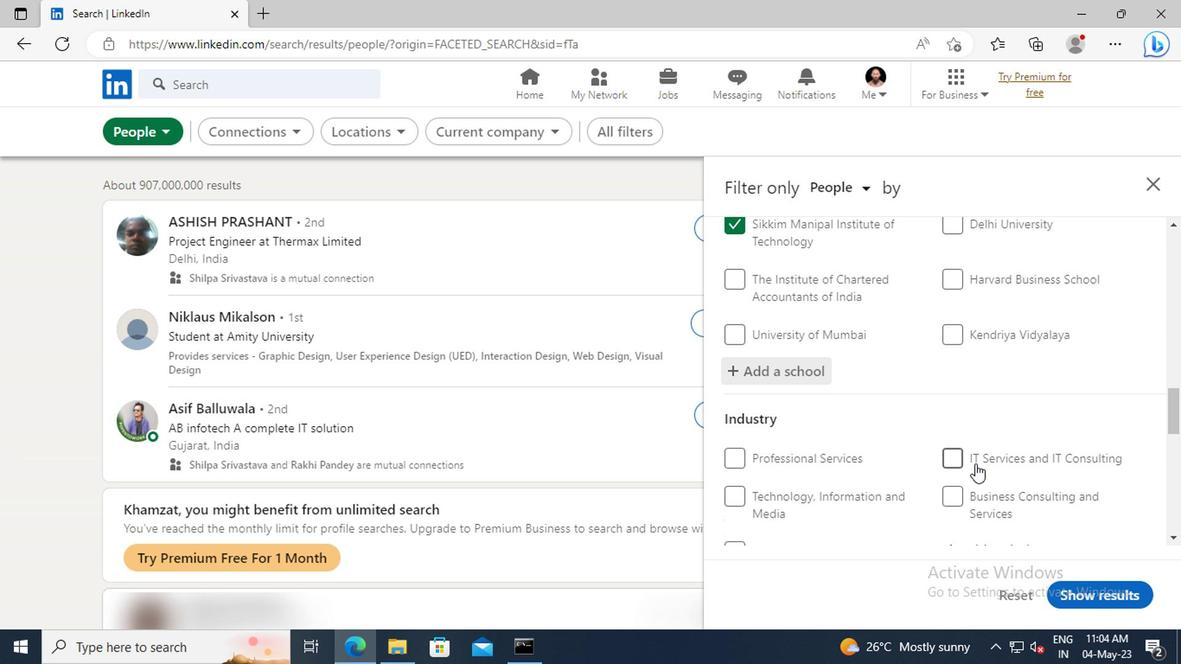 
Action: Mouse moved to (806, 431)
Screenshot: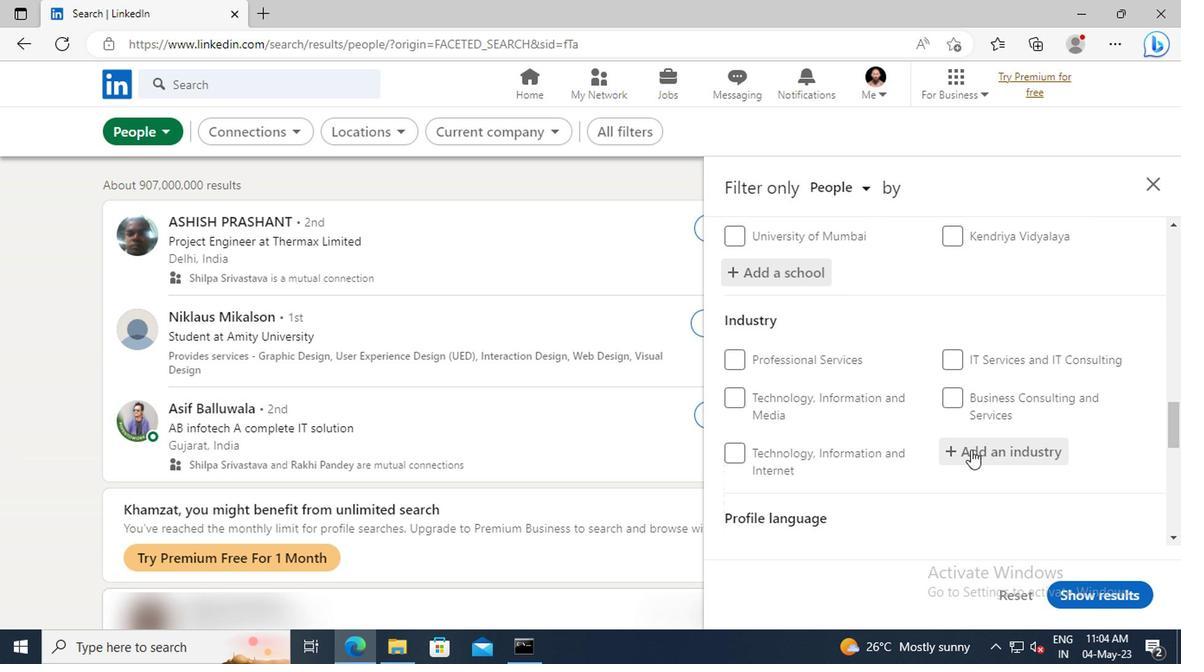 
Action: Mouse scrolled (806, 430) with delta (0, 0)
Screenshot: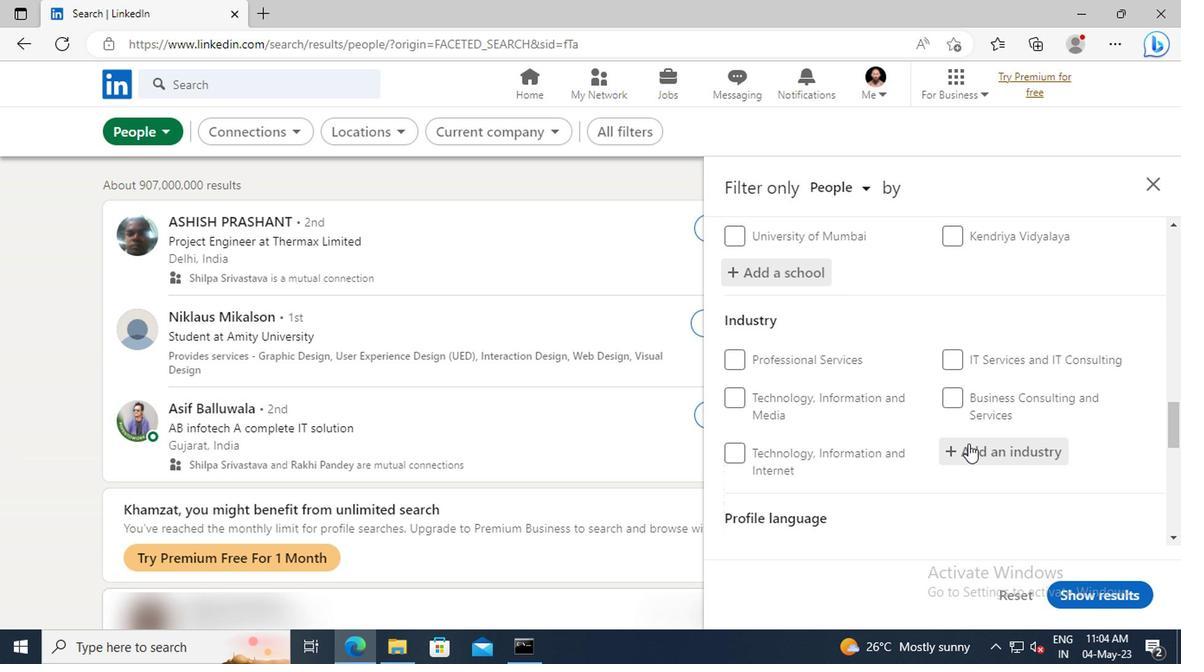 
Action: Mouse moved to (811, 411)
Screenshot: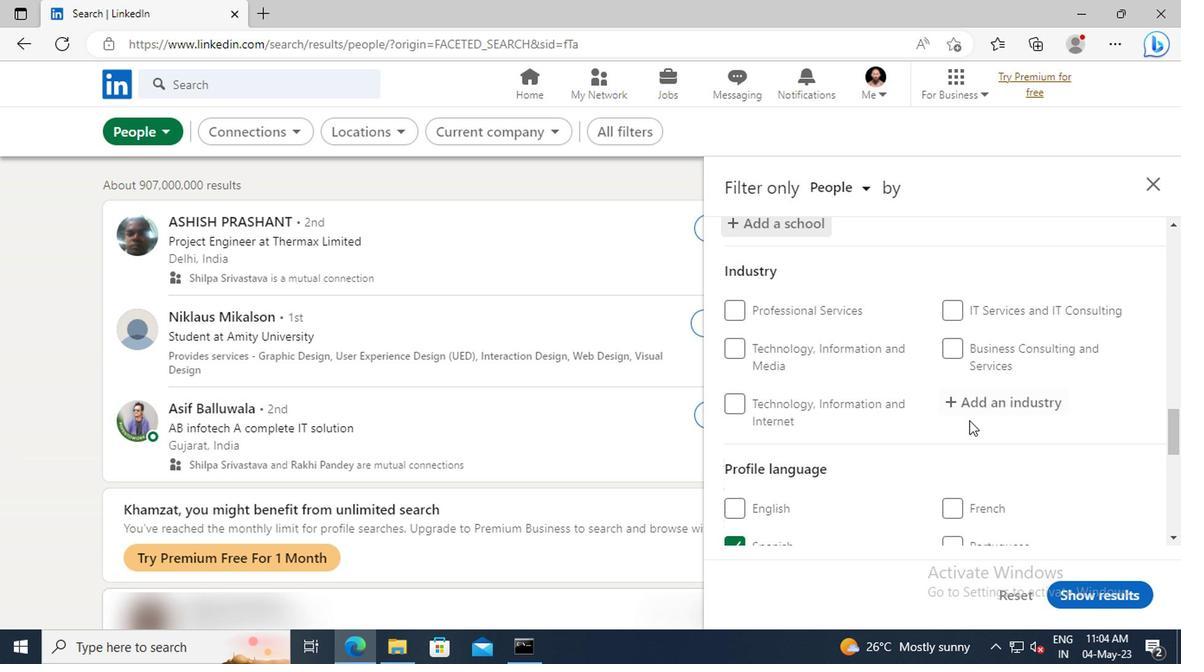
Action: Mouse pressed left at (811, 411)
Screenshot: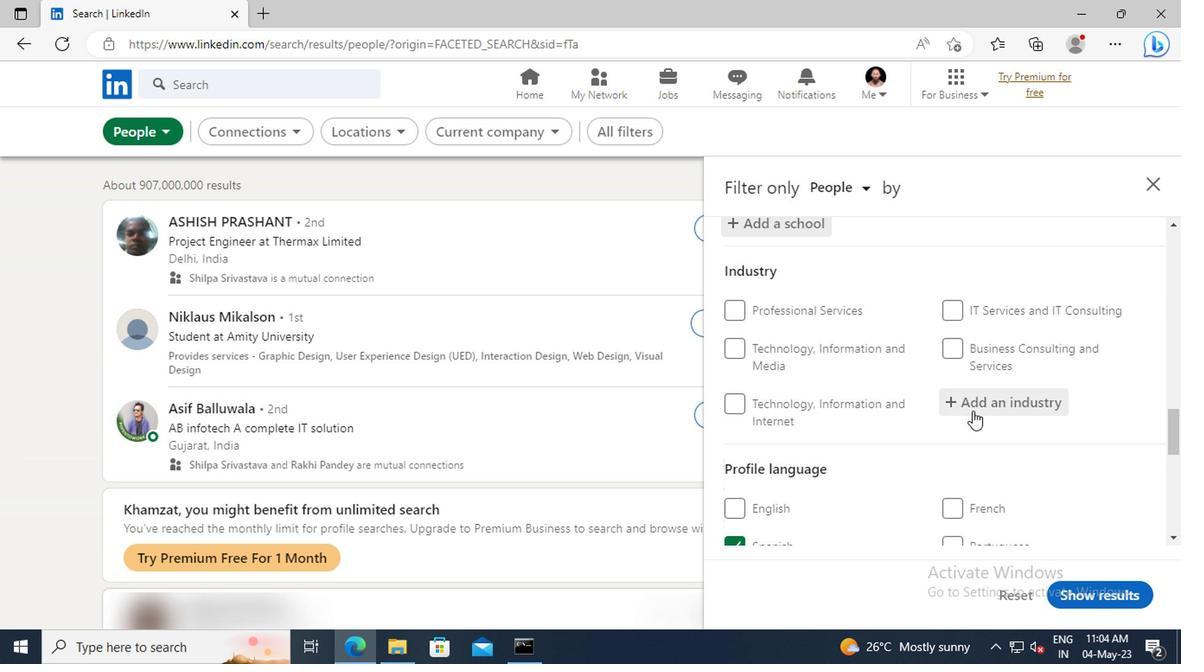 
Action: Key pressed <Key.shift>SECURI
Screenshot: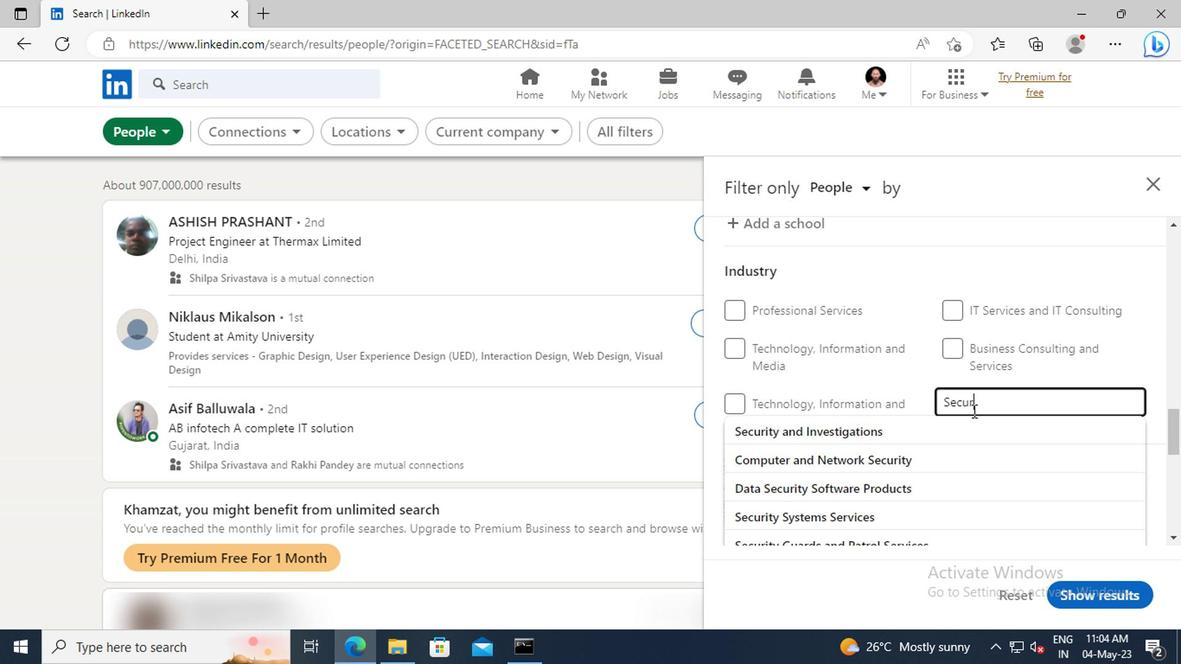 
Action: Mouse moved to (815, 419)
Screenshot: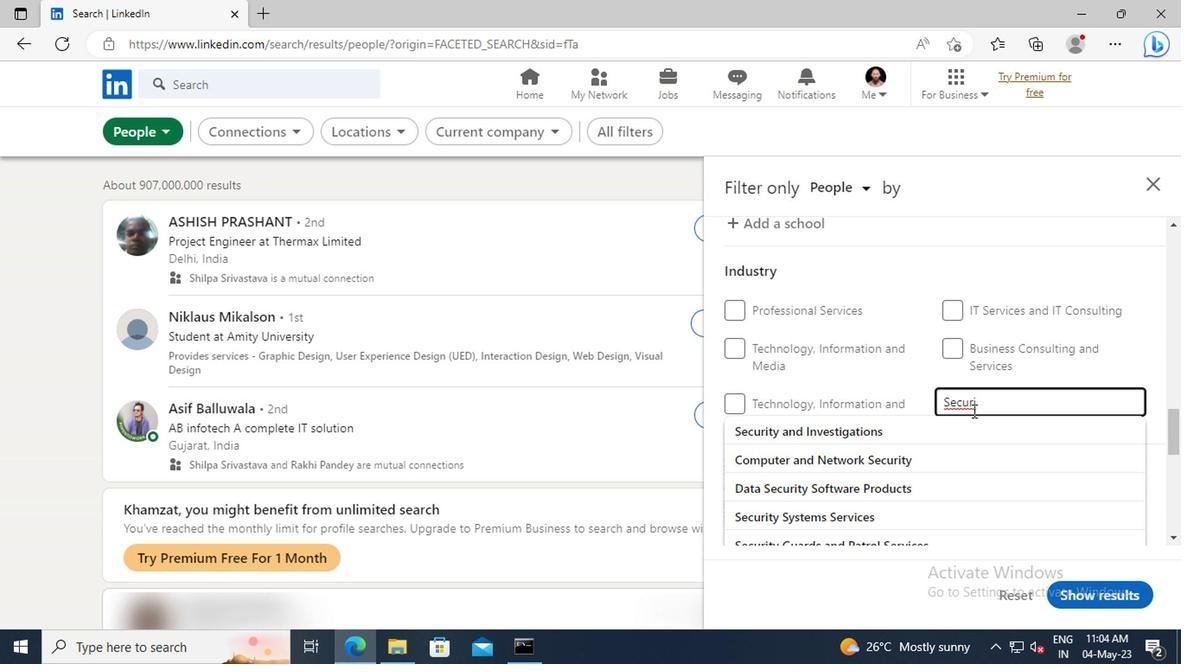 
Action: Mouse pressed left at (815, 419)
Screenshot: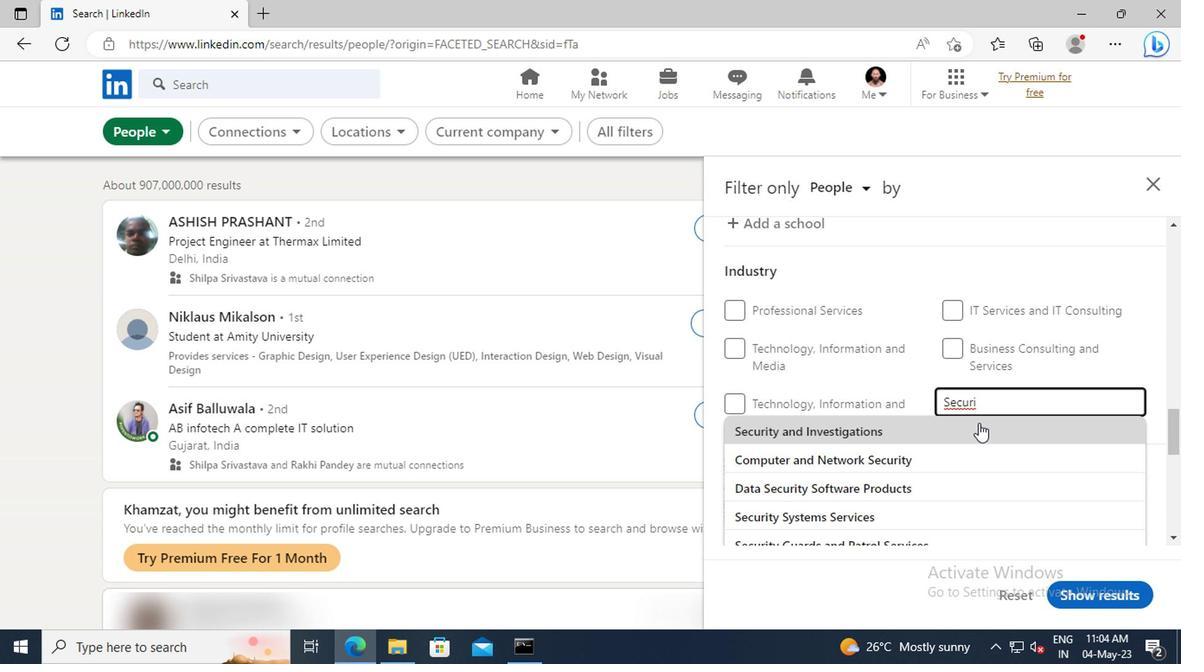 
Action: Mouse scrolled (815, 419) with delta (0, 0)
Screenshot: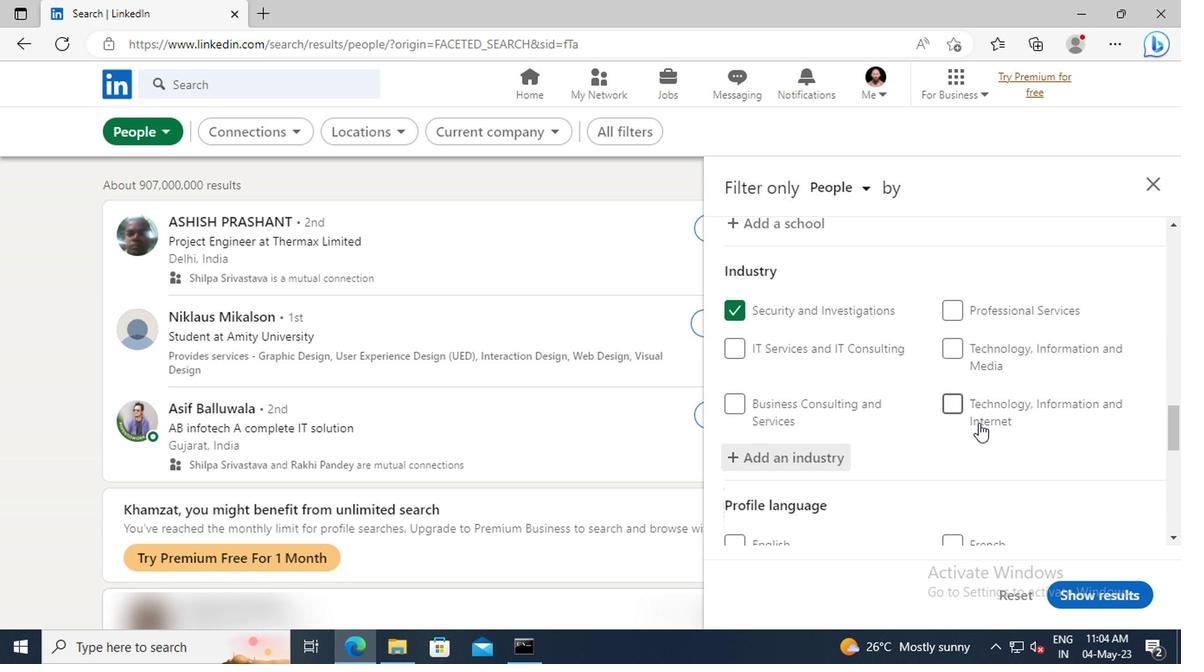 
Action: Mouse scrolled (815, 419) with delta (0, 0)
Screenshot: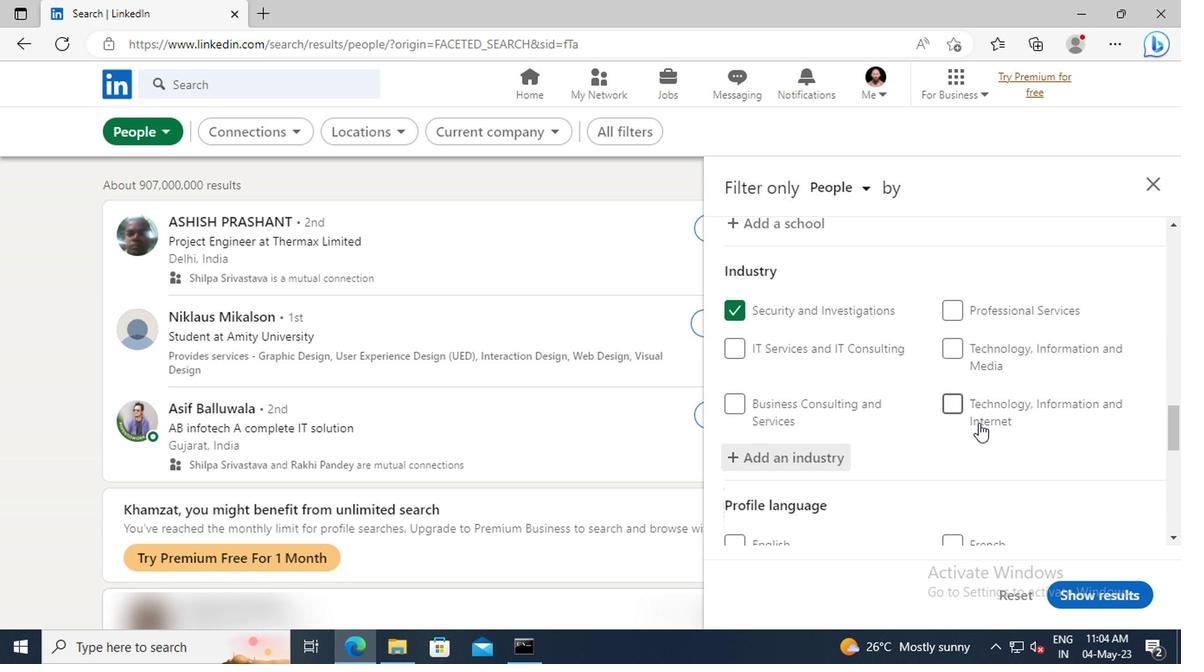 
Action: Mouse scrolled (815, 419) with delta (0, 0)
Screenshot: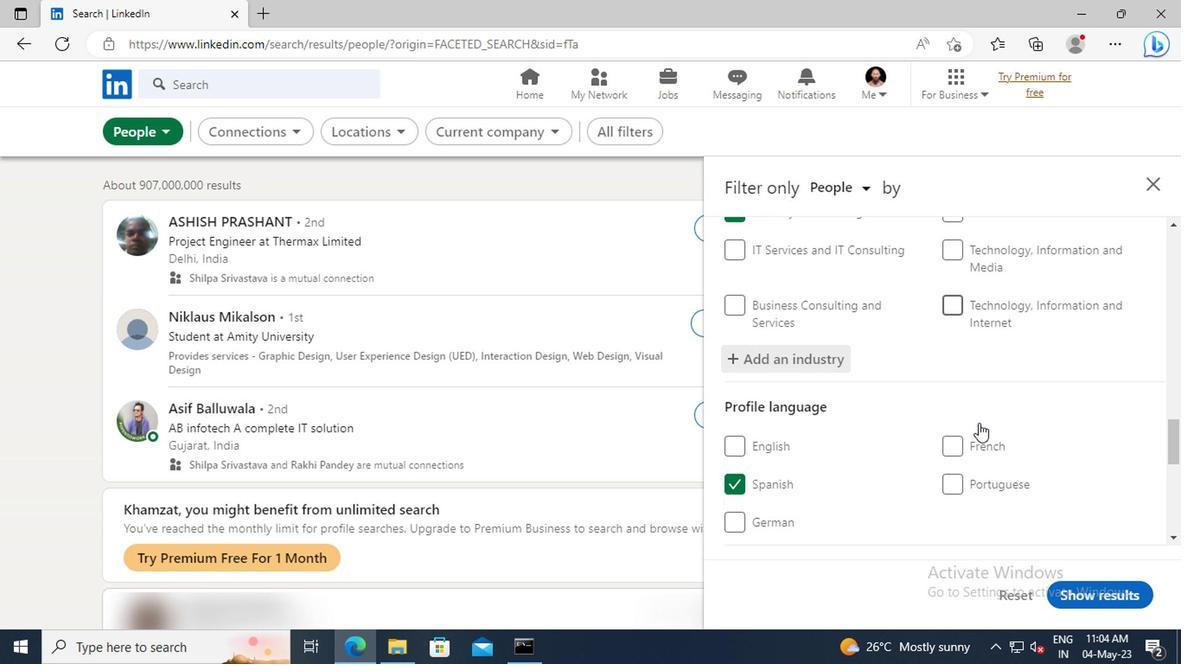 
Action: Mouse scrolled (815, 419) with delta (0, 0)
Screenshot: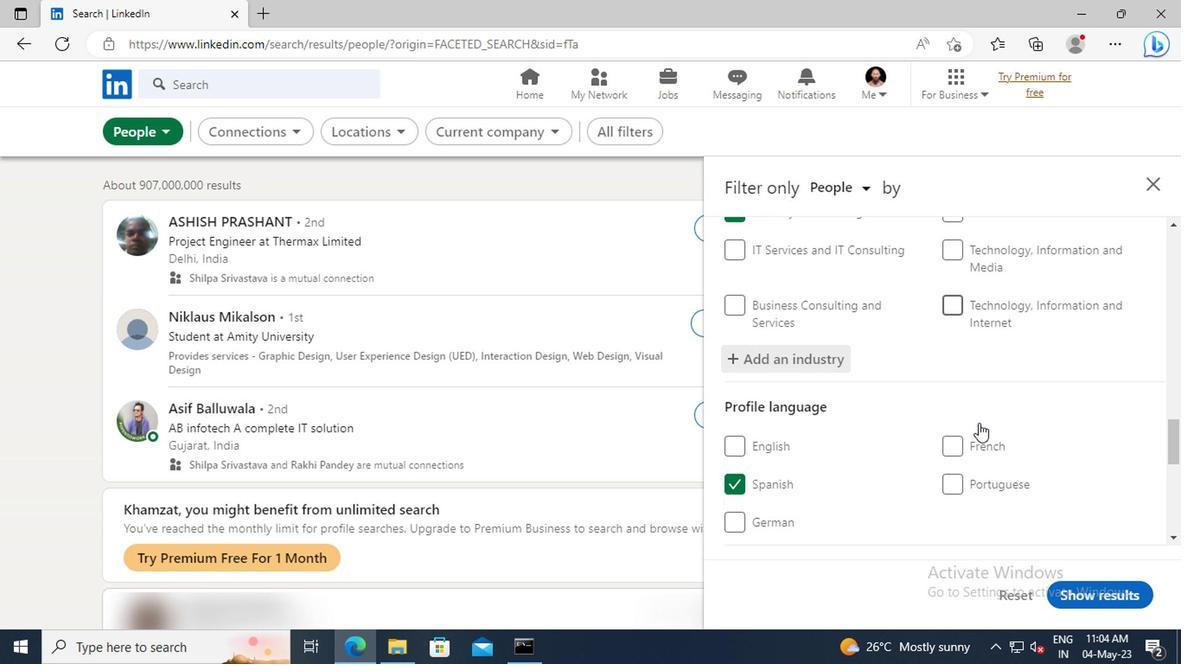 
Action: Mouse scrolled (815, 419) with delta (0, 0)
Screenshot: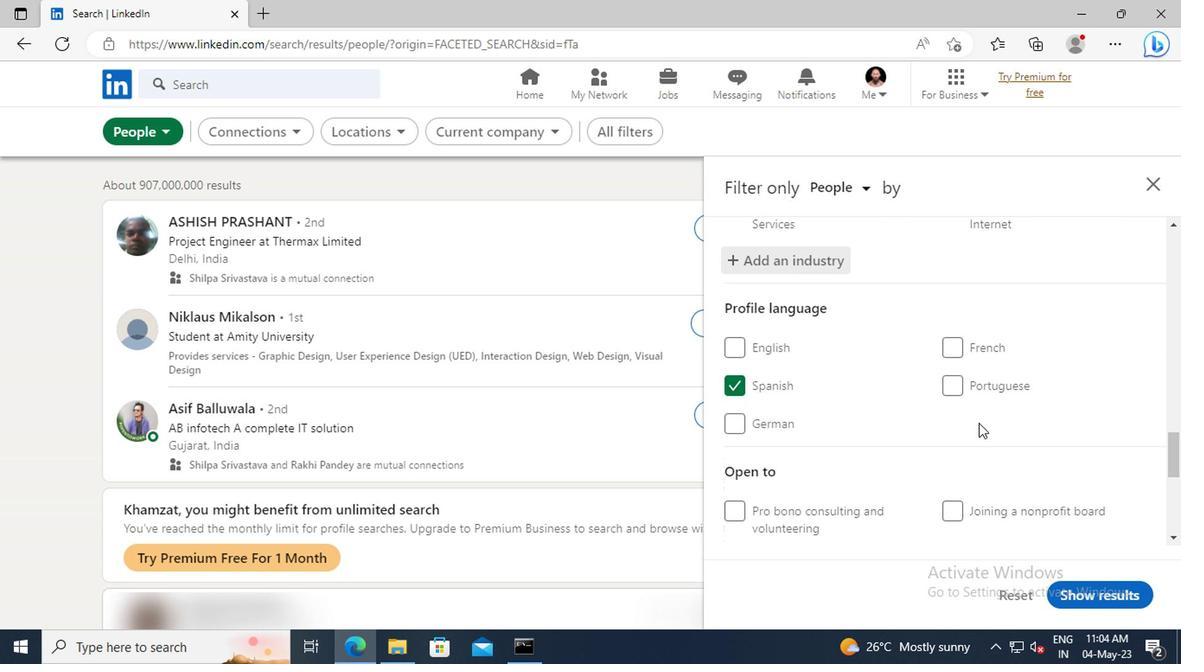 
Action: Mouse scrolled (815, 419) with delta (0, 0)
Screenshot: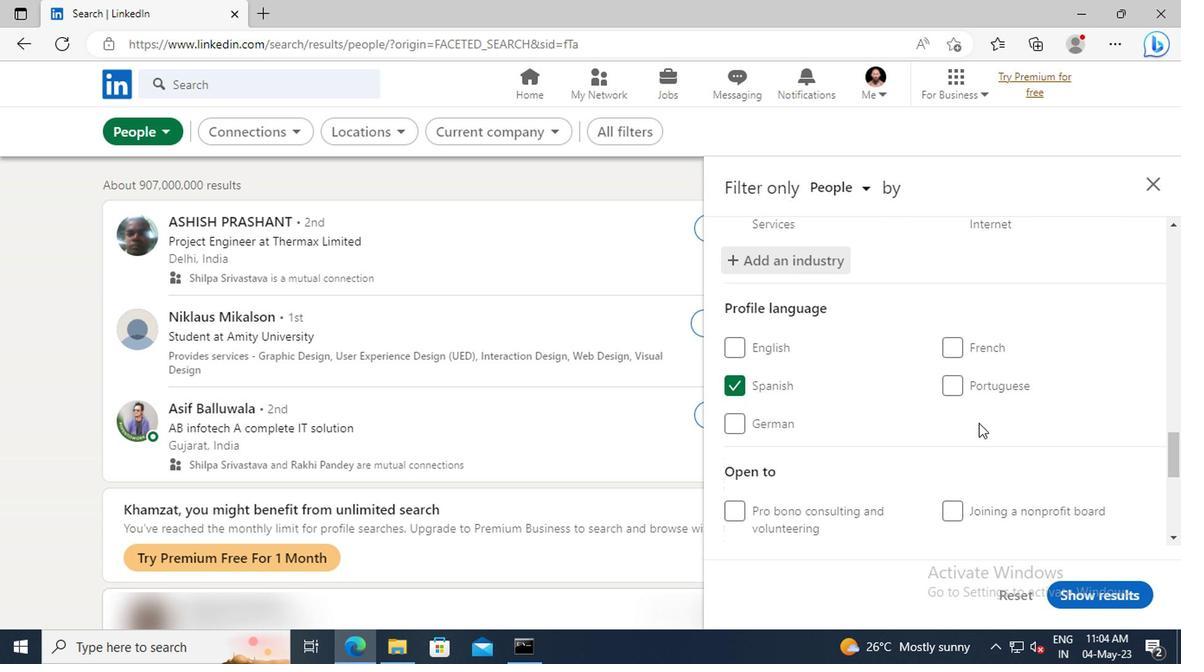 
Action: Mouse moved to (810, 403)
Screenshot: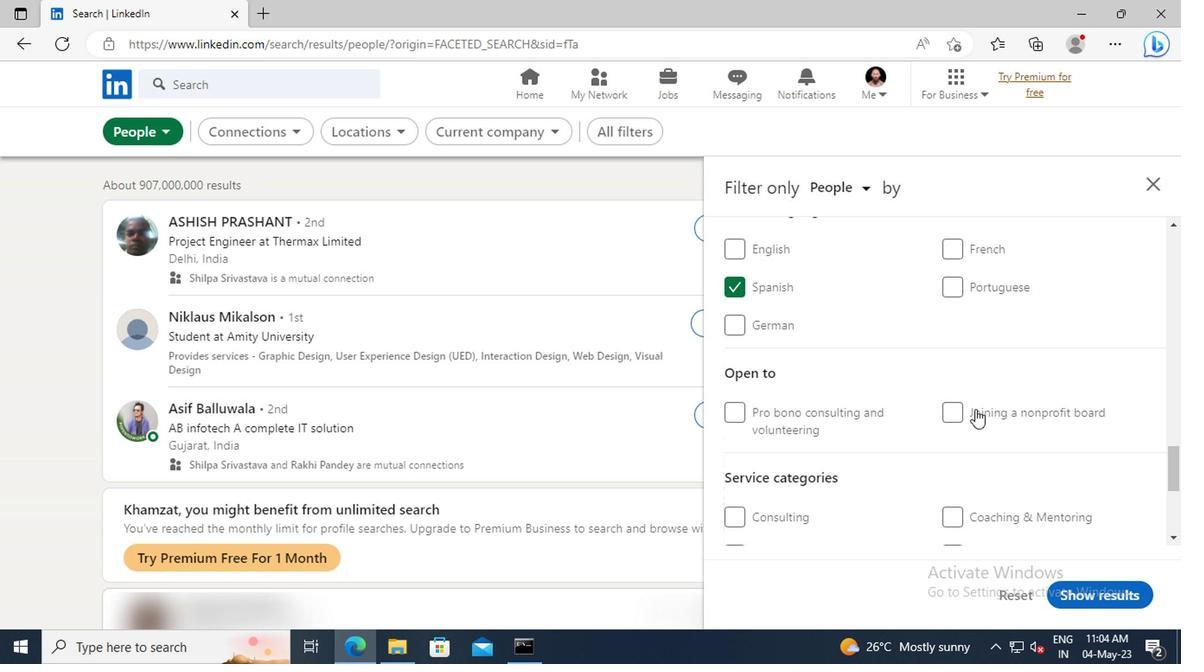 
Action: Mouse scrolled (810, 402) with delta (0, 0)
Screenshot: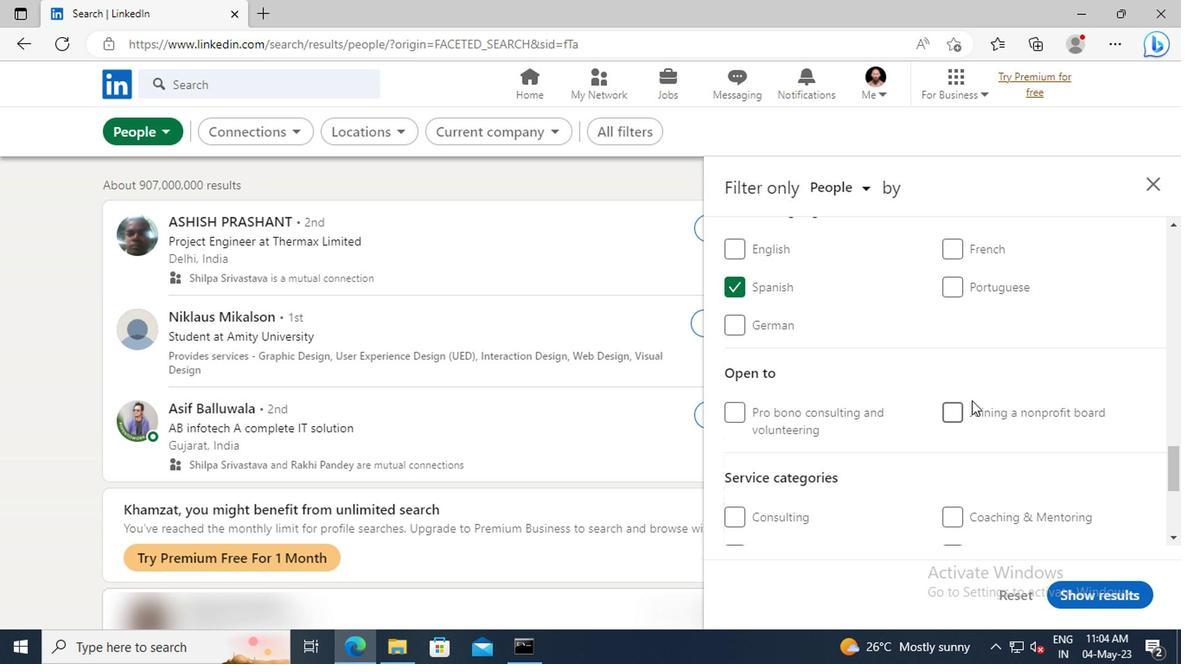 
Action: Mouse scrolled (810, 402) with delta (0, 0)
Screenshot: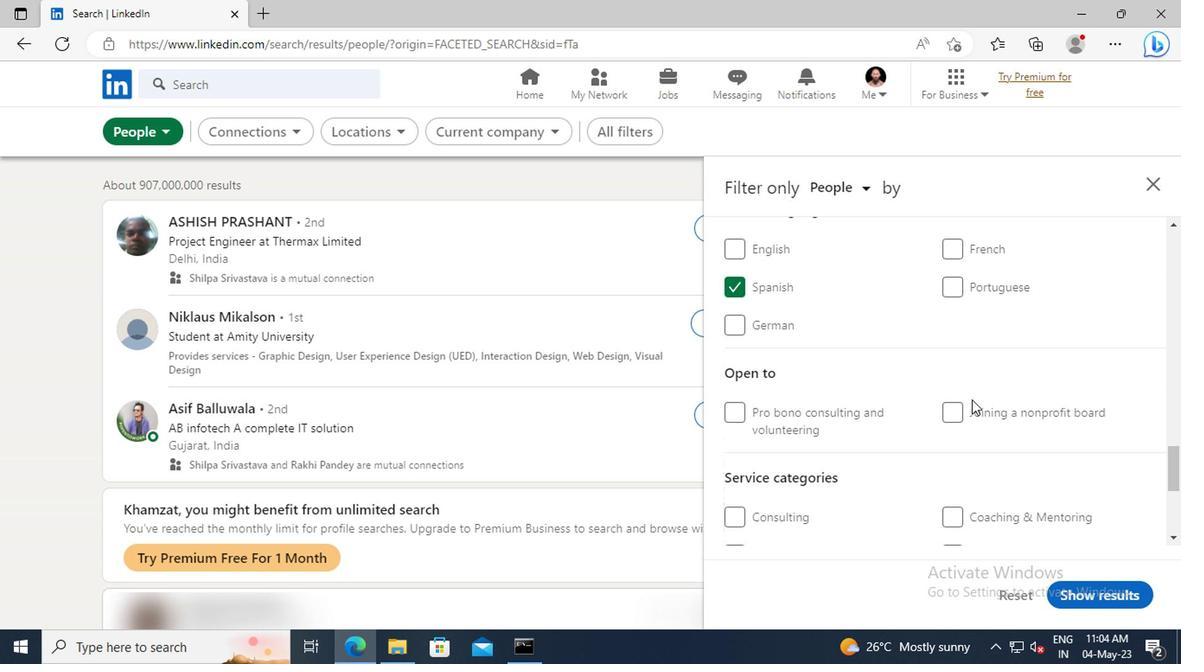 
Action: Mouse scrolled (810, 402) with delta (0, 0)
Screenshot: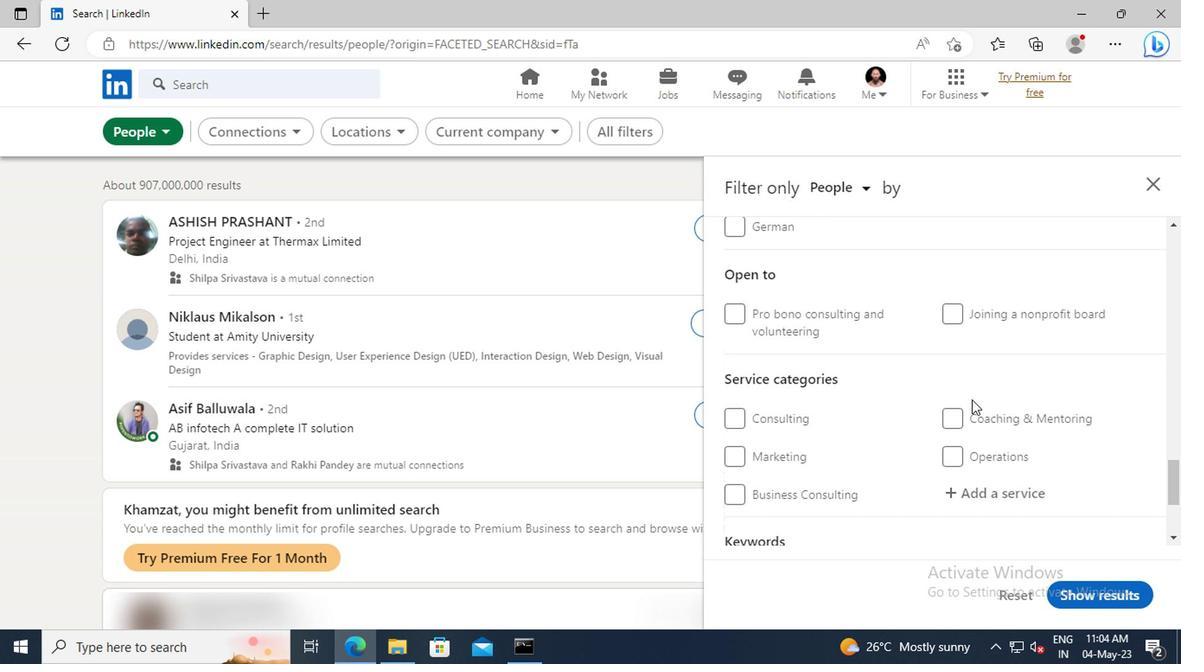 
Action: Mouse scrolled (810, 402) with delta (0, 0)
Screenshot: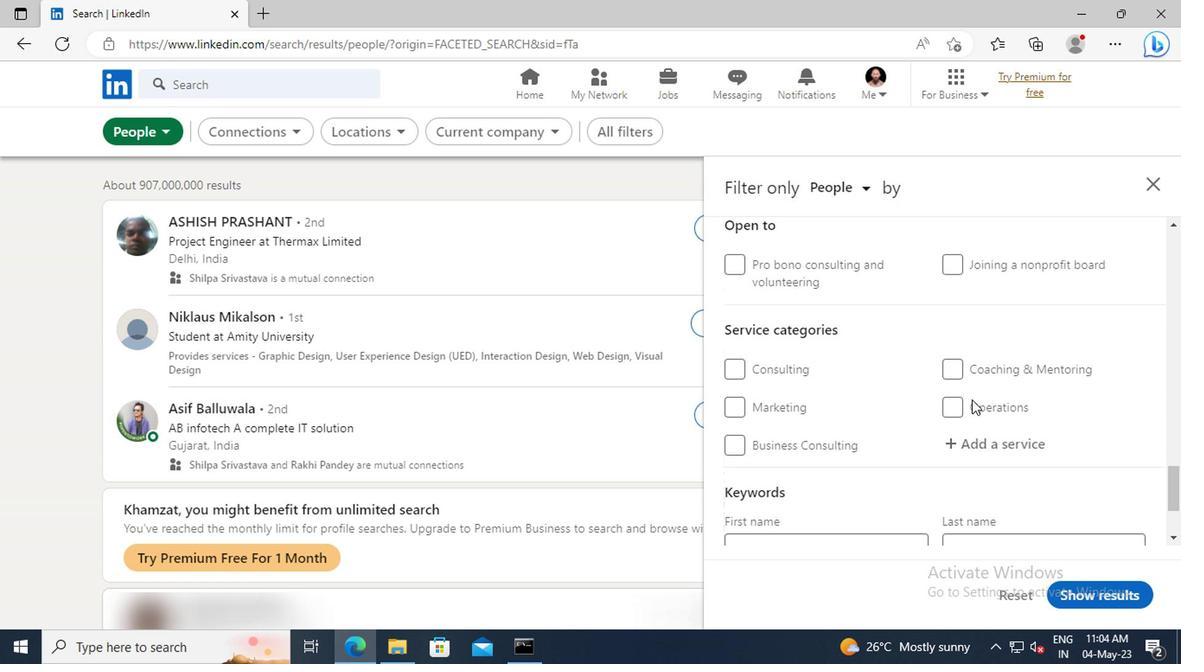 
Action: Mouse moved to (808, 403)
Screenshot: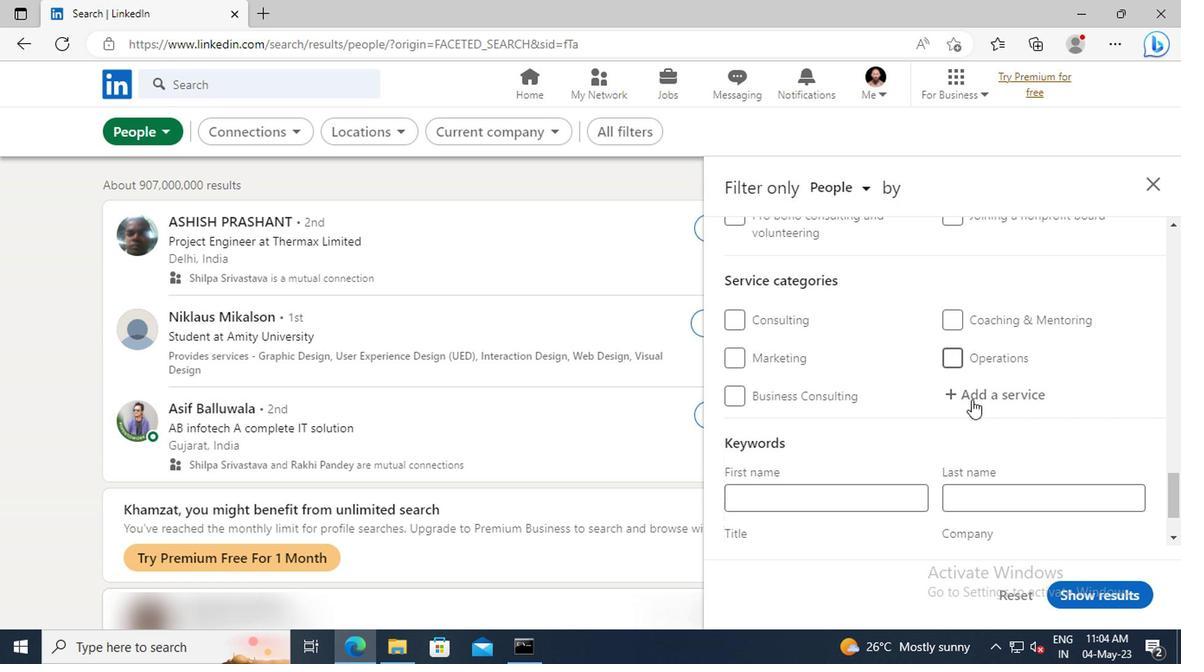 
Action: Mouse pressed left at (808, 403)
Screenshot: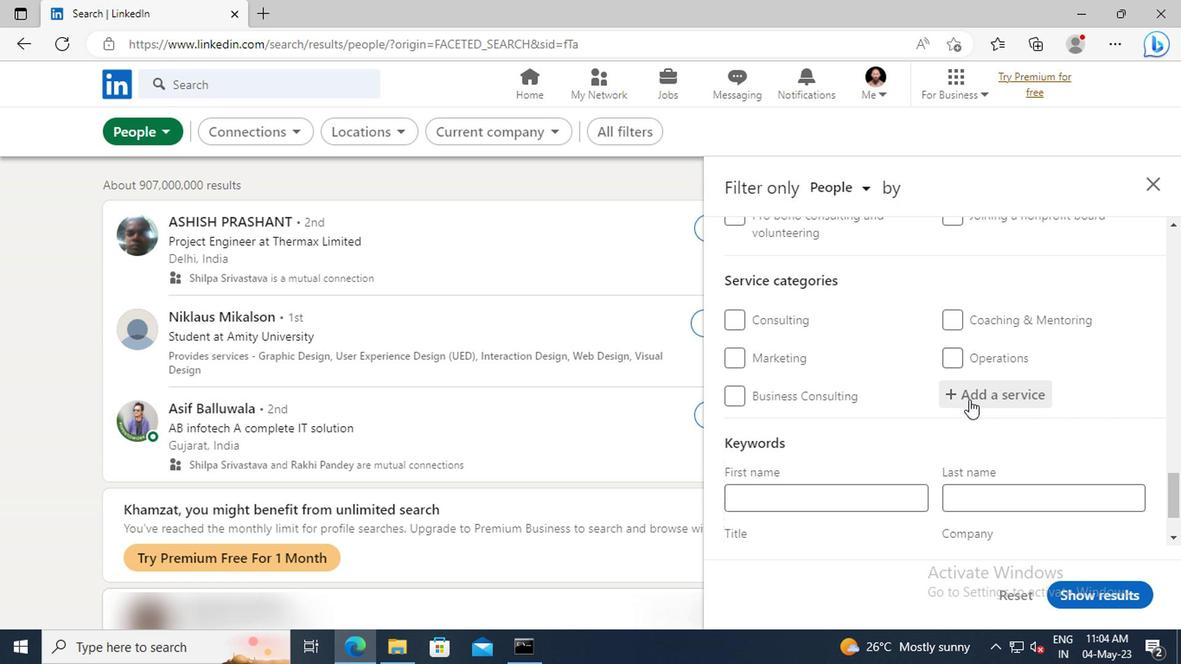 
Action: Key pressed <Key.shift>NOTARY<Key.shift>ONLINE<Key.space><Key.shift>RESEARCH<Key.enter>
Screenshot: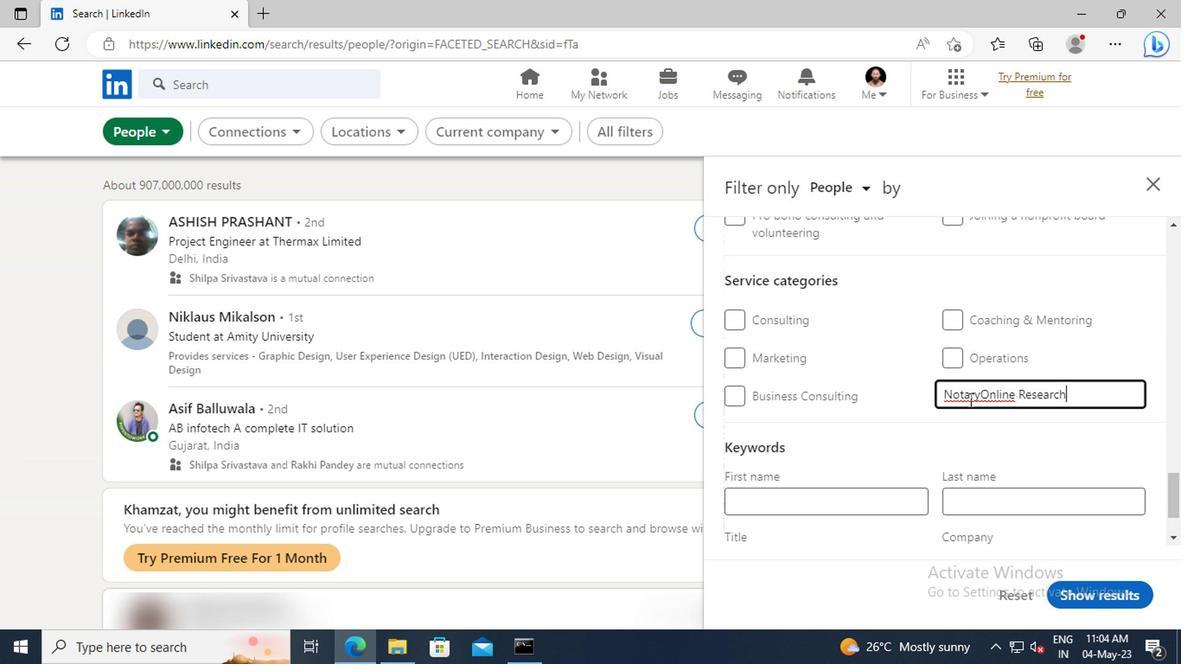 
Action: Mouse scrolled (808, 402) with delta (0, 0)
Screenshot: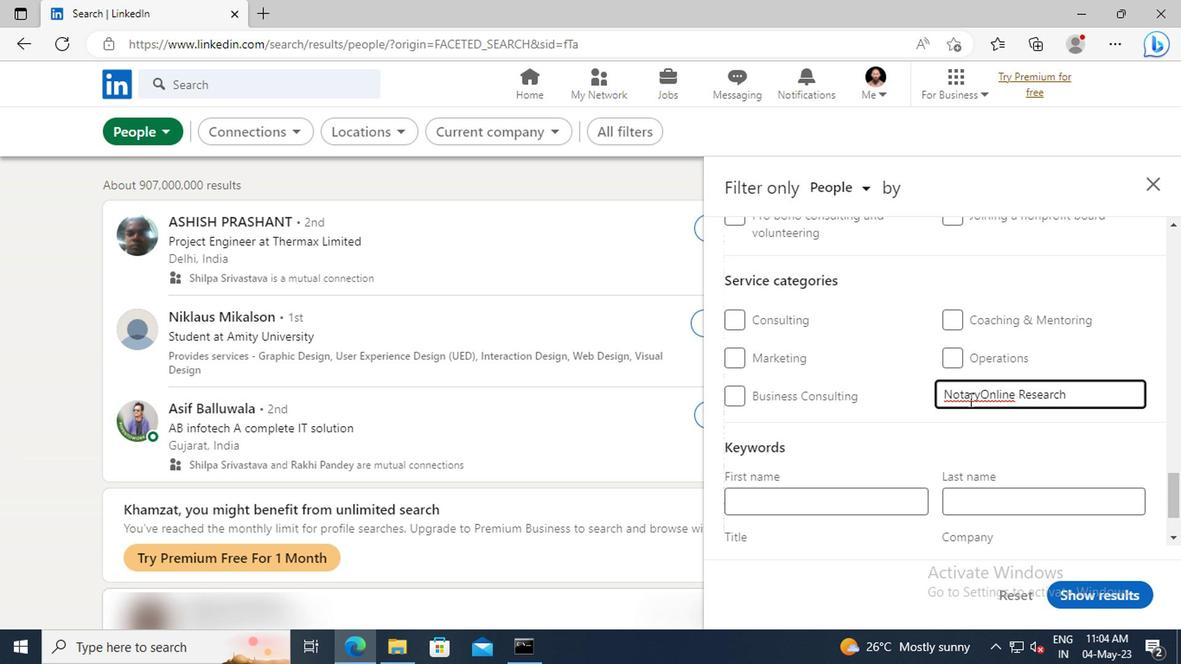 
Action: Mouse scrolled (808, 402) with delta (0, 0)
Screenshot: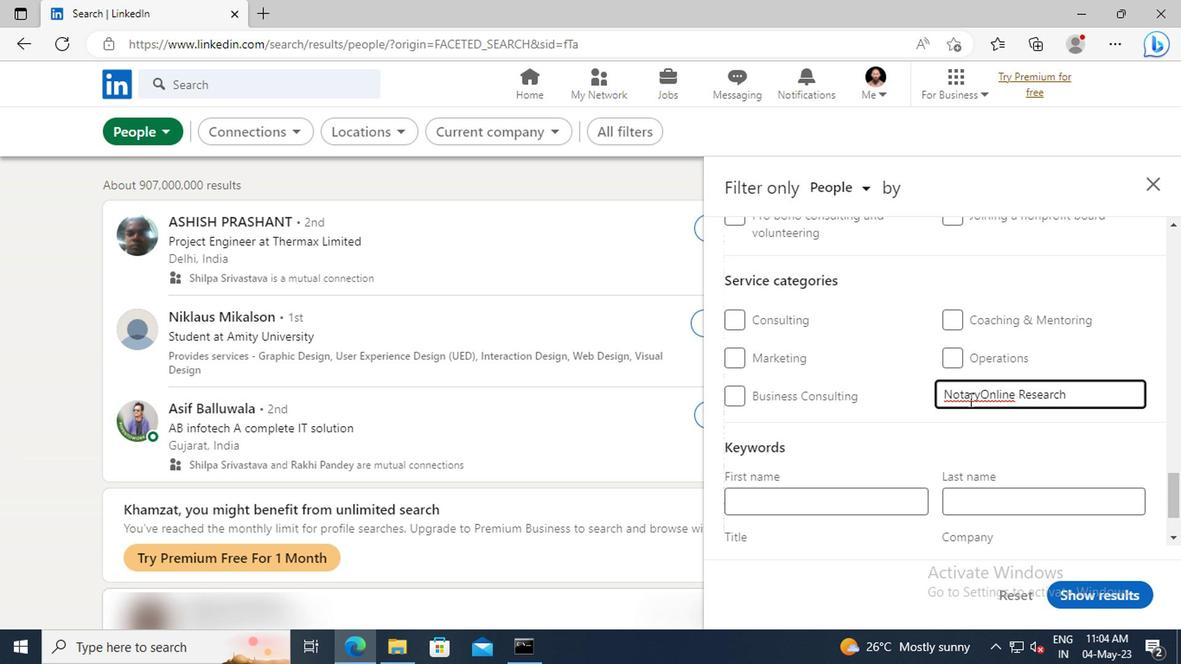 
Action: Mouse scrolled (808, 402) with delta (0, 0)
Screenshot: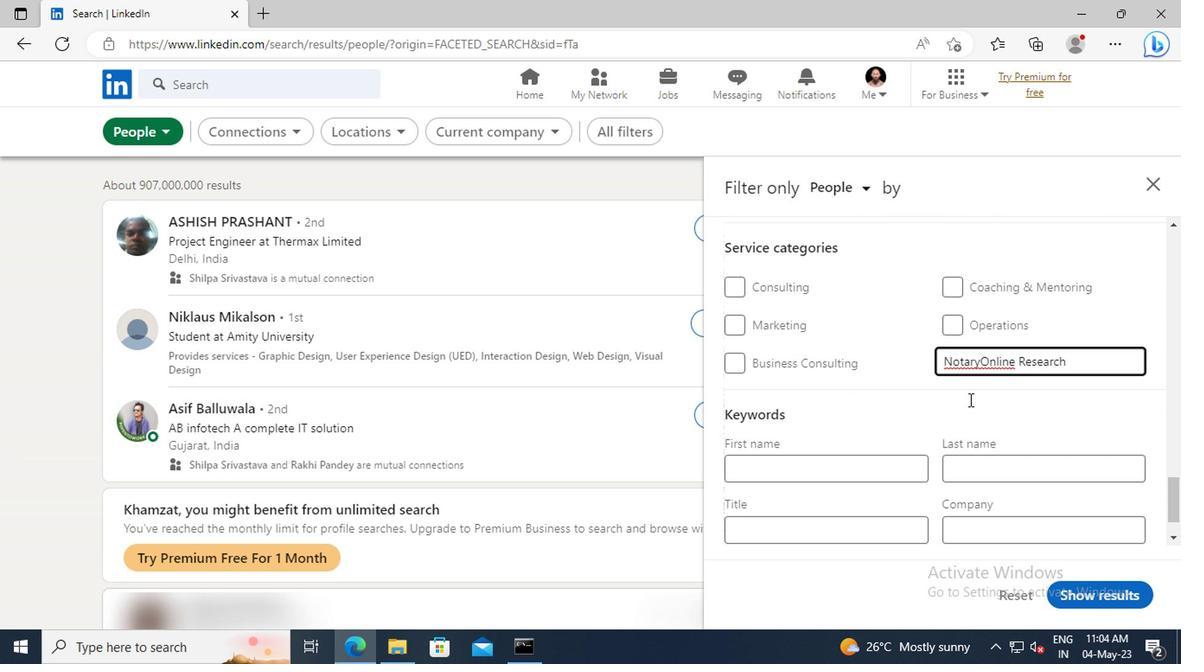 
Action: Mouse scrolled (808, 402) with delta (0, 0)
Screenshot: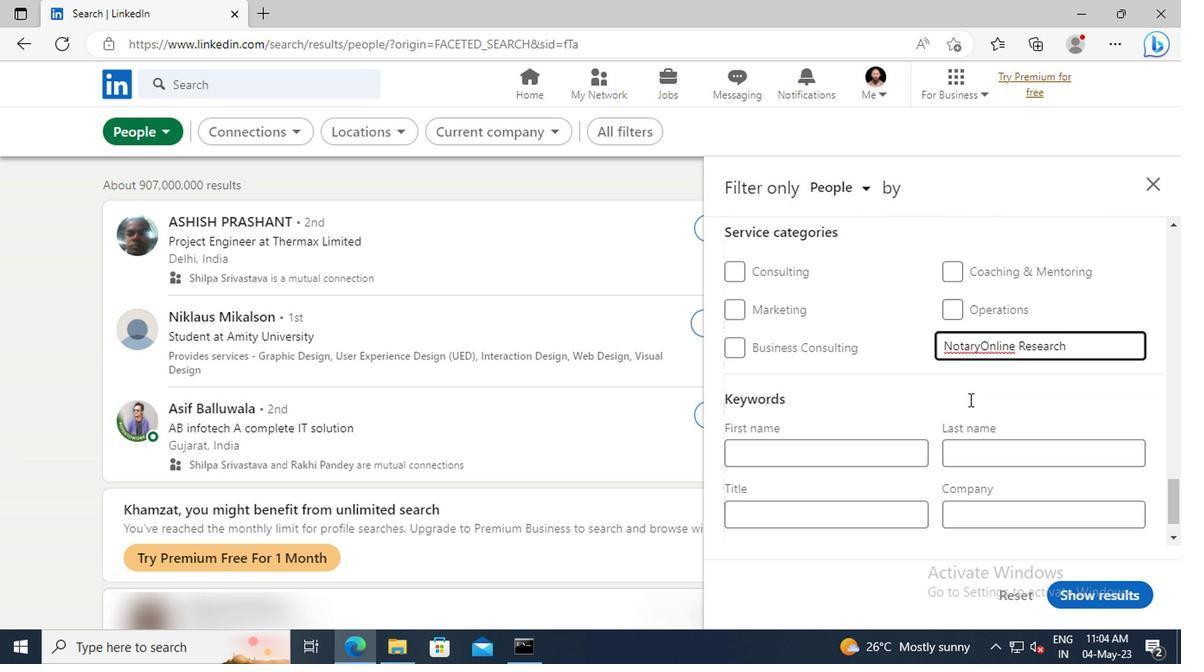 
Action: Mouse moved to (709, 459)
Screenshot: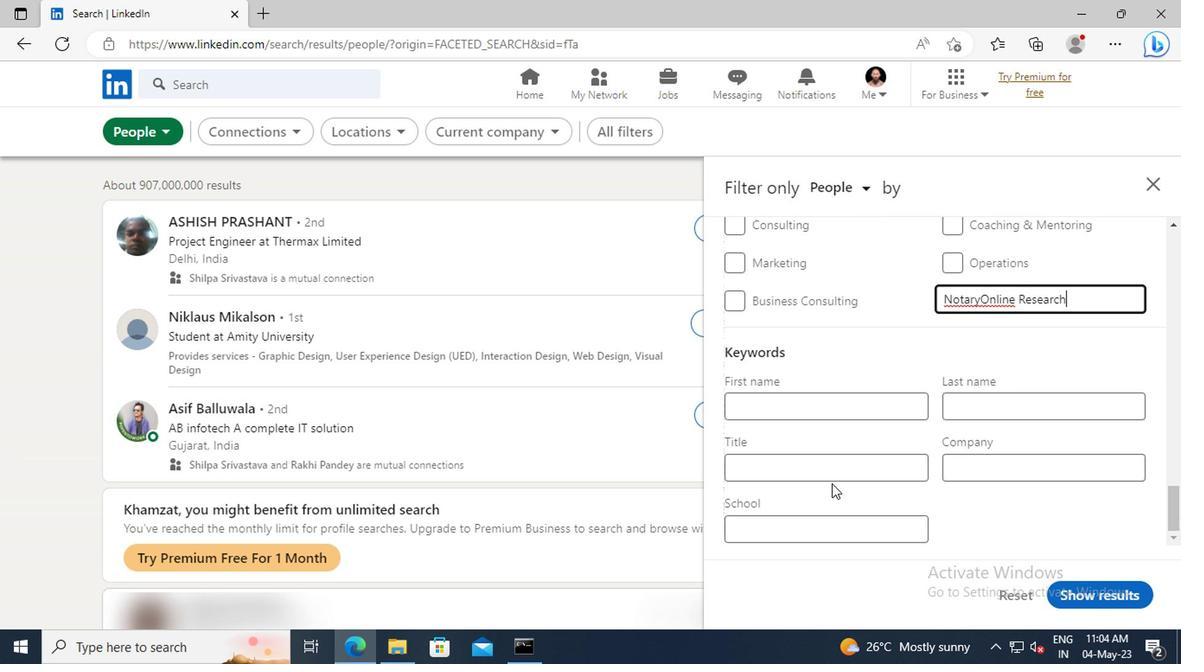 
Action: Mouse pressed left at (709, 459)
Screenshot: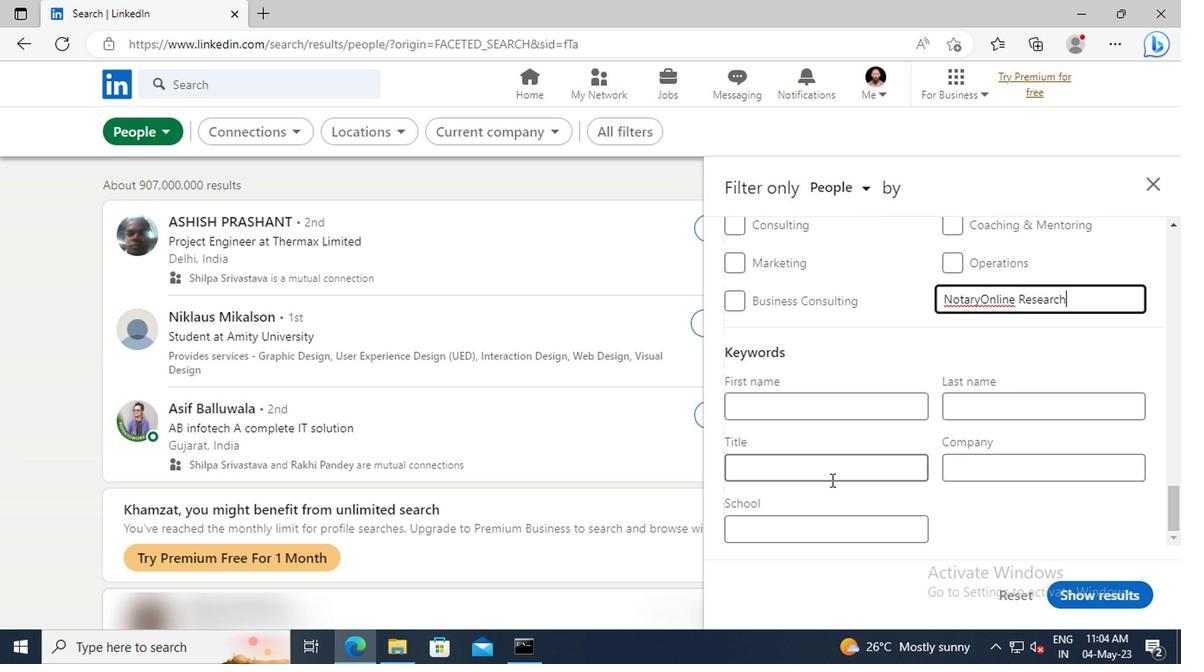 
Action: Key pressed <Key.shift>CUSTOMER<Key.space><Key.shift>SUPPORT<Key.enter>
Screenshot: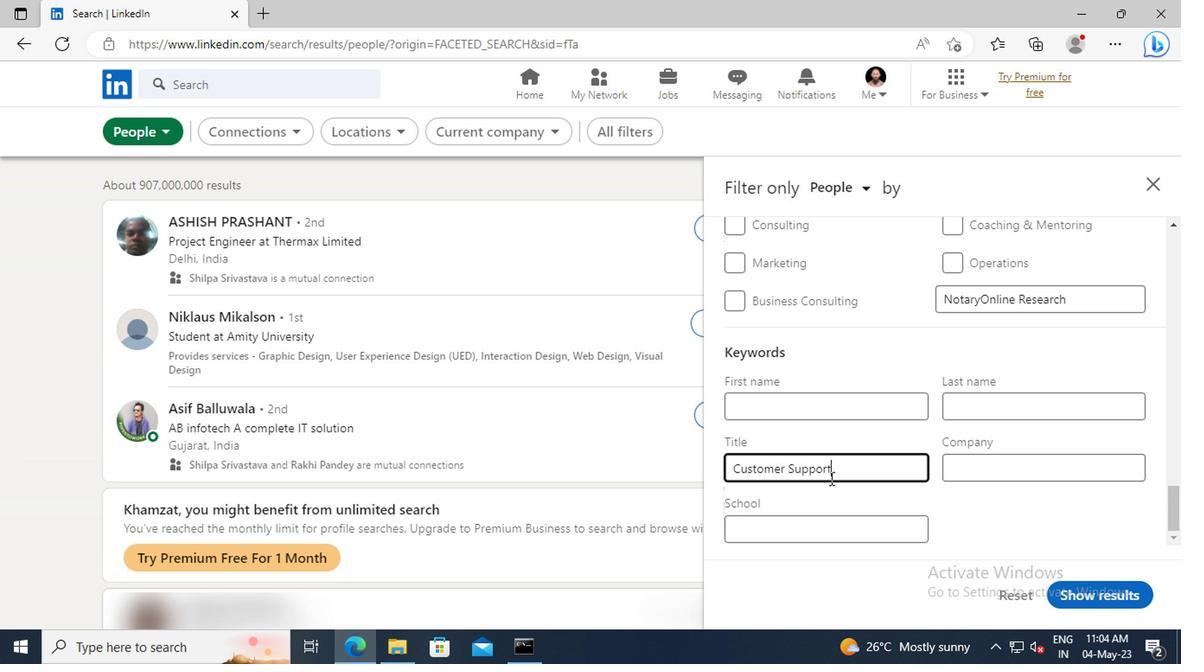 
Action: Mouse moved to (881, 542)
Screenshot: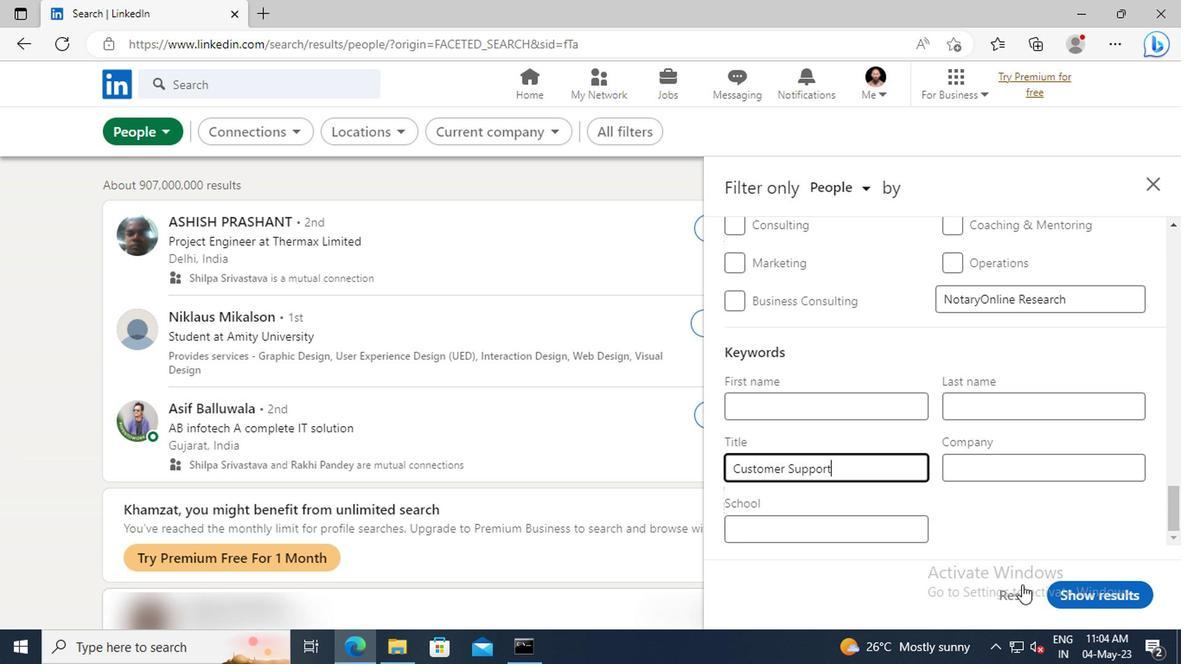 
Action: Mouse pressed left at (881, 542)
Screenshot: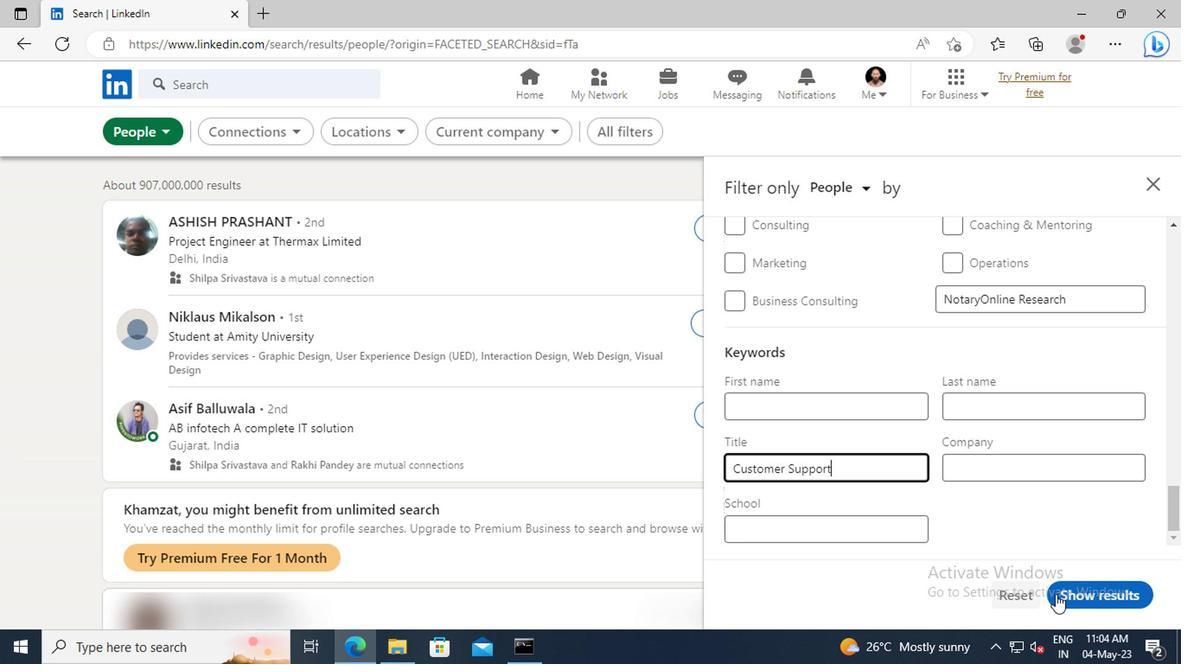 
Action: Mouse moved to (881, 543)
Screenshot: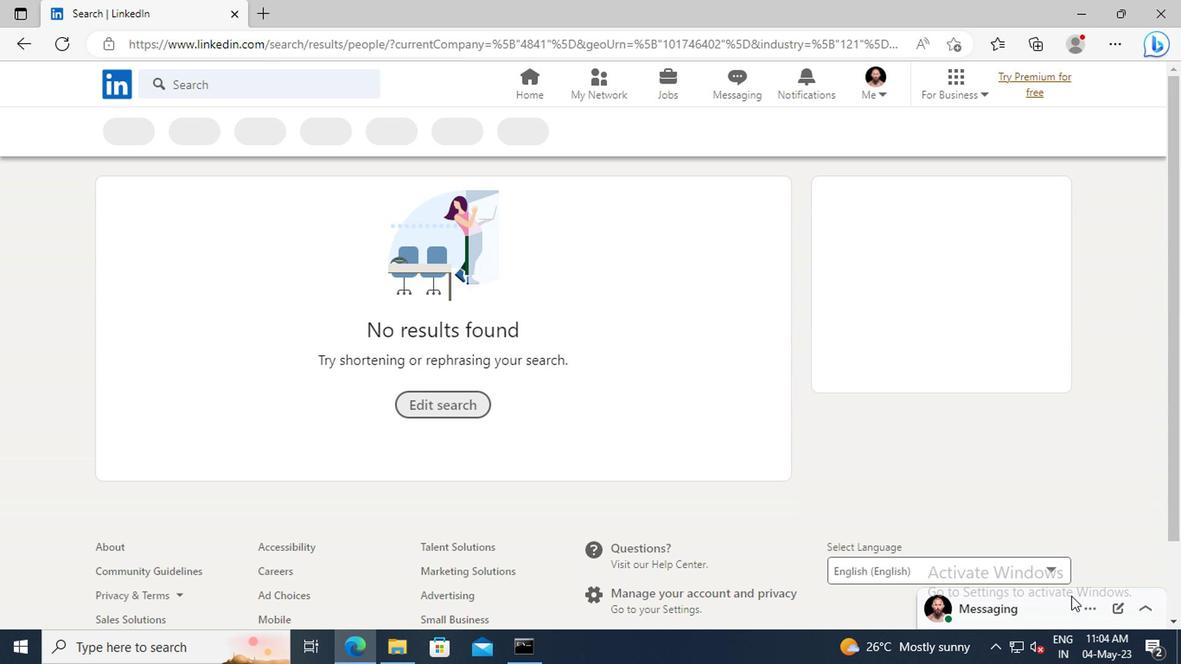 
